 Task: Look for space in North Las Vegas, United States from 24th August, 2023 to 10th September, 2023 for 8 adults in price range Rs.12000 to Rs.15000. Place can be entire place or shared room with 4 bedrooms having 8 beds and 4 bathrooms. Property type can be house, flat, guest house. Amenities needed are: wifi, TV, free parkinig on premises, gym, breakfast. Booking option can be shelf check-in. Required host language is English.
Action: Mouse moved to (493, 84)
Screenshot: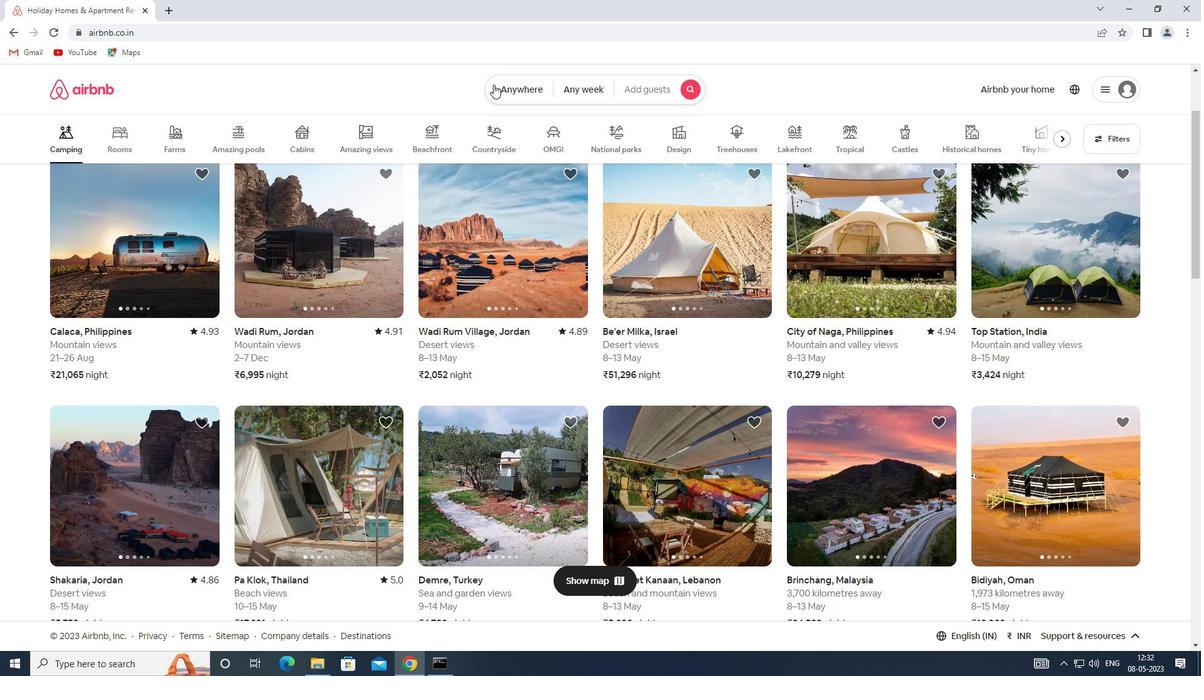 
Action: Mouse pressed left at (493, 84)
Screenshot: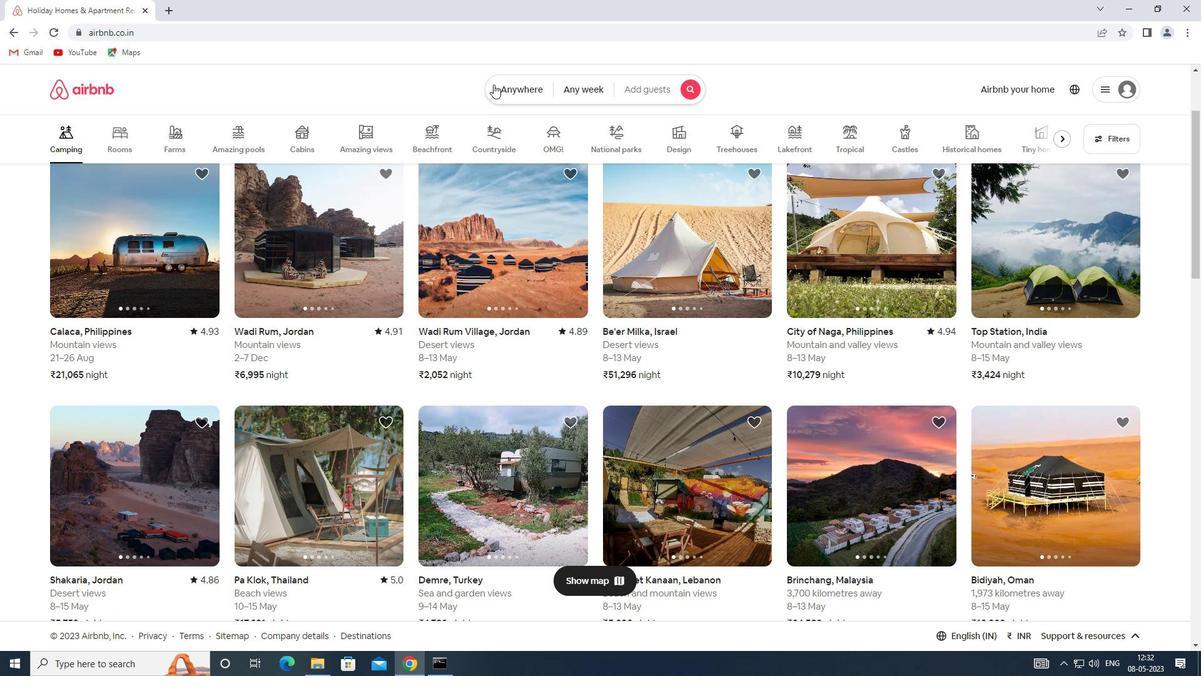 
Action: Mouse moved to (379, 140)
Screenshot: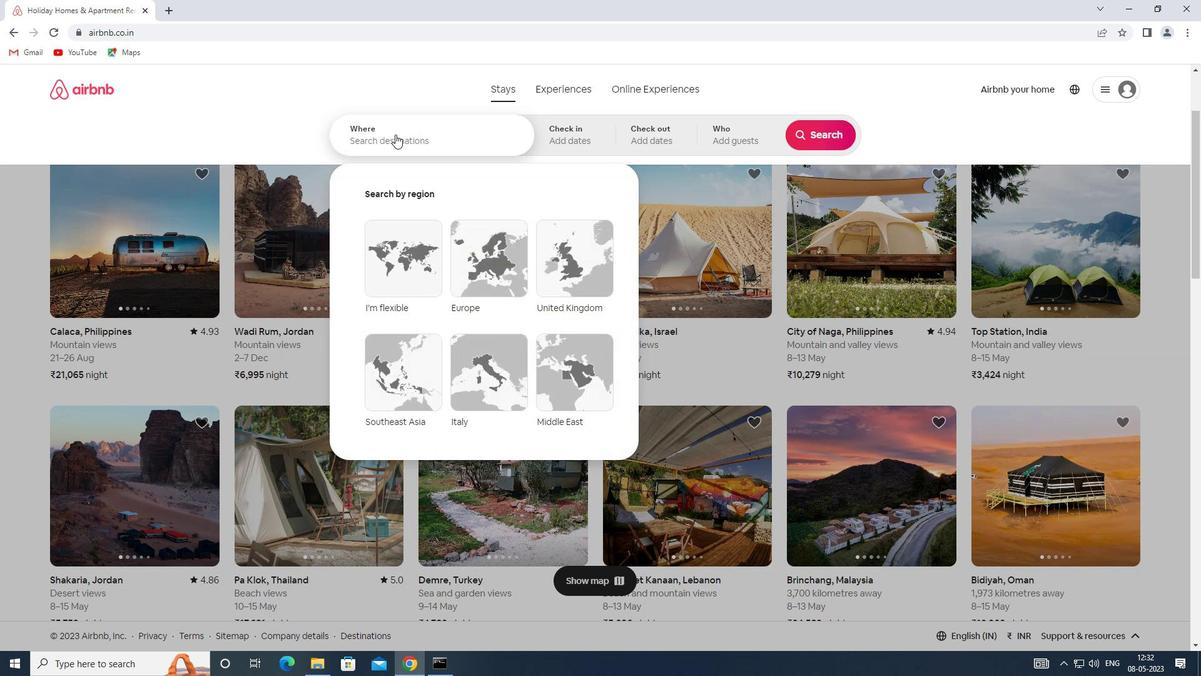 
Action: Mouse pressed left at (379, 140)
Screenshot: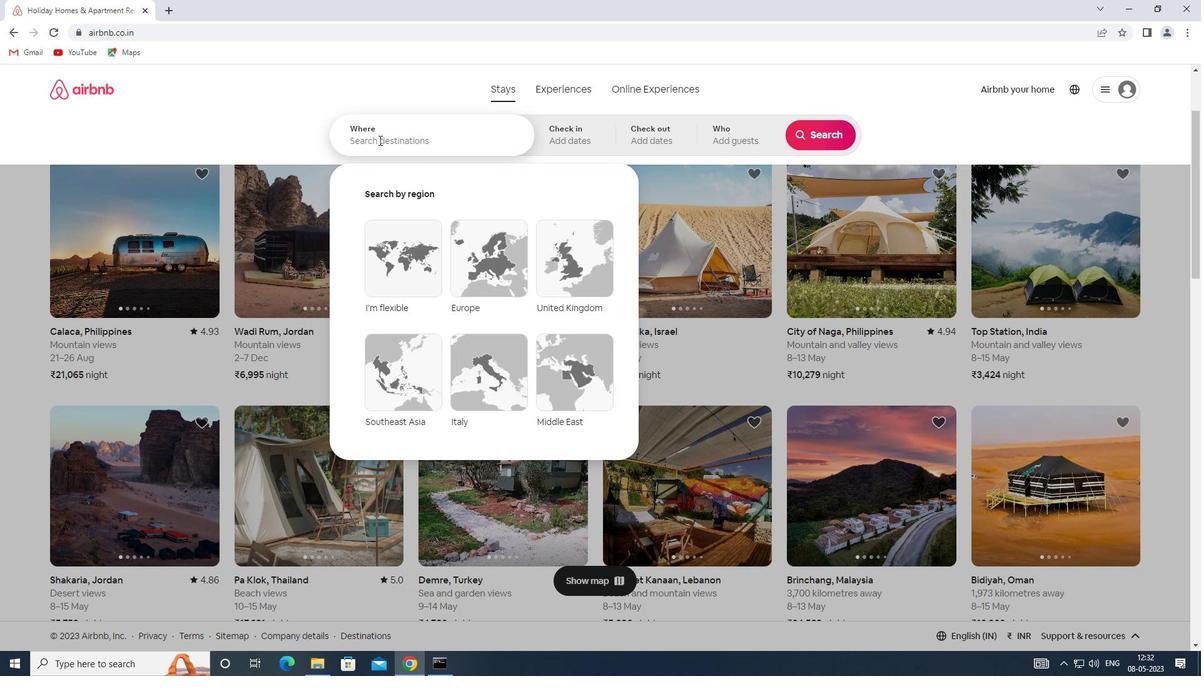 
Action: Key pressed <Key.shift><Key.shift><Key.shift><Key.shift><Key.shift><Key.shift><Key.shift><Key.shift><Key.shift><Key.shift><Key.shift><Key.shift><Key.shift><Key.shift><Key.shift><Key.shift><Key.shift><Key.shift><Key.shift><Key.shift><Key.shift><Key.shift><Key.shift><Key.shift><Key.shift><Key.shift><Key.shift><Key.shift><Key.shift>SPQAC<Key.backspace><Key.backspace><Key.backspace>ACE<Key.space>IN<Key.space><Key.shift>NORTH<Key.space><Key.shift>LAS<Key.space><Key.shift><Key.shift>VEGAS,<Key.shift>UNITED<Key.space><Key.shift>STATES
Screenshot: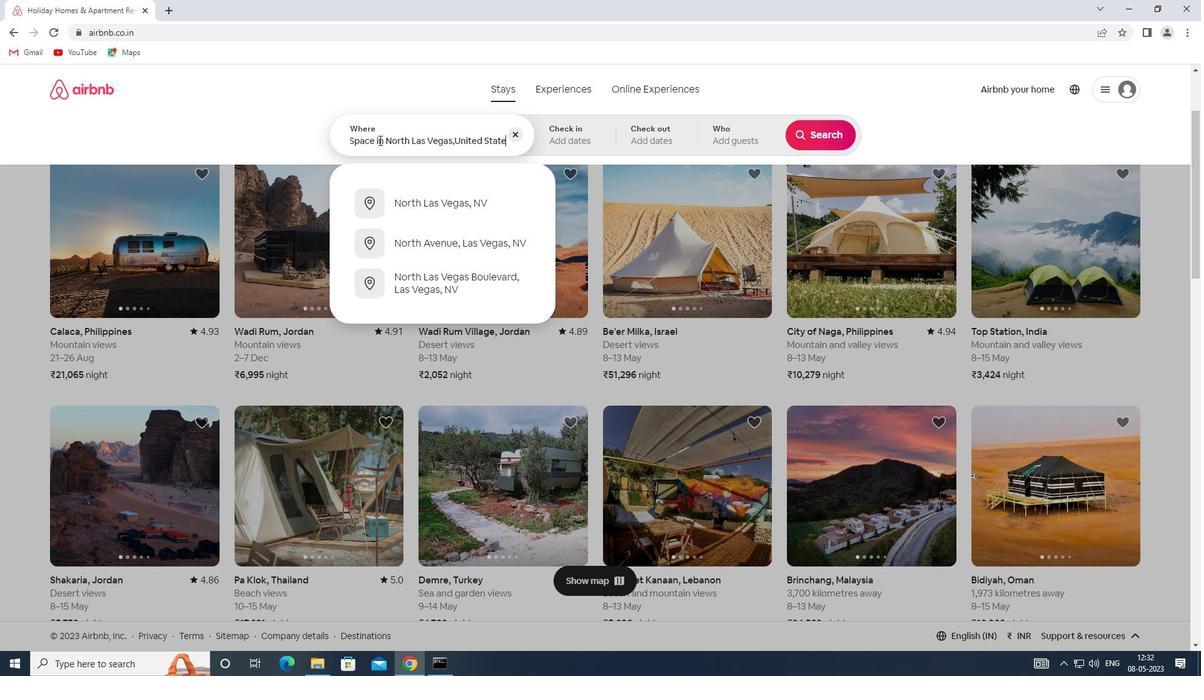 
Action: Mouse moved to (563, 145)
Screenshot: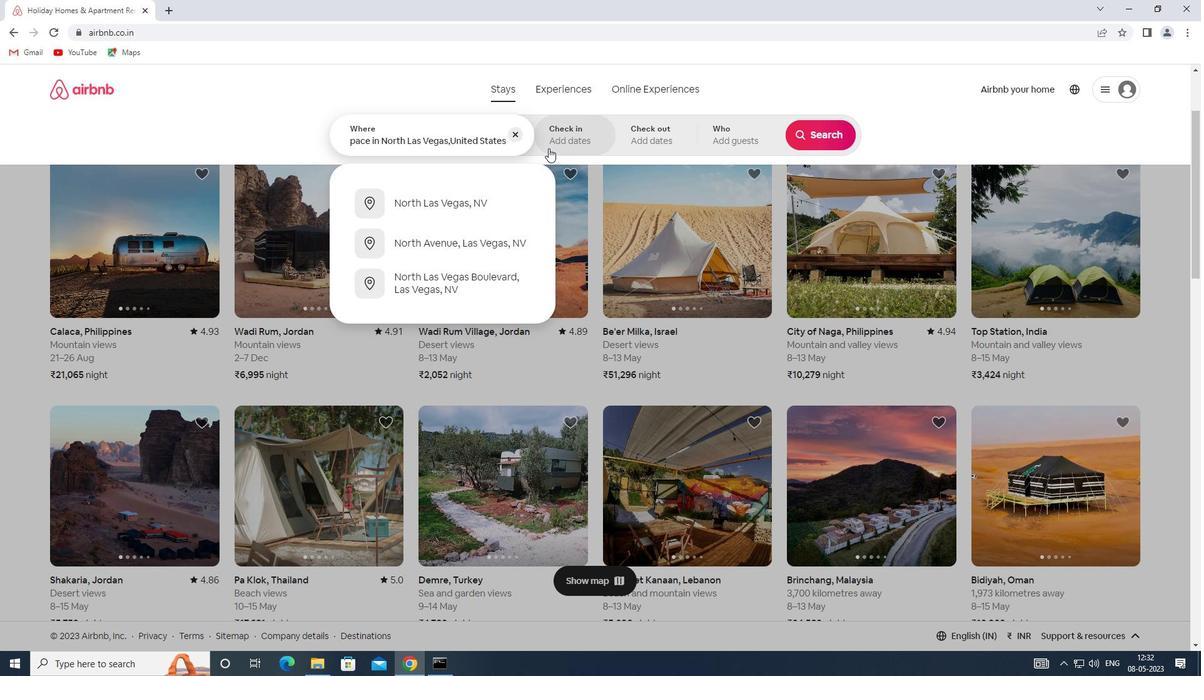 
Action: Mouse pressed left at (563, 145)
Screenshot: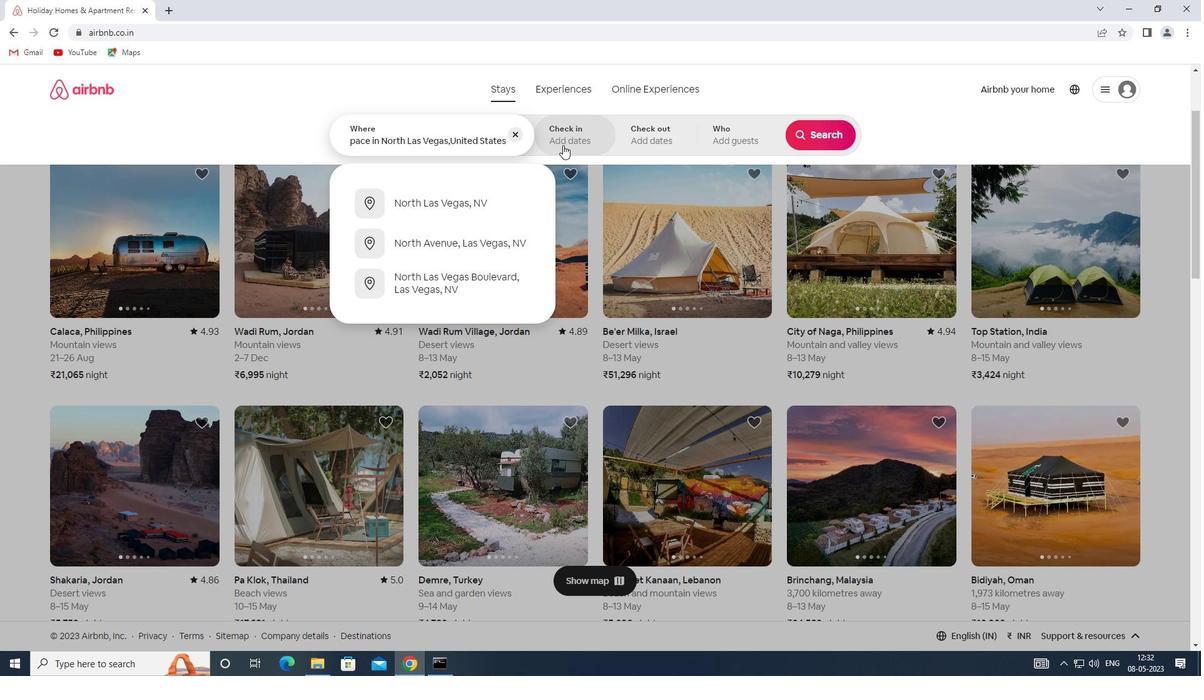 
Action: Mouse moved to (816, 243)
Screenshot: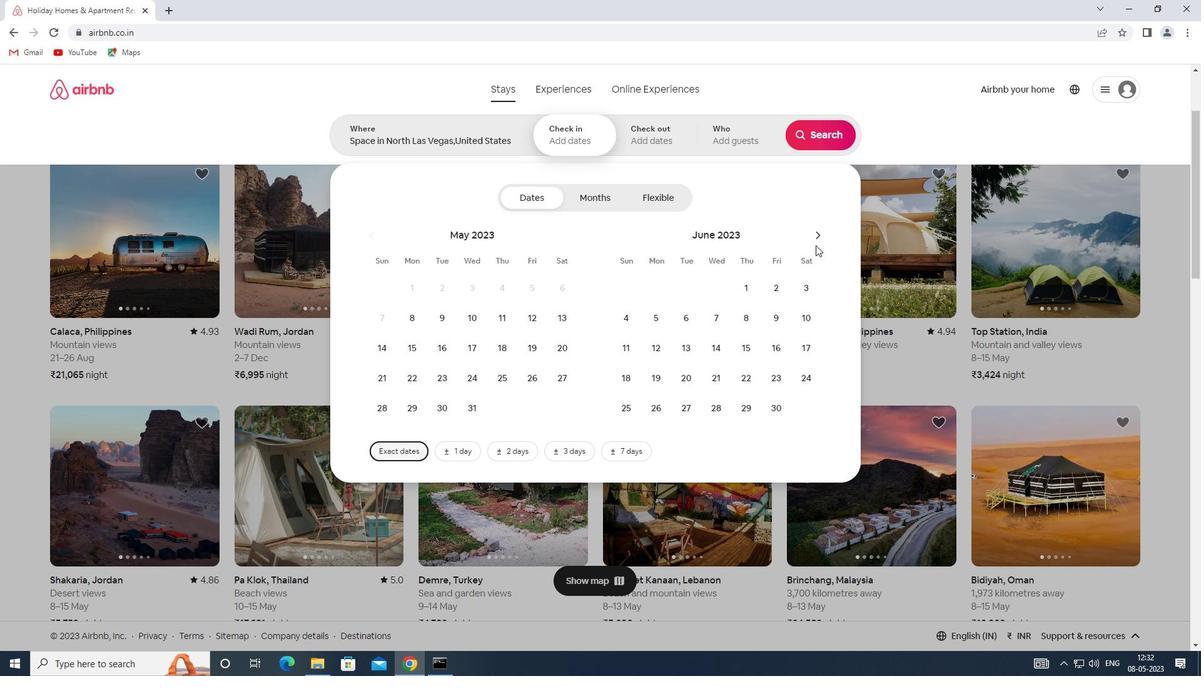 
Action: Mouse pressed left at (816, 243)
Screenshot: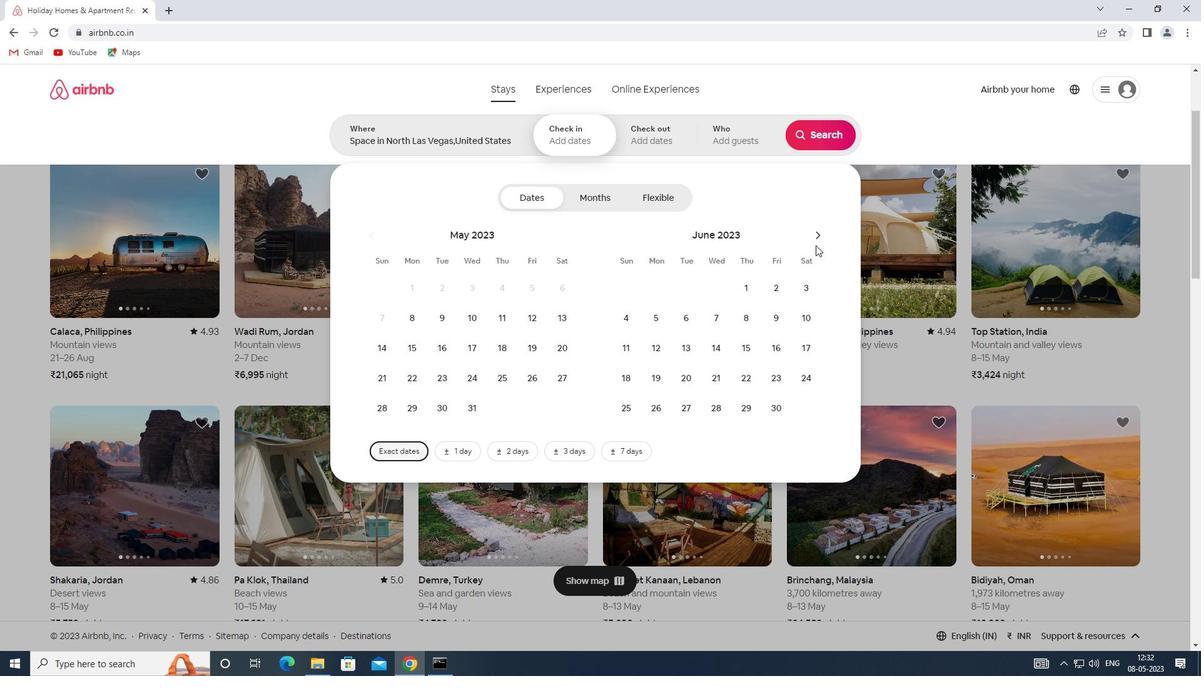 
Action: Mouse pressed left at (816, 243)
Screenshot: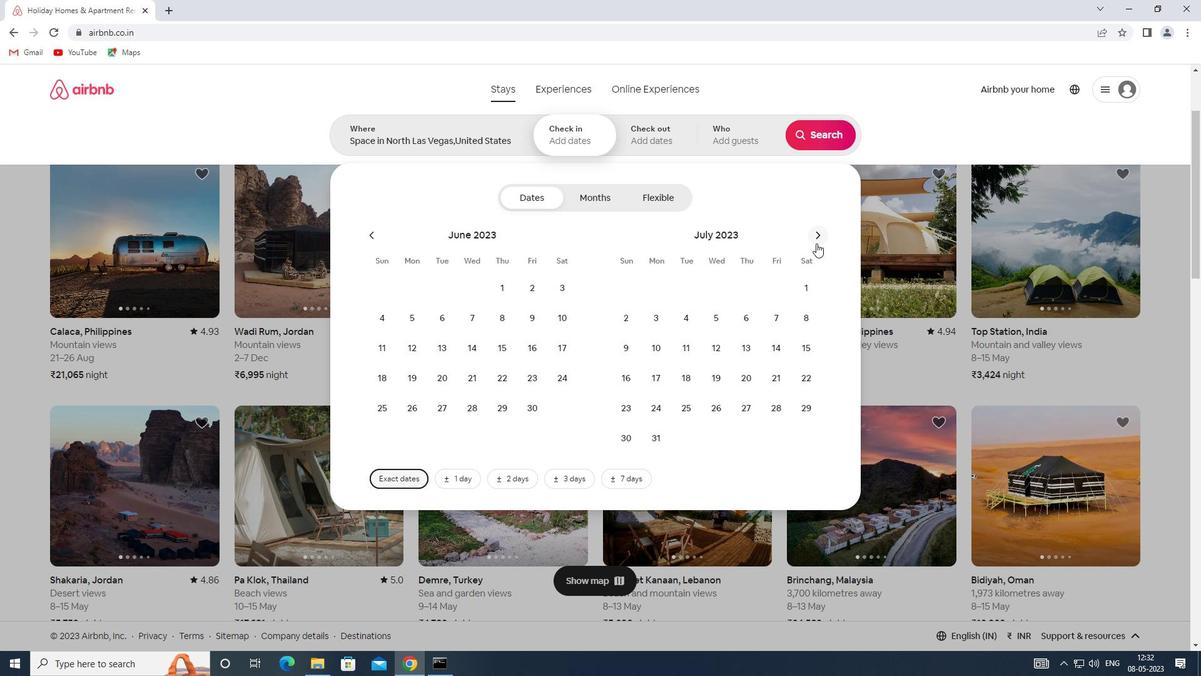 
Action: Mouse moved to (748, 378)
Screenshot: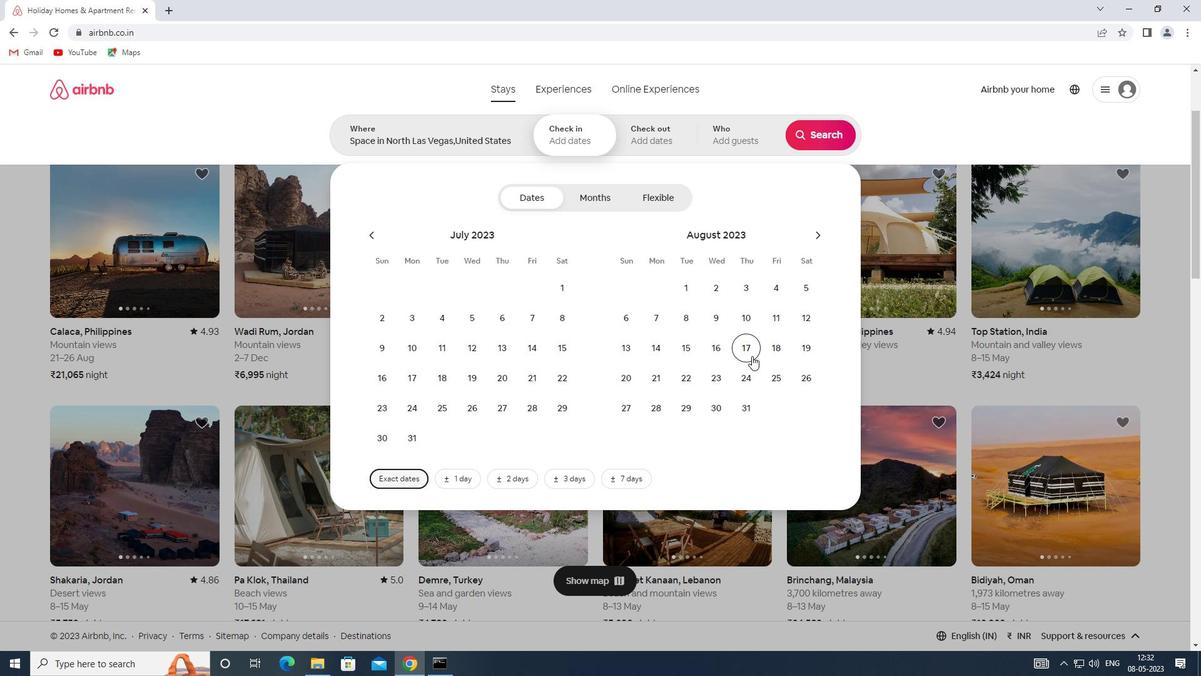 
Action: Mouse pressed left at (748, 378)
Screenshot: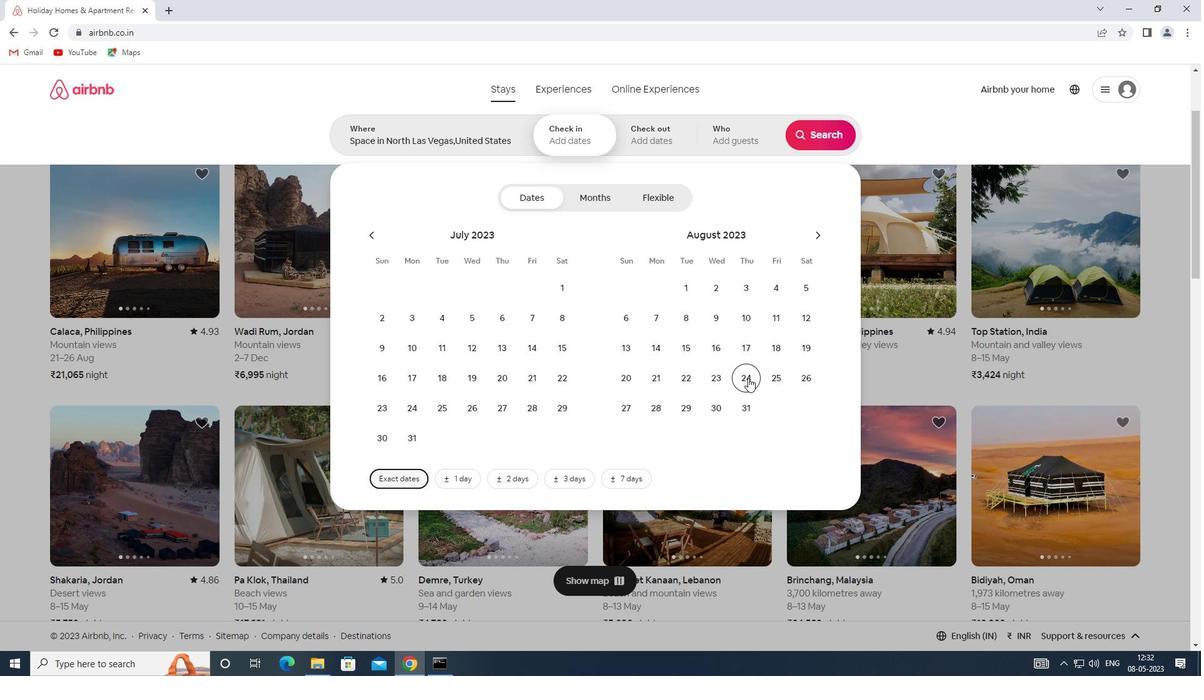 
Action: Mouse moved to (741, 135)
Screenshot: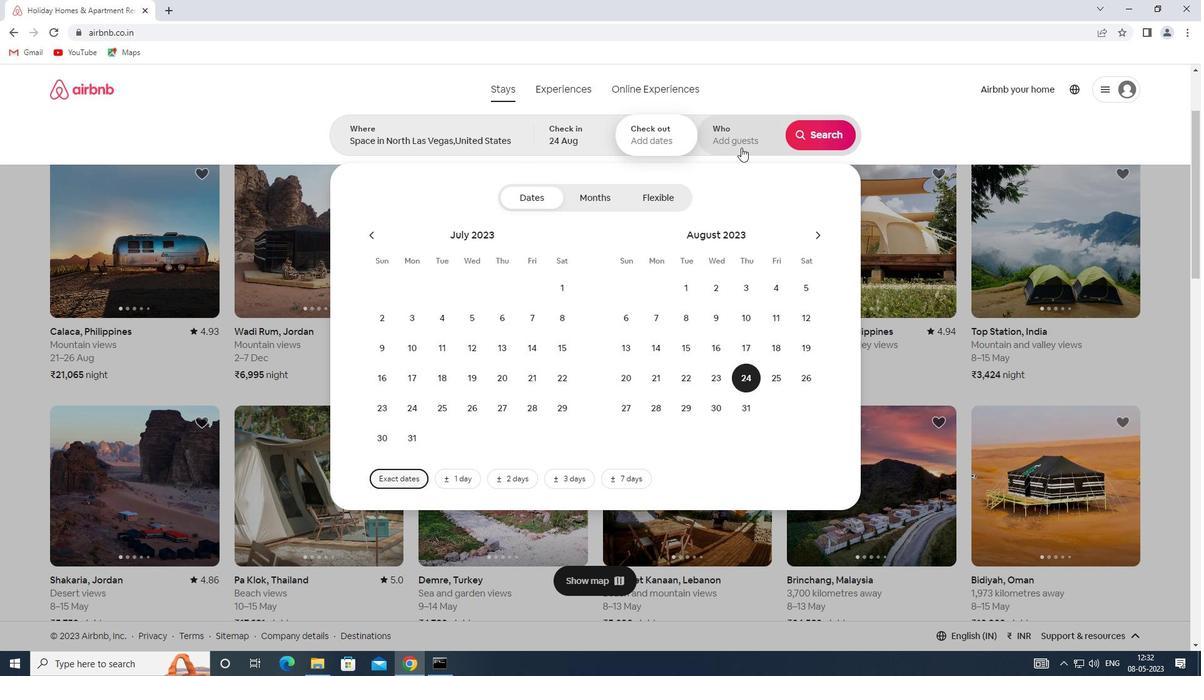 
Action: Mouse pressed left at (741, 135)
Screenshot: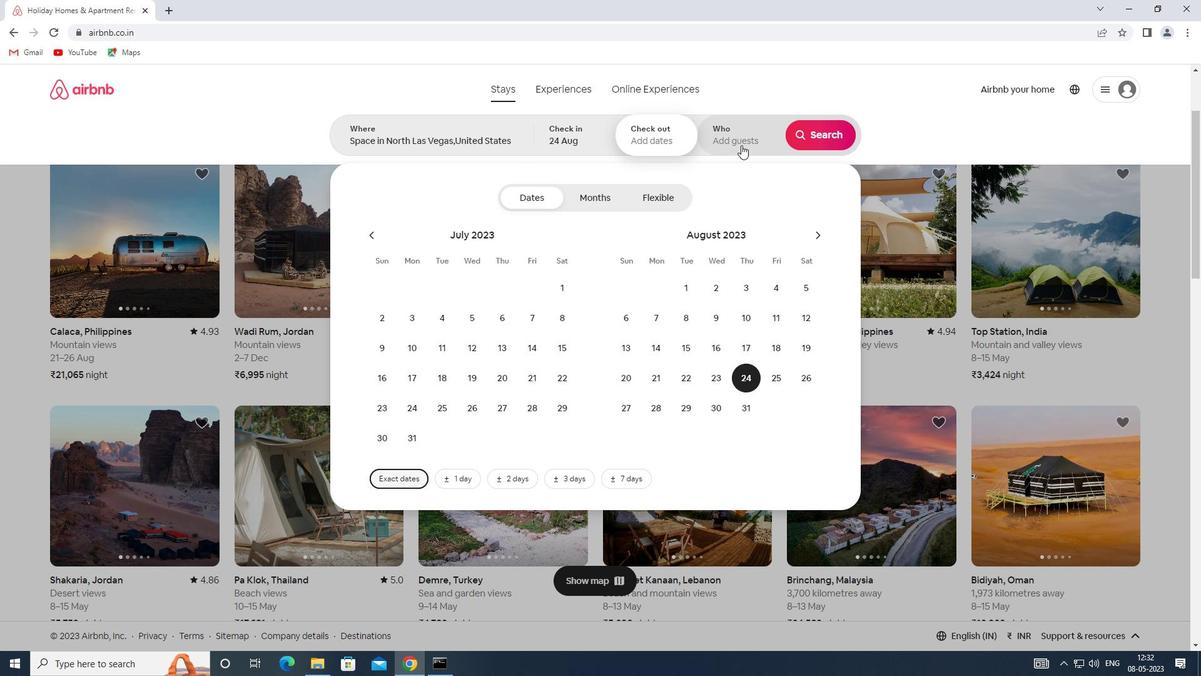 
Action: Mouse moved to (659, 135)
Screenshot: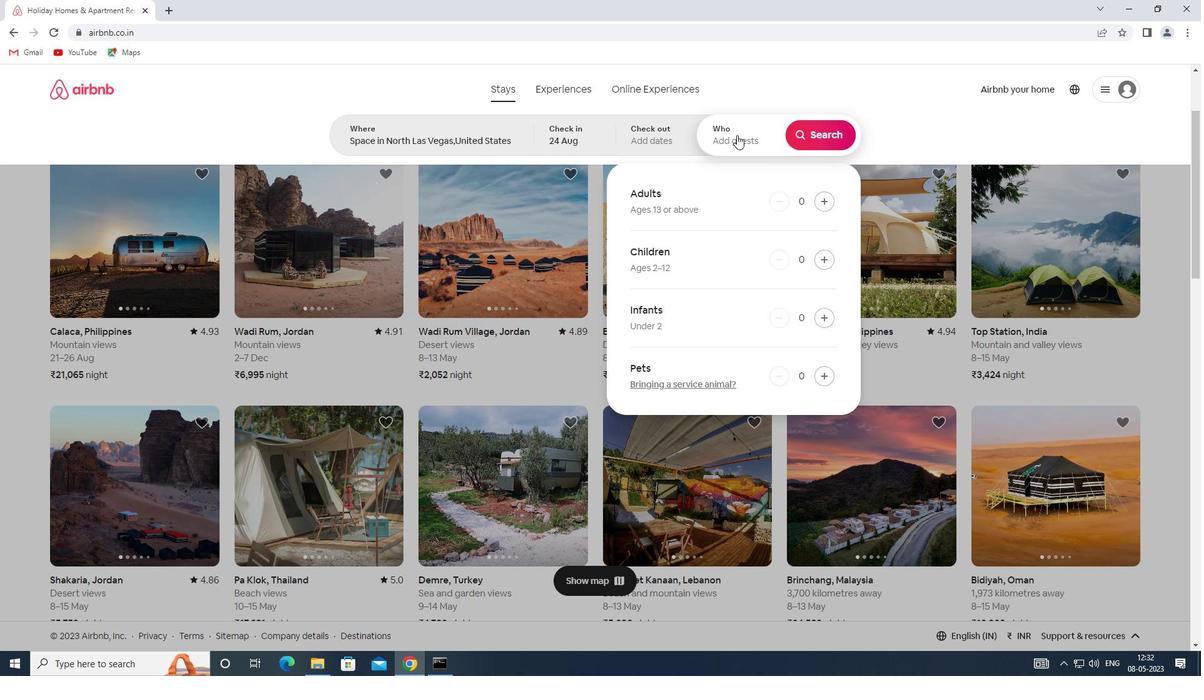 
Action: Mouse pressed left at (659, 135)
Screenshot: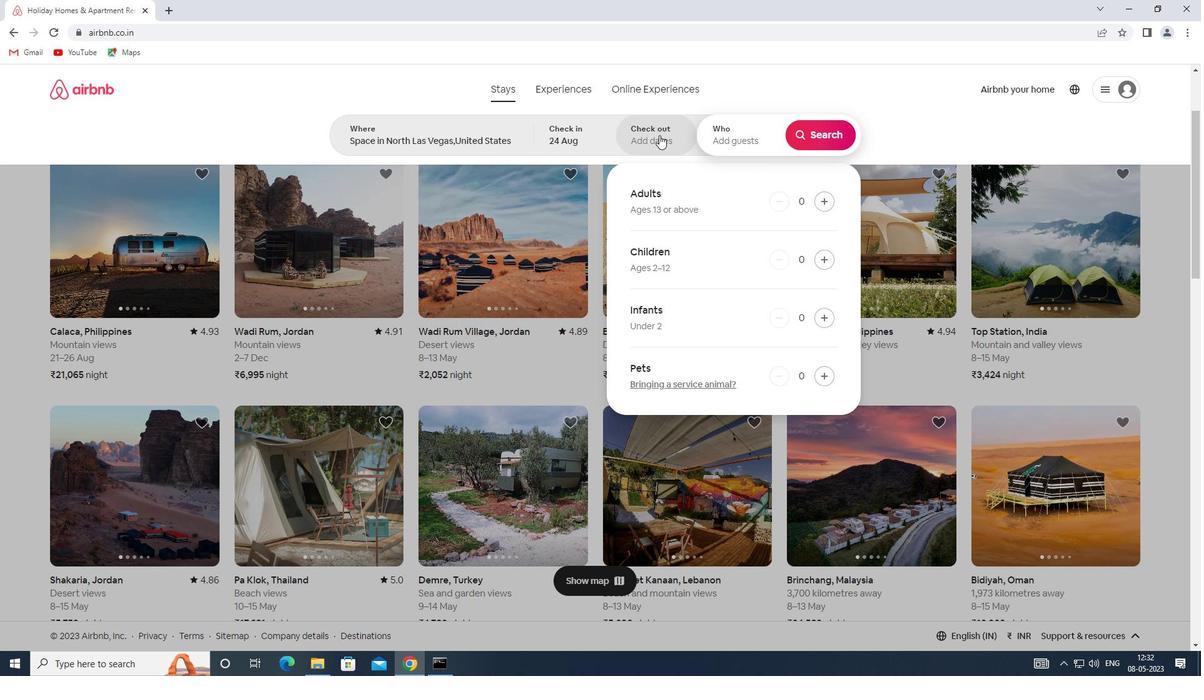 
Action: Mouse moved to (627, 356)
Screenshot: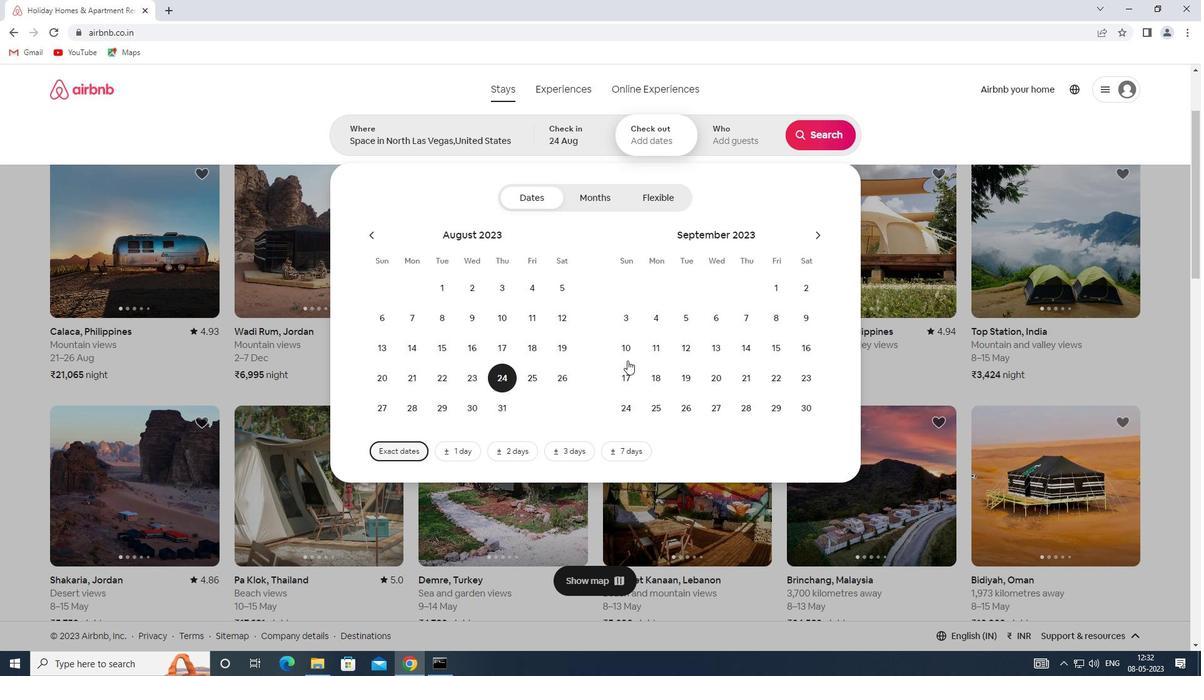 
Action: Mouse pressed left at (627, 356)
Screenshot: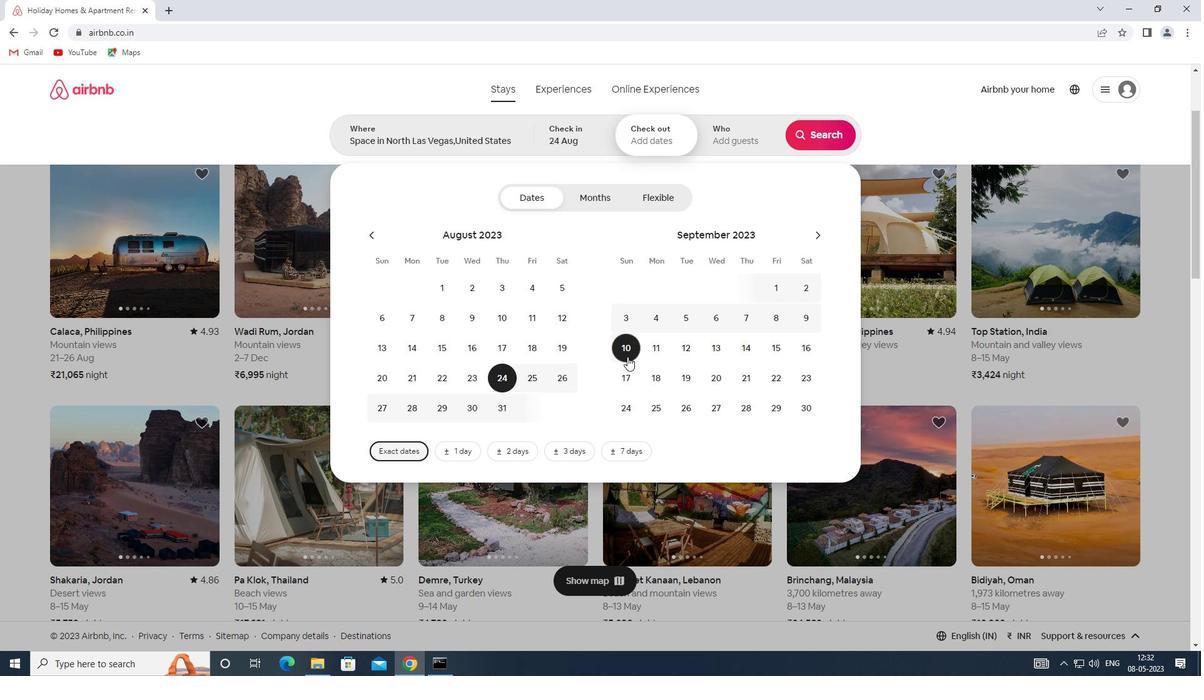 
Action: Mouse moved to (713, 143)
Screenshot: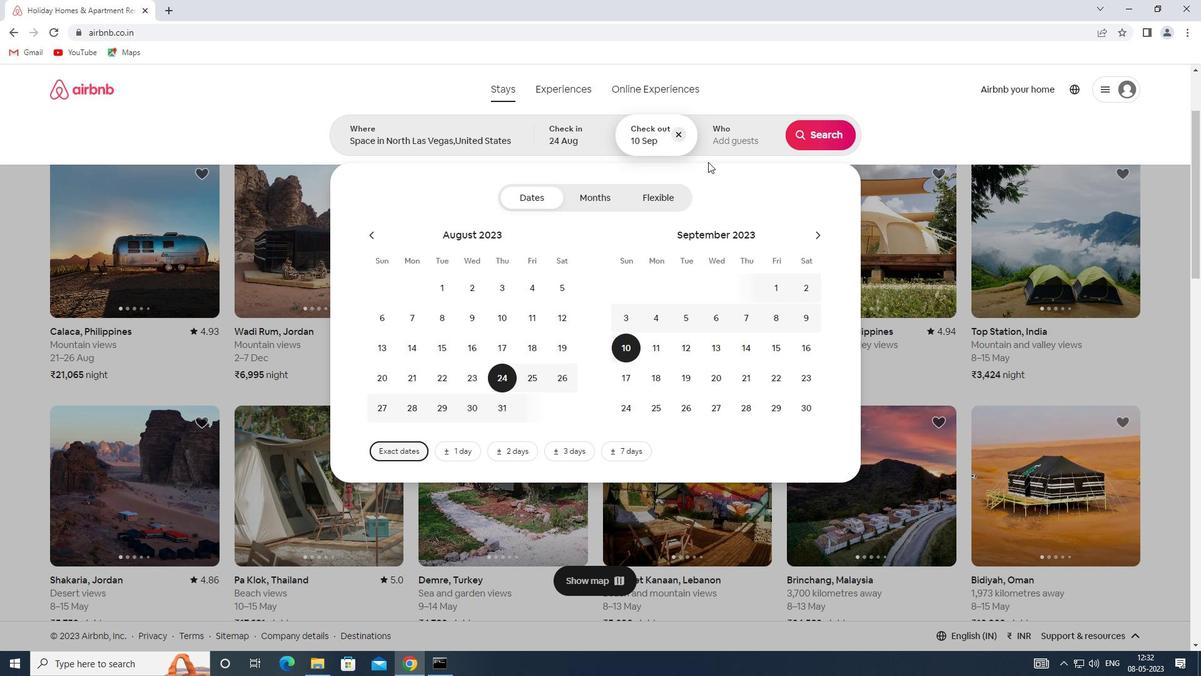 
Action: Mouse pressed left at (713, 143)
Screenshot: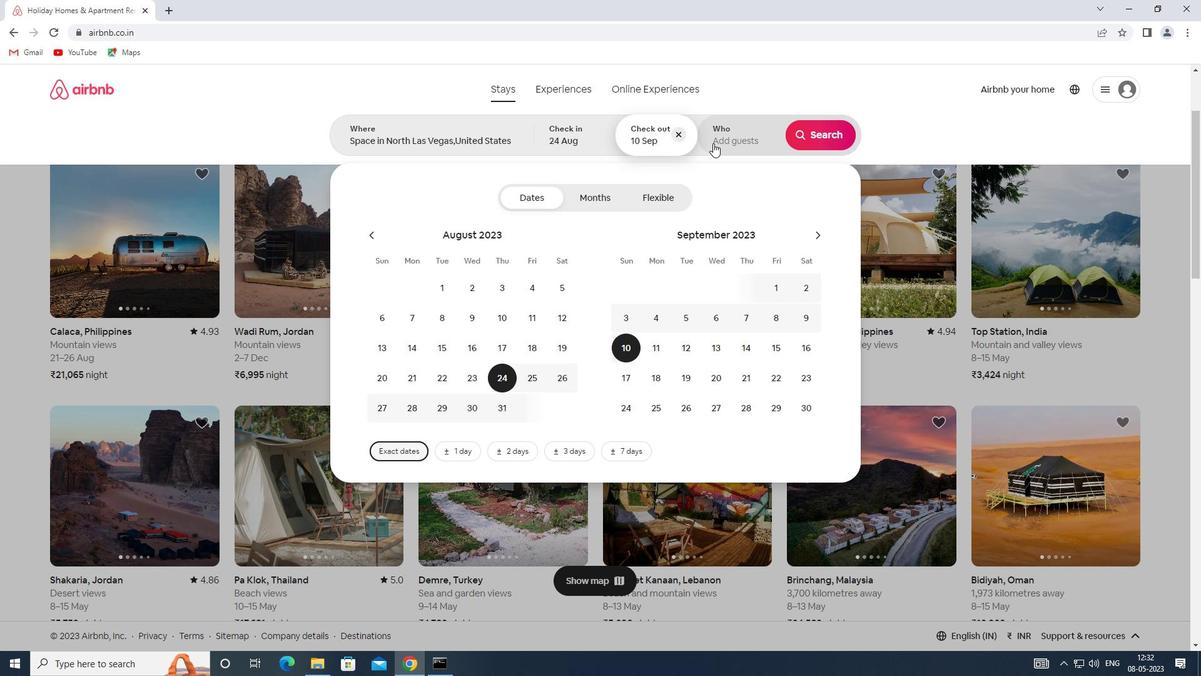 
Action: Mouse moved to (823, 195)
Screenshot: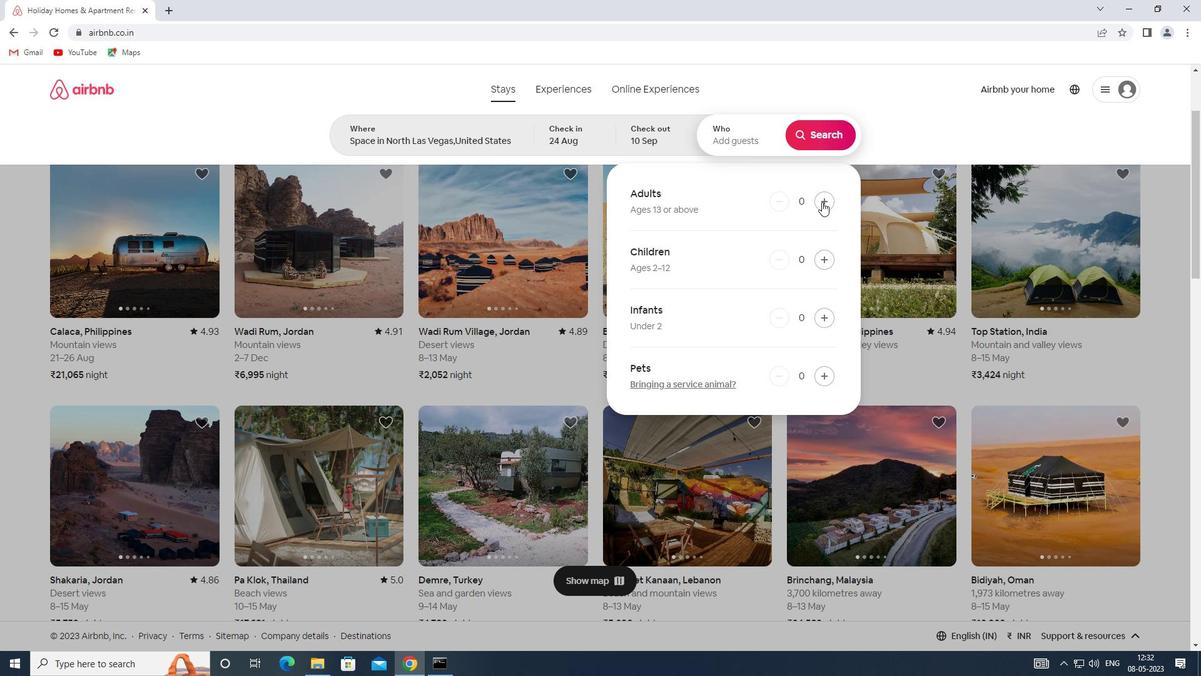 
Action: Mouse pressed left at (823, 195)
Screenshot: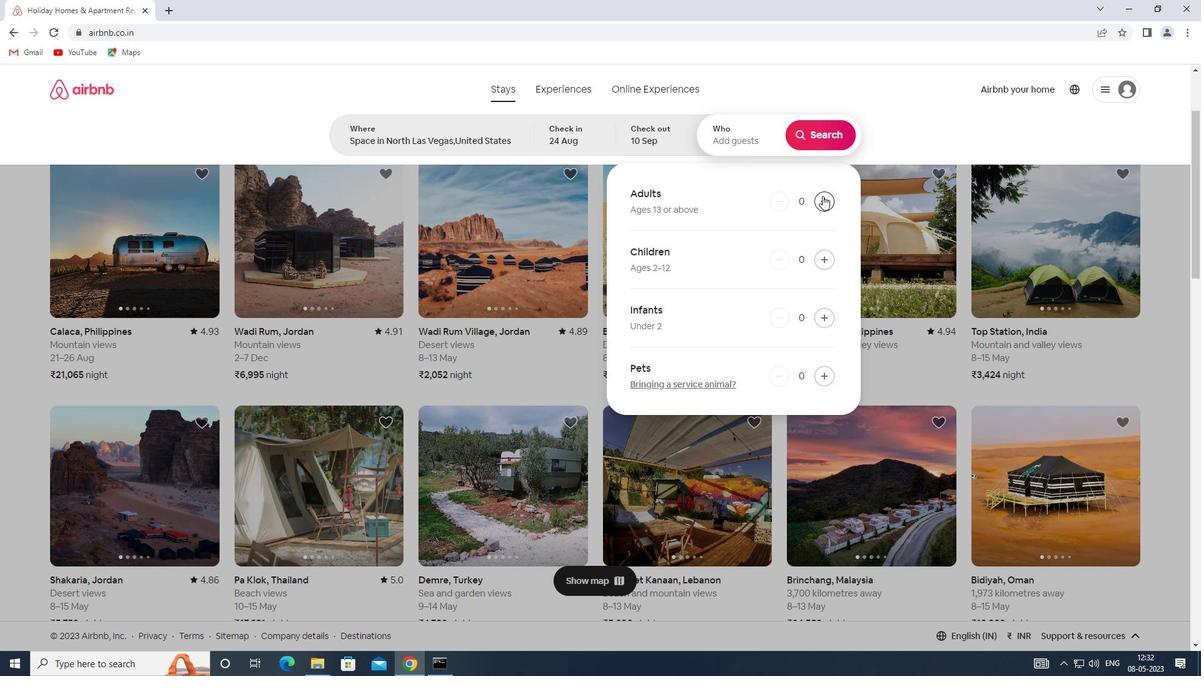 
Action: Mouse pressed left at (823, 195)
Screenshot: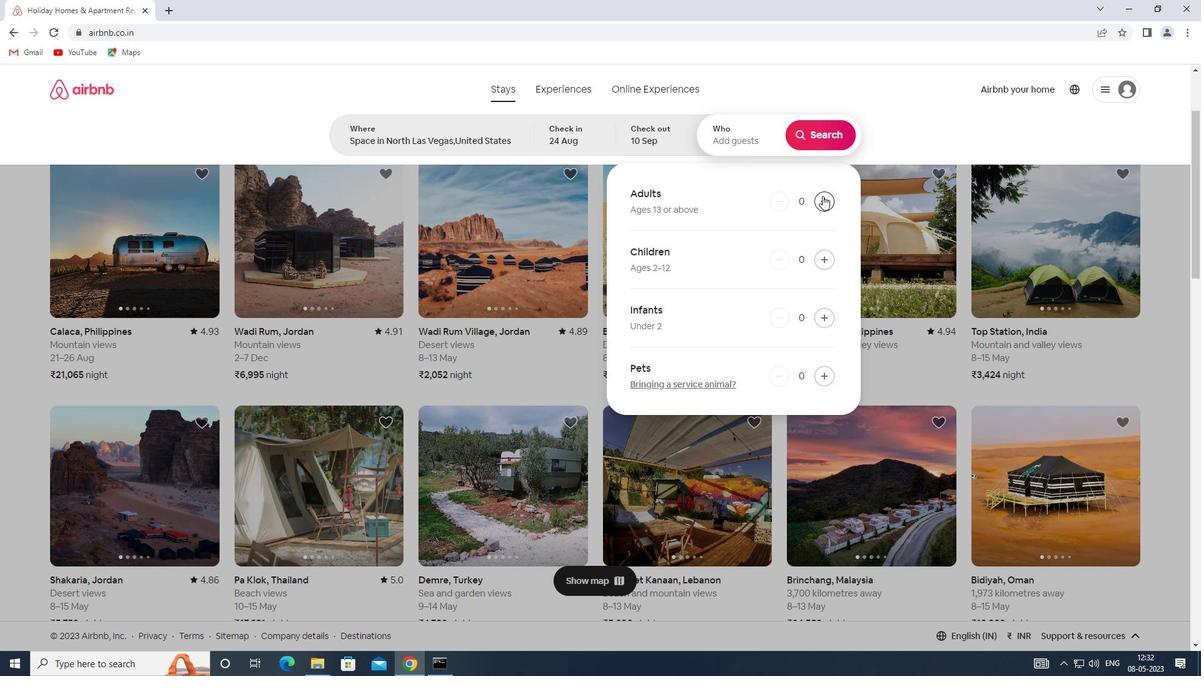 
Action: Mouse pressed left at (823, 195)
Screenshot: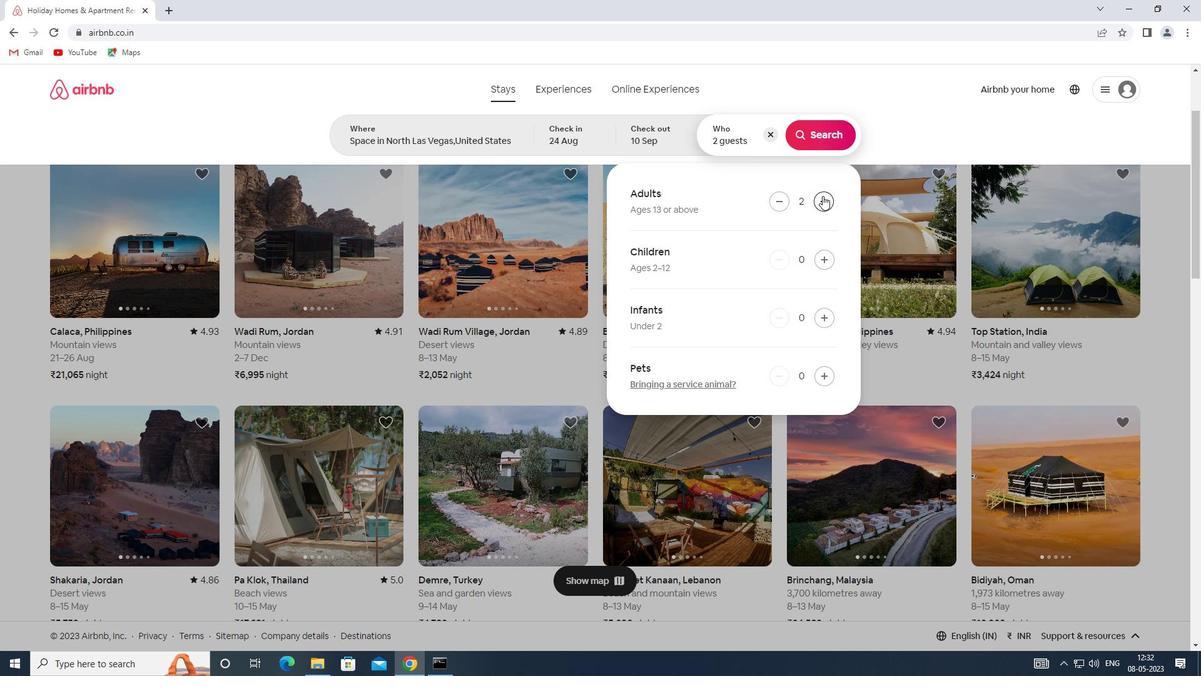 
Action: Mouse pressed left at (823, 195)
Screenshot: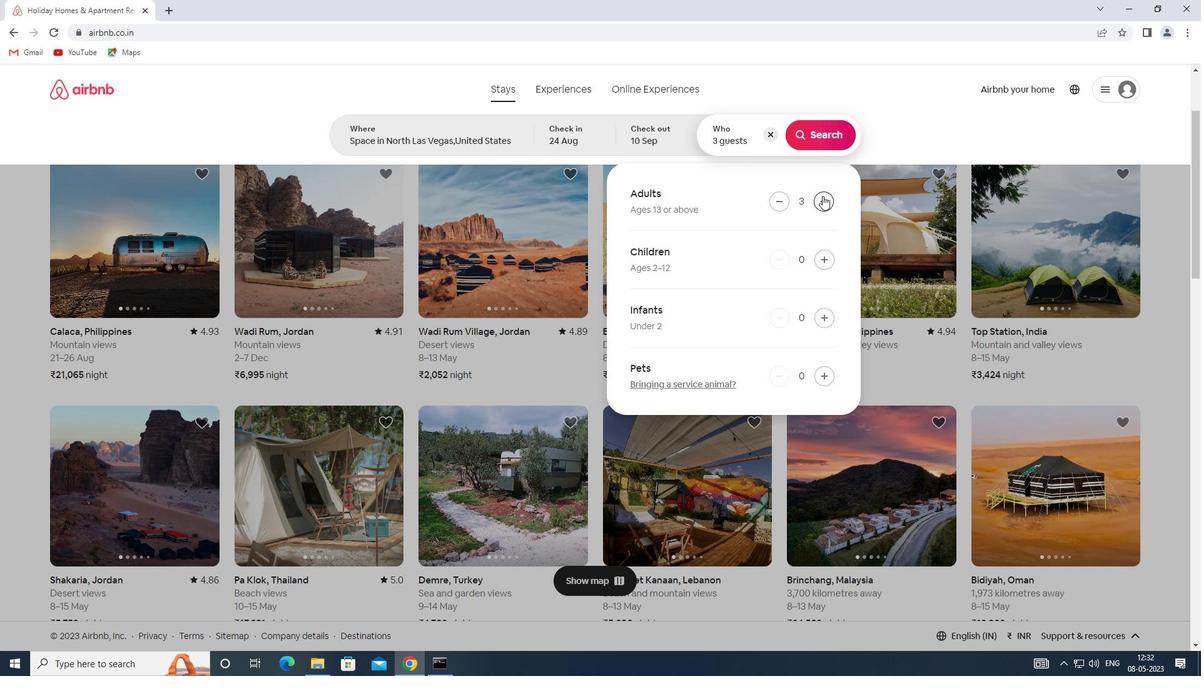 
Action: Mouse pressed left at (823, 195)
Screenshot: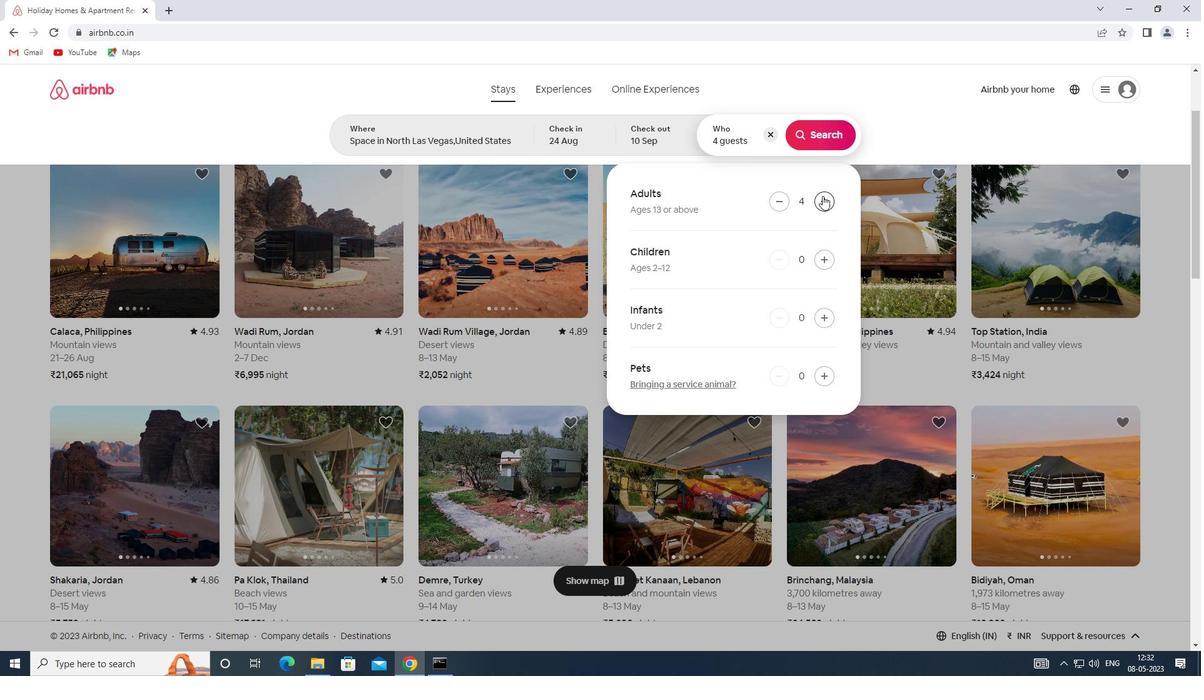 
Action: Mouse pressed left at (823, 195)
Screenshot: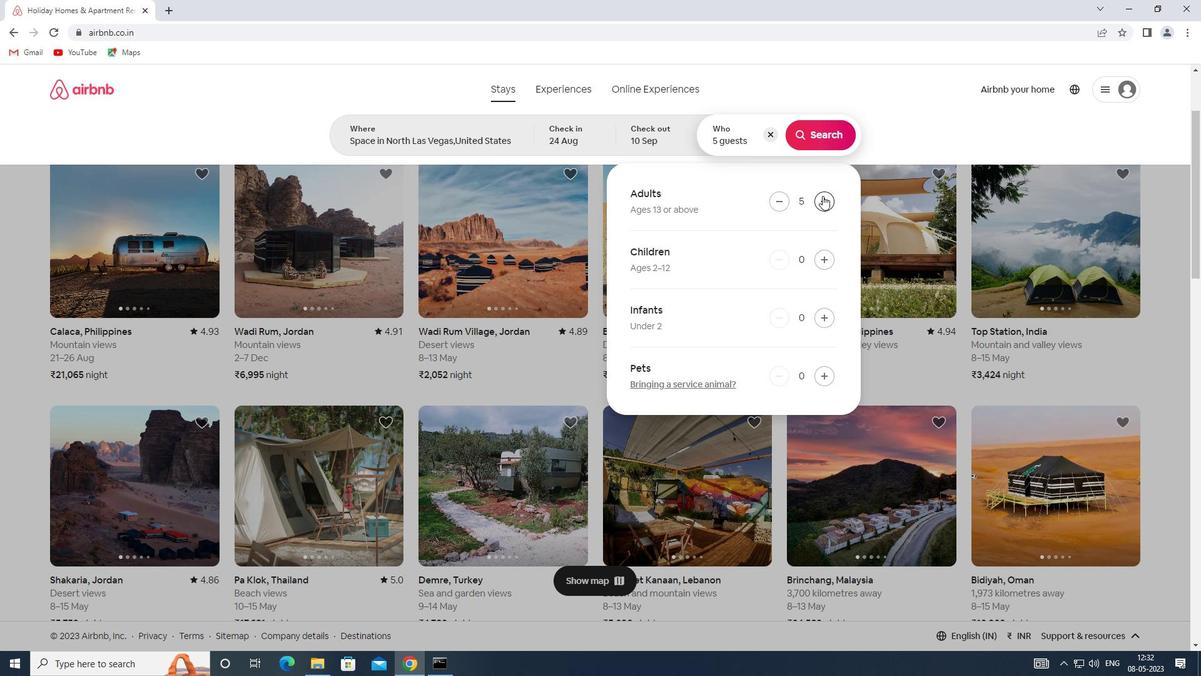 
Action: Mouse pressed left at (823, 195)
Screenshot: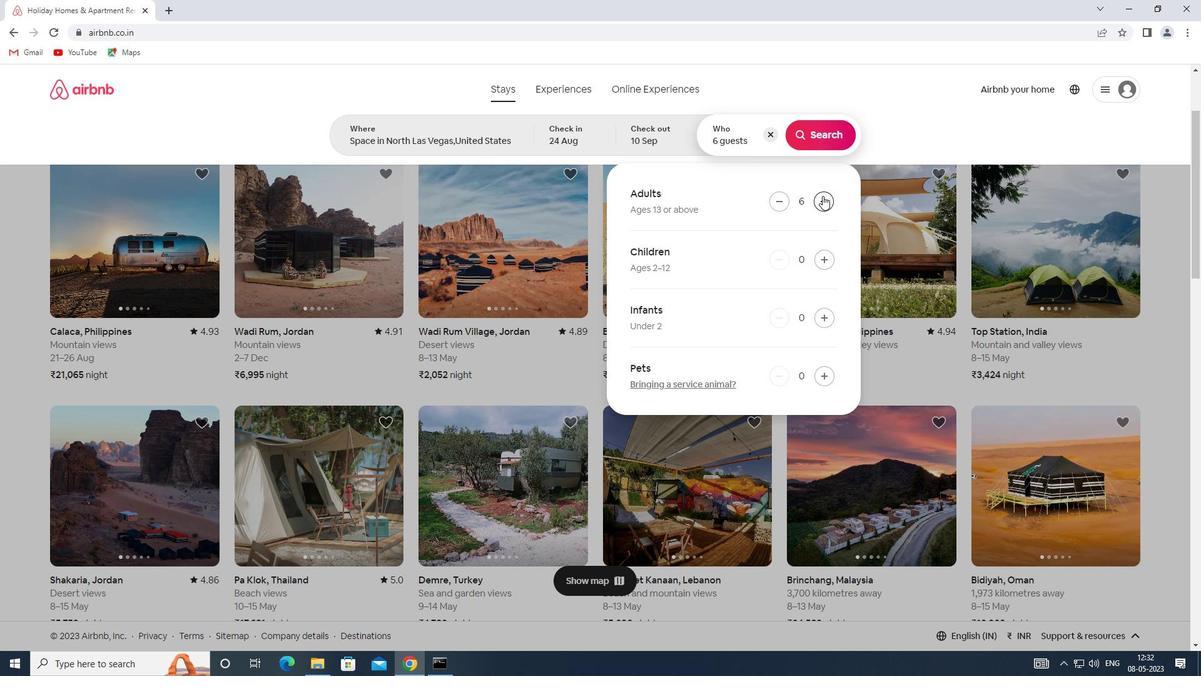 
Action: Mouse pressed left at (823, 195)
Screenshot: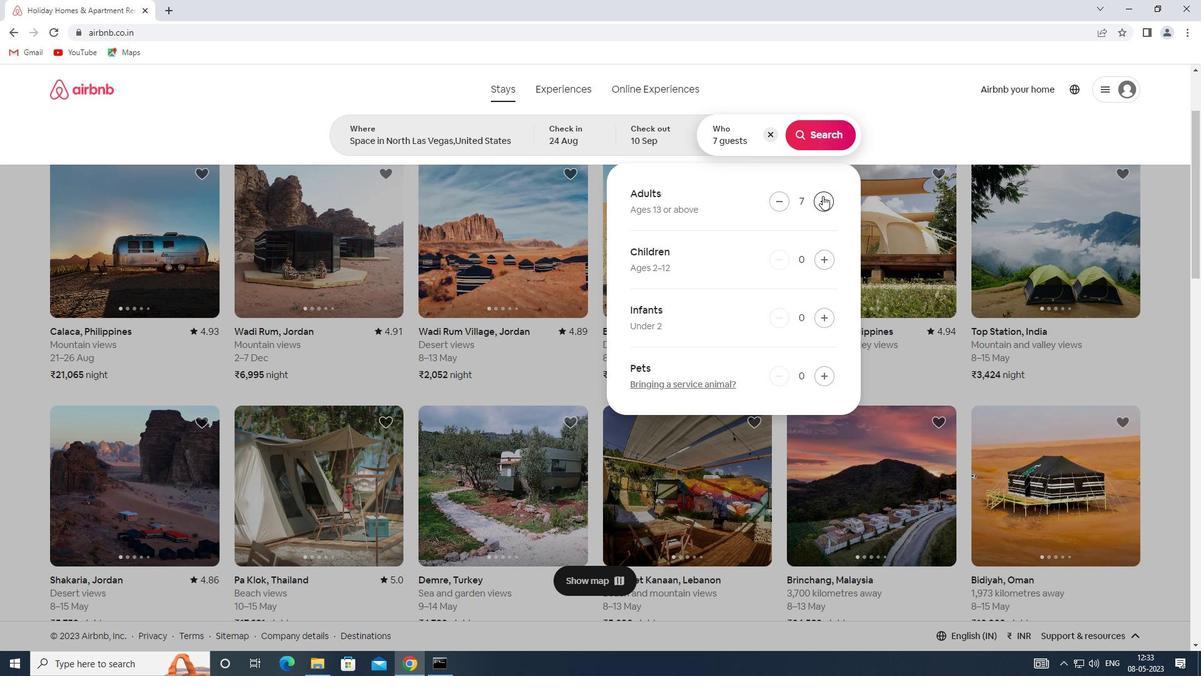 
Action: Mouse moved to (828, 123)
Screenshot: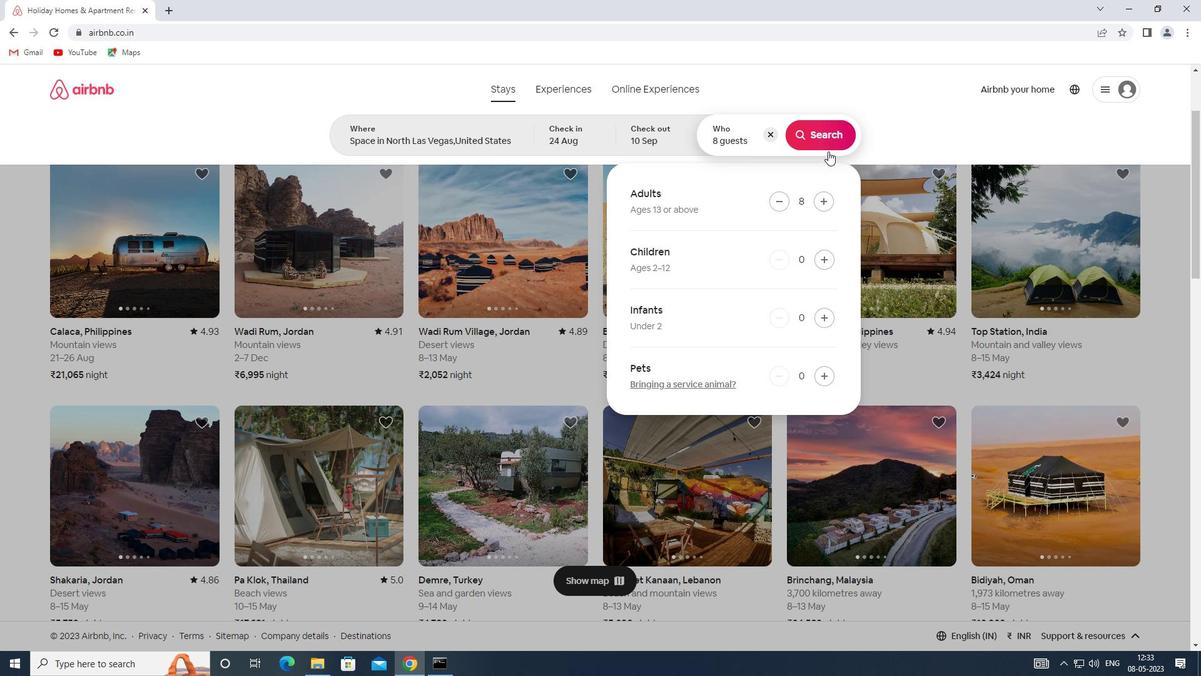 
Action: Mouse pressed left at (828, 123)
Screenshot: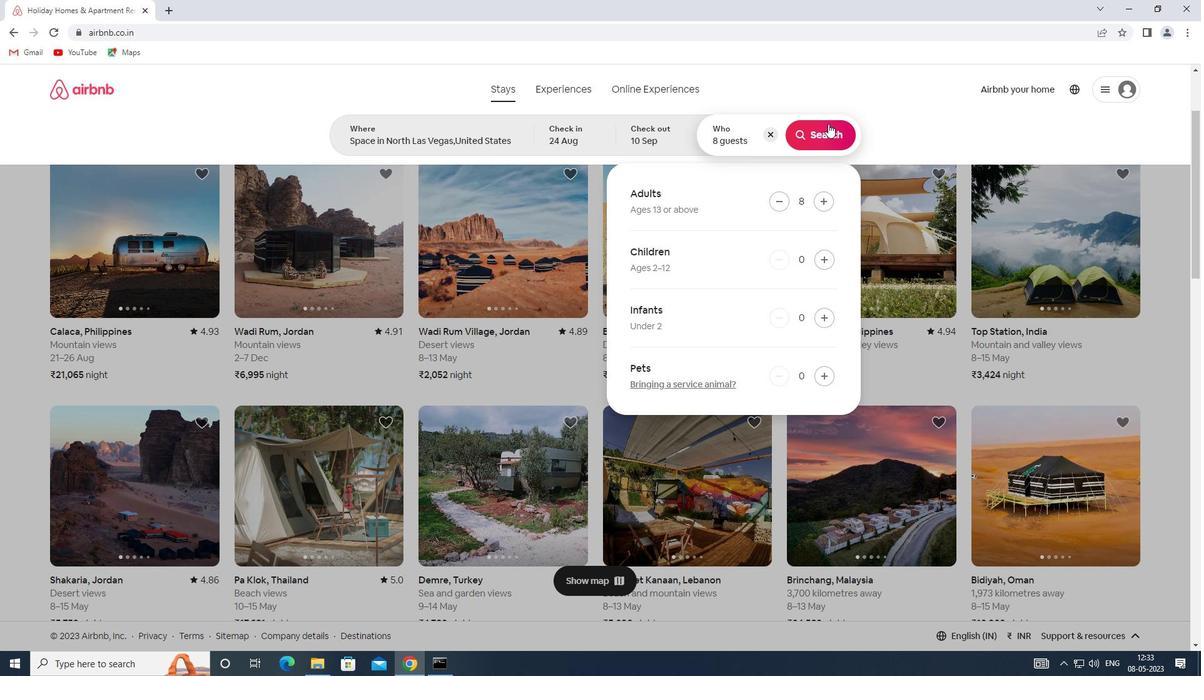 
Action: Mouse moved to (1128, 145)
Screenshot: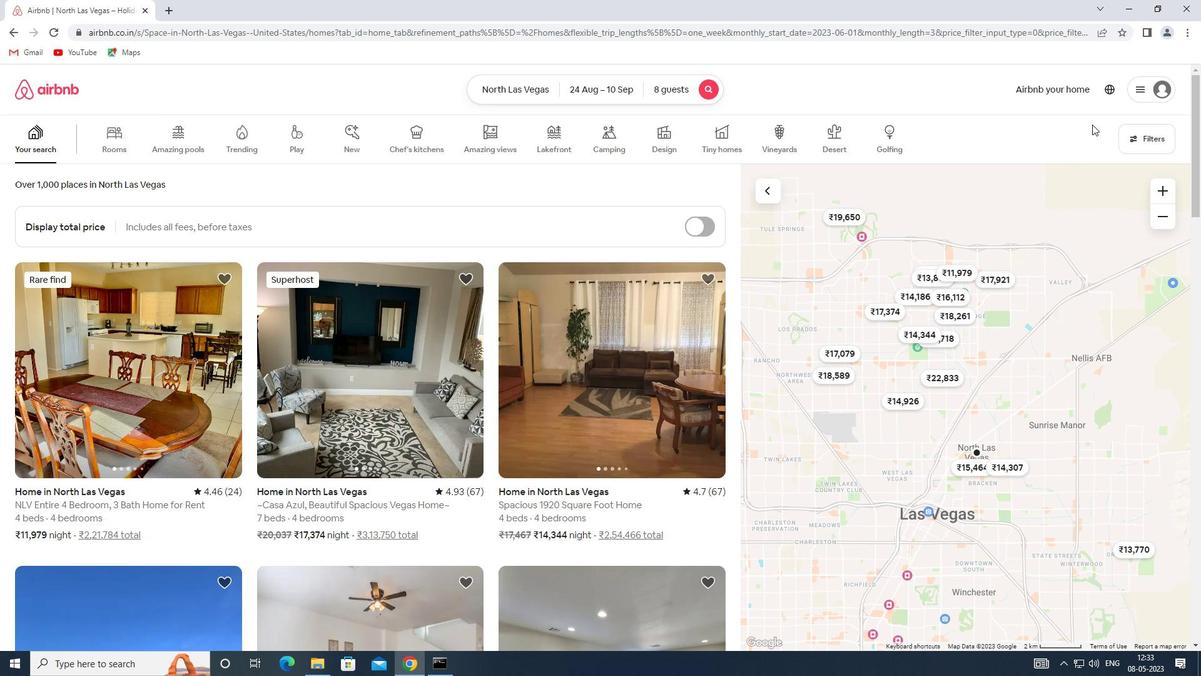 
Action: Mouse pressed left at (1128, 145)
Screenshot: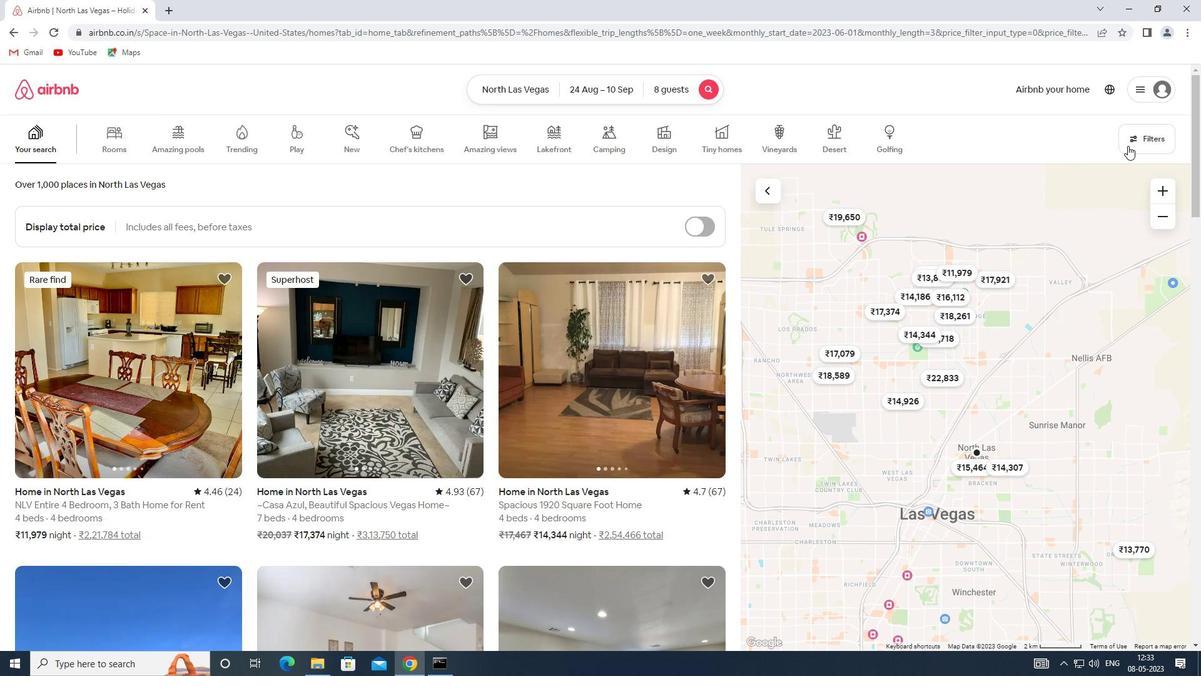 
Action: Mouse moved to (440, 449)
Screenshot: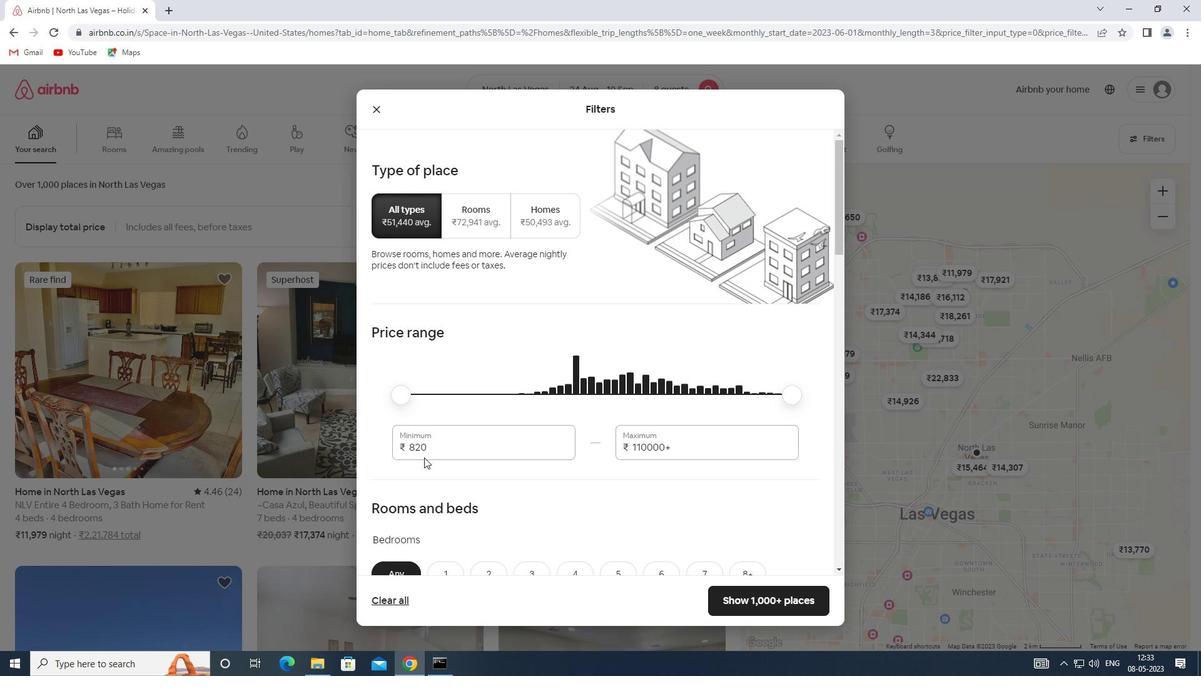 
Action: Mouse pressed left at (440, 449)
Screenshot: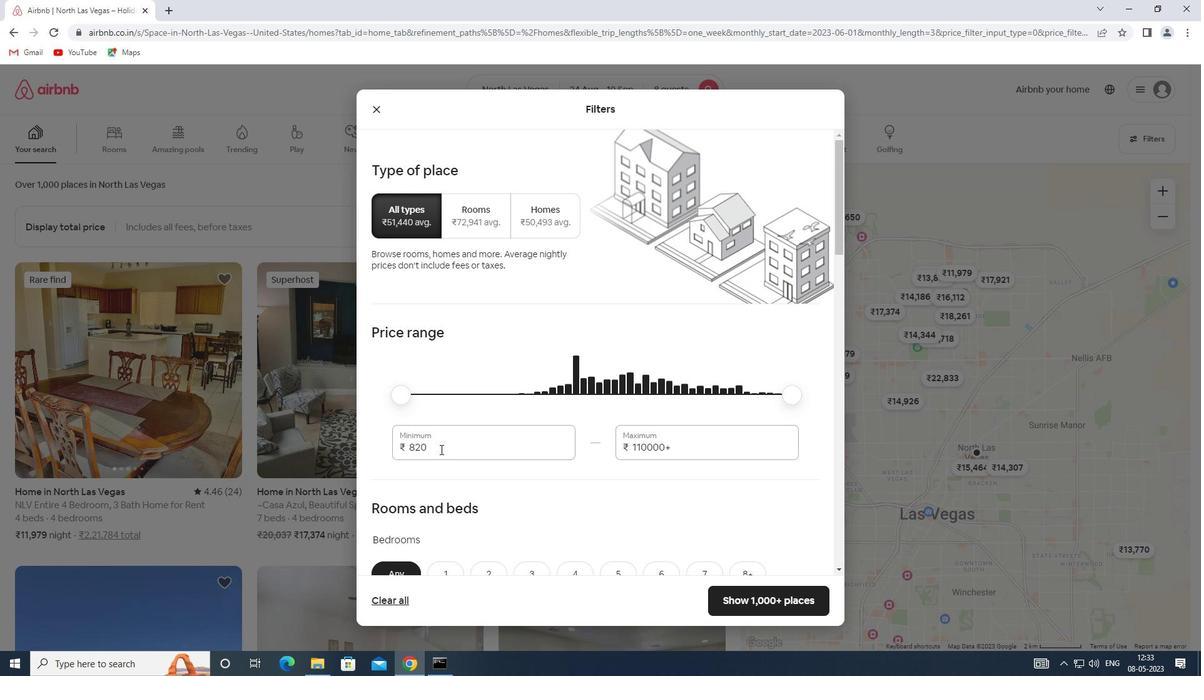 
Action: Mouse moved to (393, 441)
Screenshot: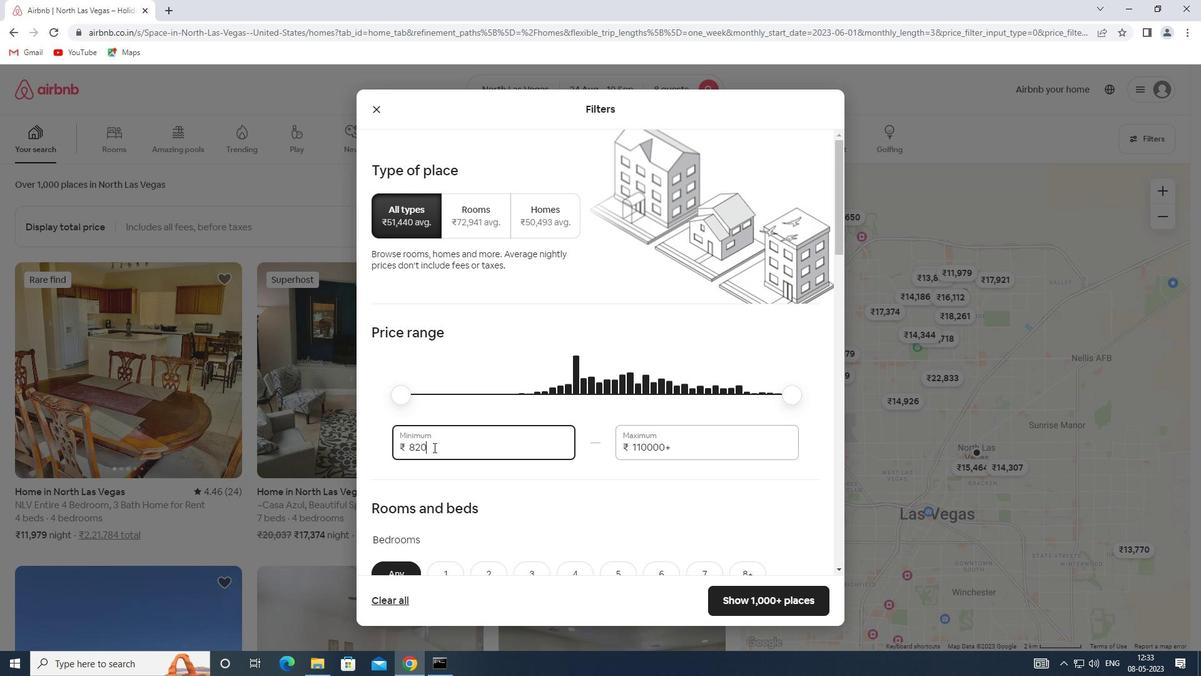 
Action: Key pressed 10000
Screenshot: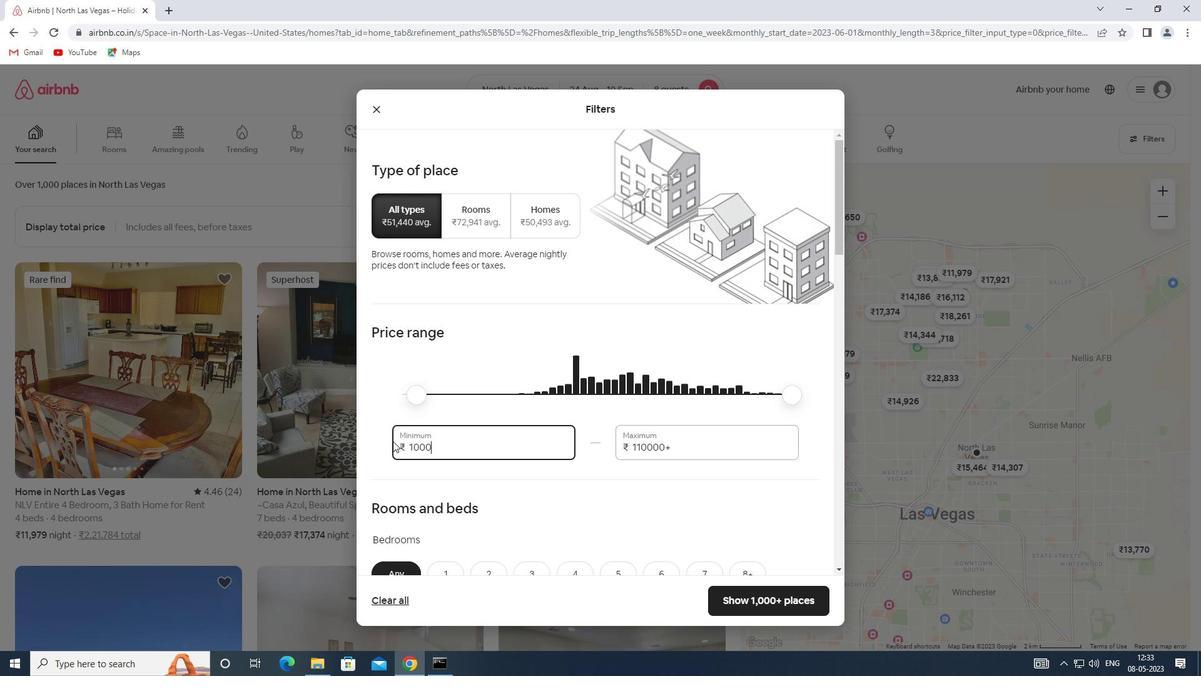
Action: Mouse moved to (688, 450)
Screenshot: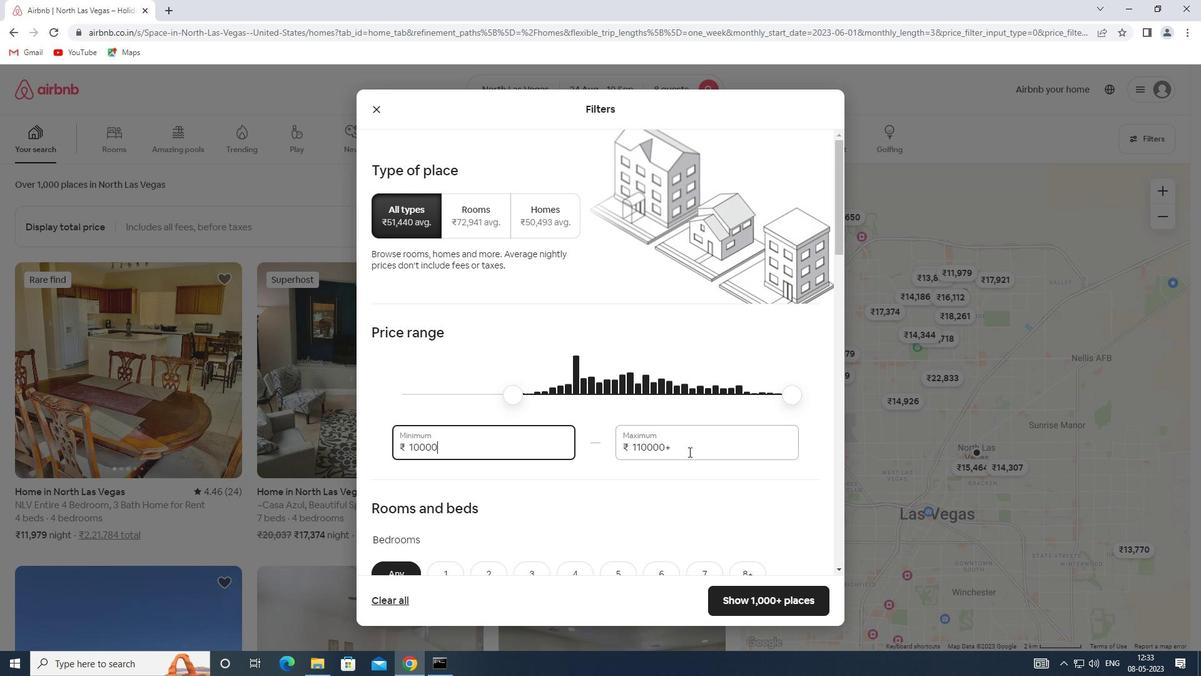 
Action: Mouse pressed left at (688, 450)
Screenshot: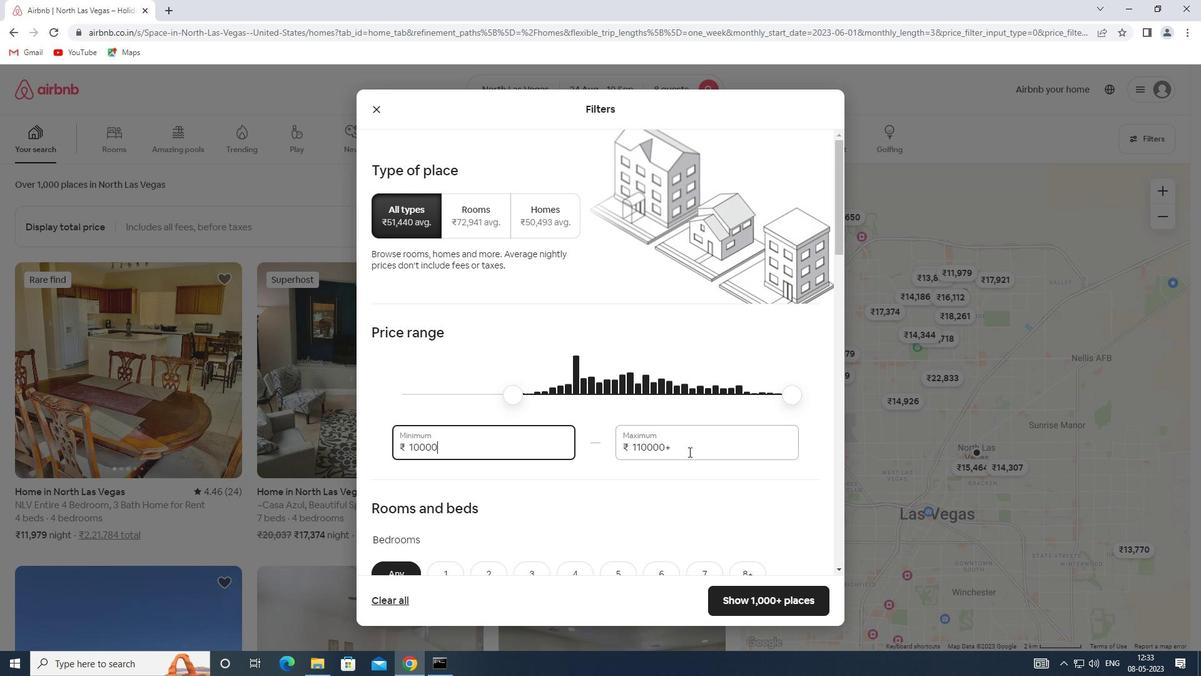 
Action: Mouse moved to (565, 459)
Screenshot: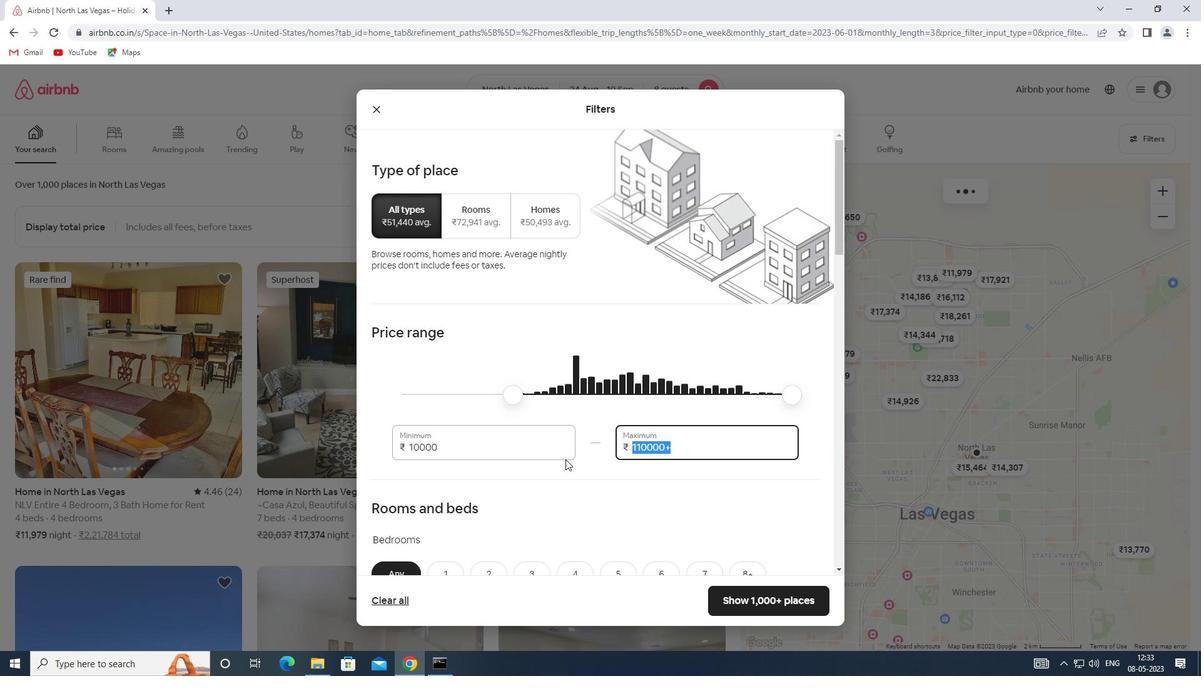 
Action: Key pressed 159<Key.backspace>000
Screenshot: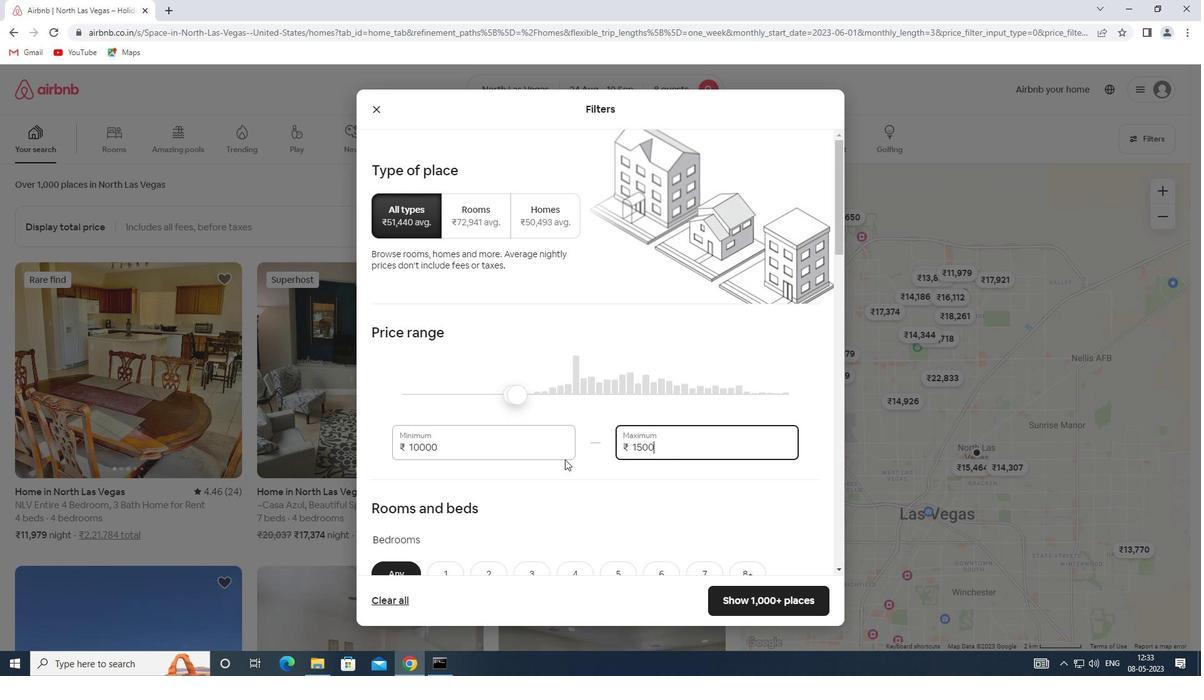 
Action: Mouse moved to (542, 470)
Screenshot: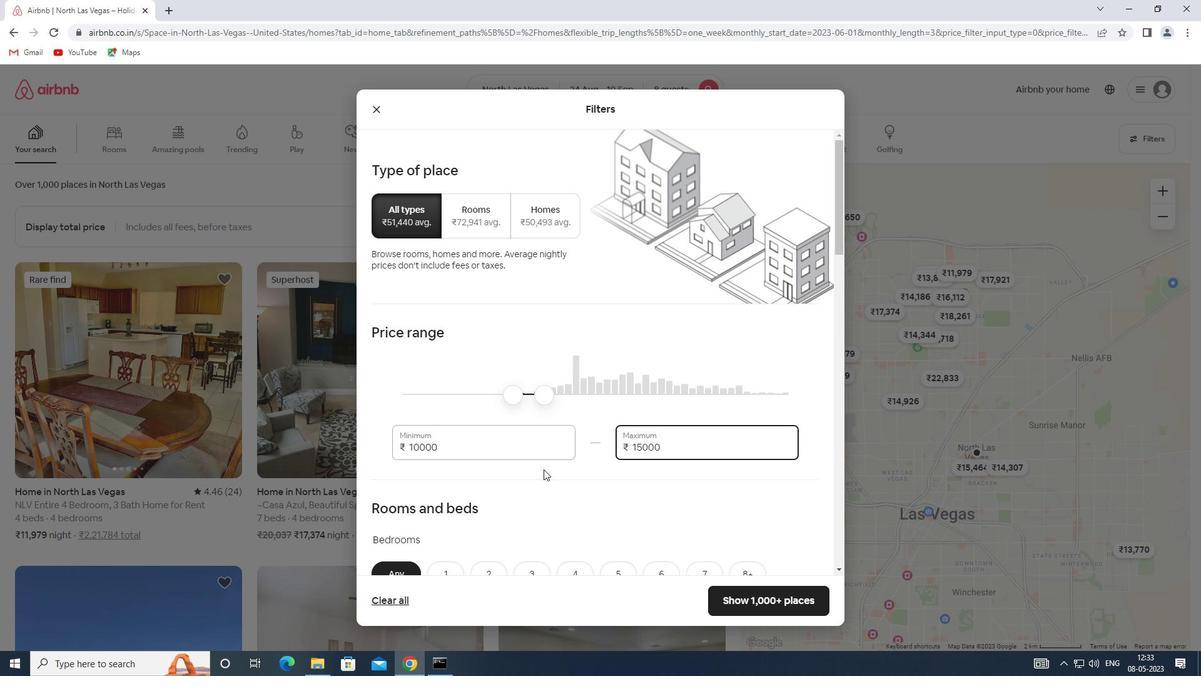 
Action: Mouse scrolled (542, 470) with delta (0, 0)
Screenshot: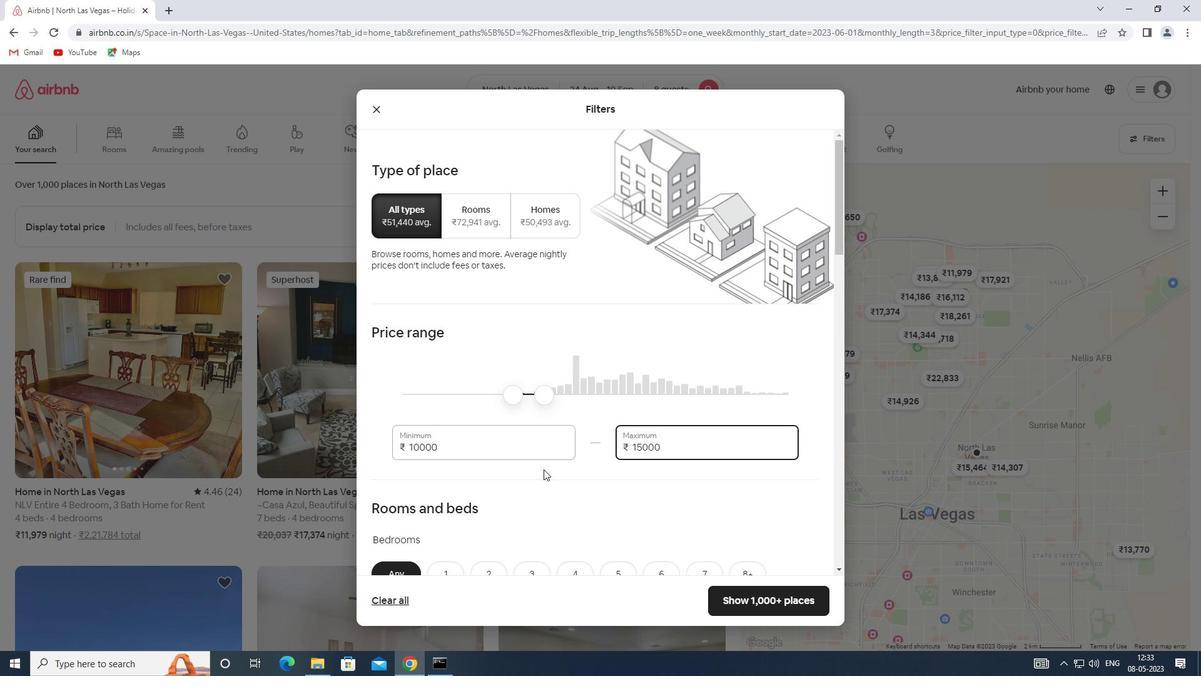 
Action: Mouse scrolled (542, 470) with delta (0, 0)
Screenshot: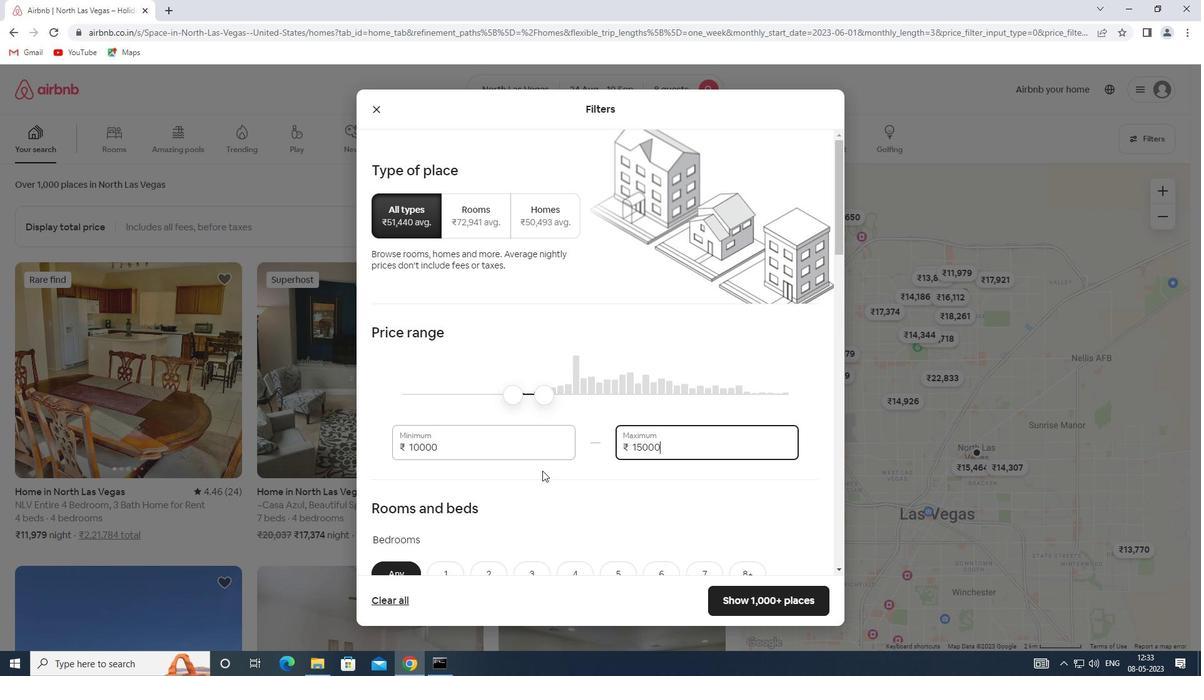 
Action: Mouse scrolled (542, 470) with delta (0, 0)
Screenshot: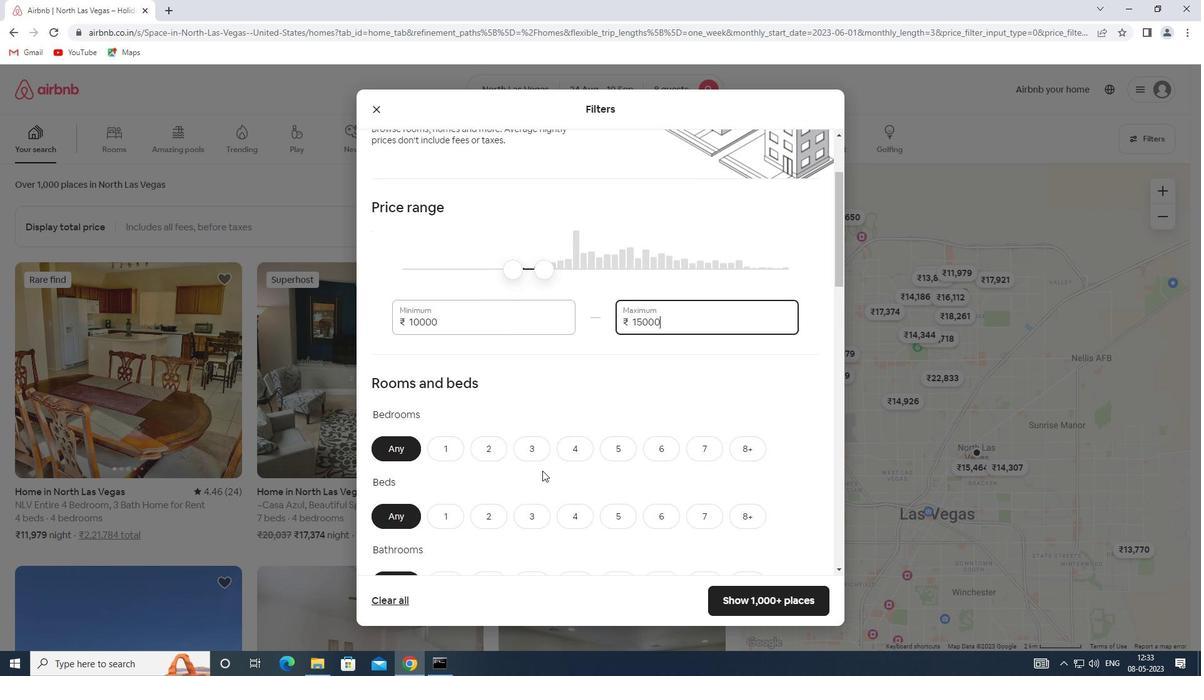 
Action: Mouse moved to (572, 389)
Screenshot: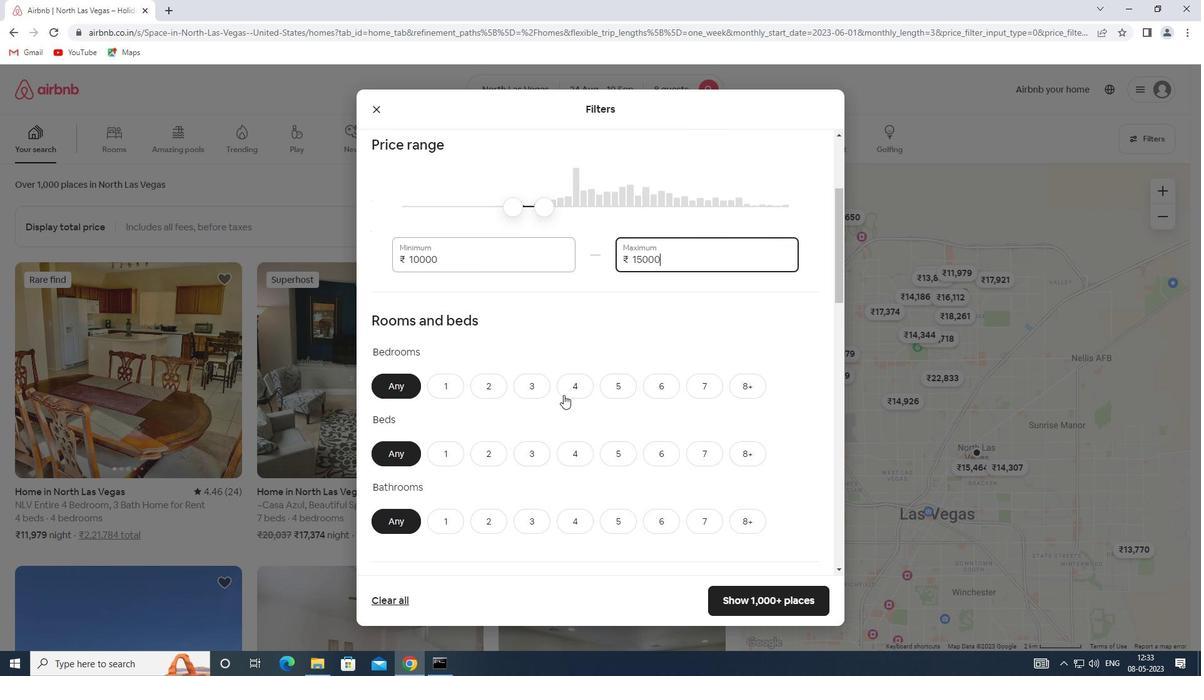 
Action: Mouse pressed left at (572, 389)
Screenshot: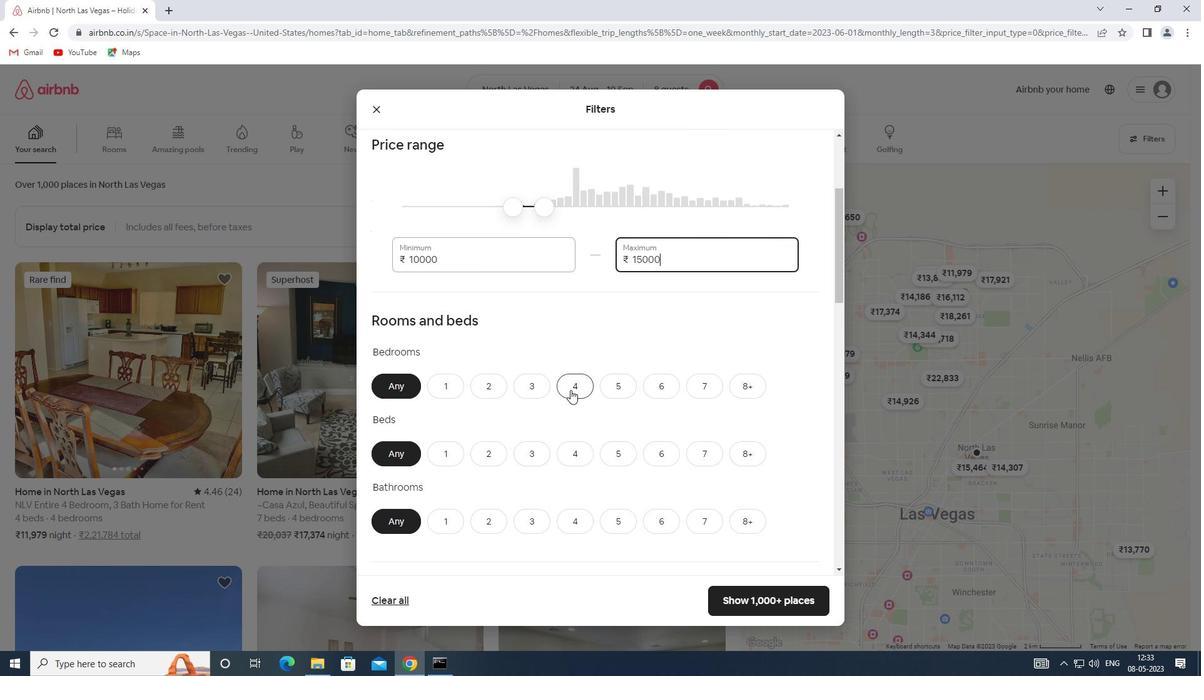 
Action: Mouse moved to (753, 455)
Screenshot: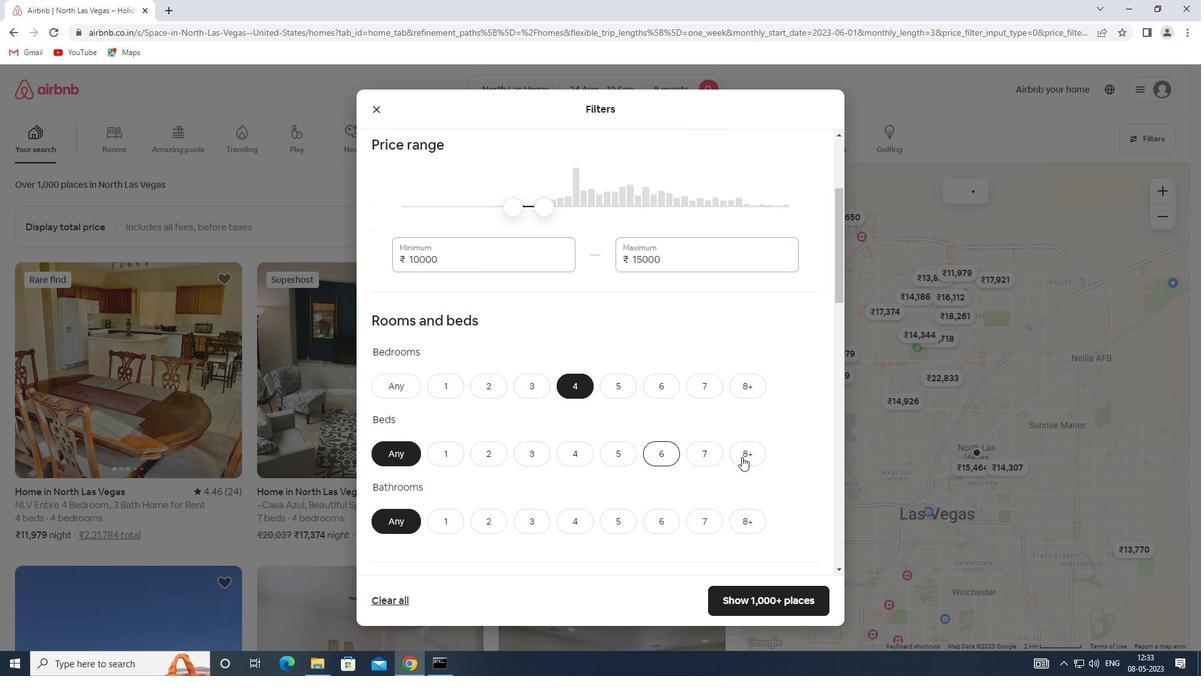 
Action: Mouse pressed left at (753, 455)
Screenshot: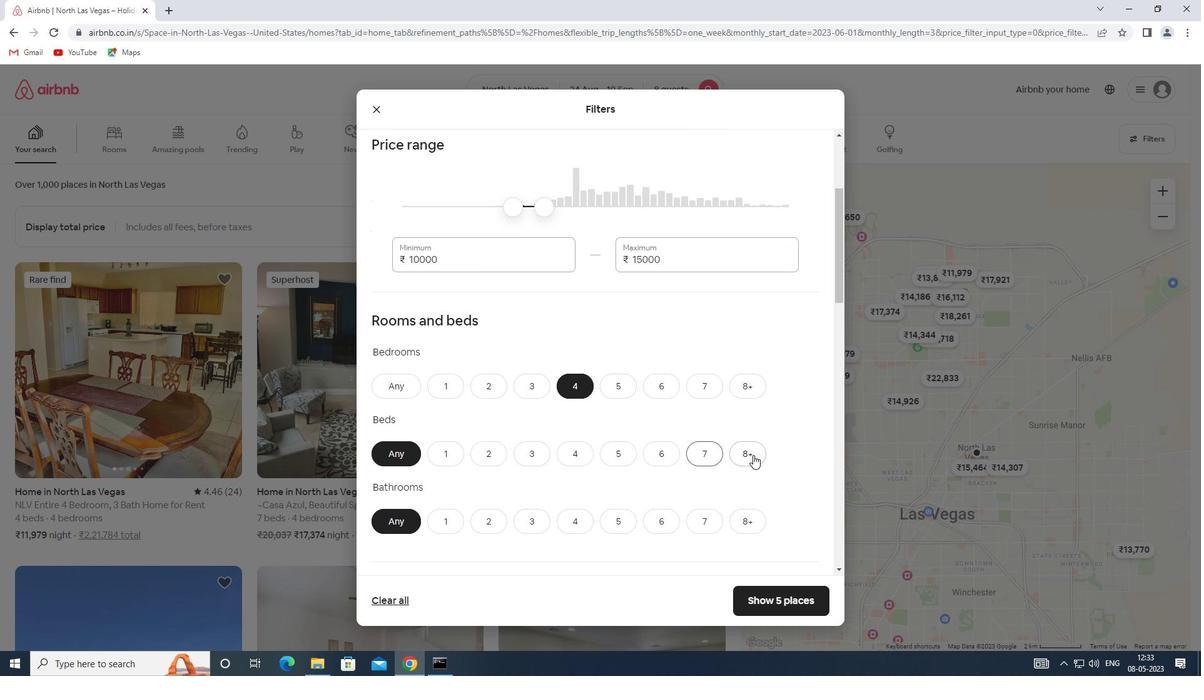 
Action: Mouse moved to (580, 518)
Screenshot: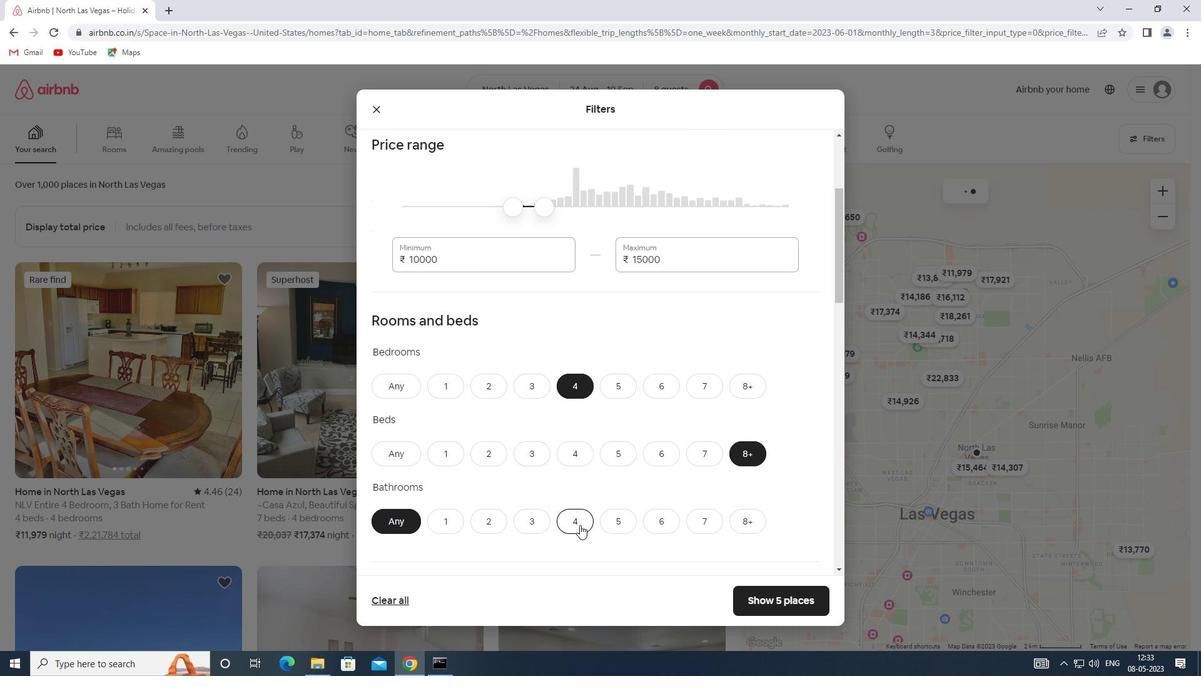 
Action: Mouse pressed left at (580, 518)
Screenshot: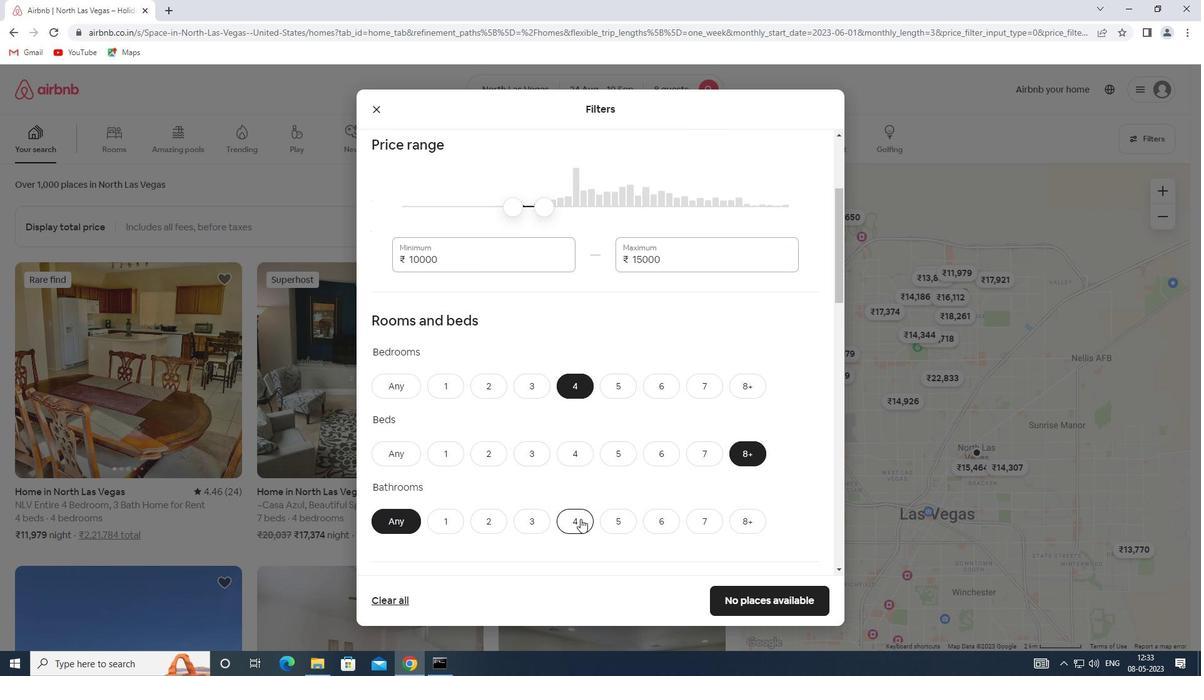 
Action: Mouse scrolled (580, 518) with delta (0, 0)
Screenshot: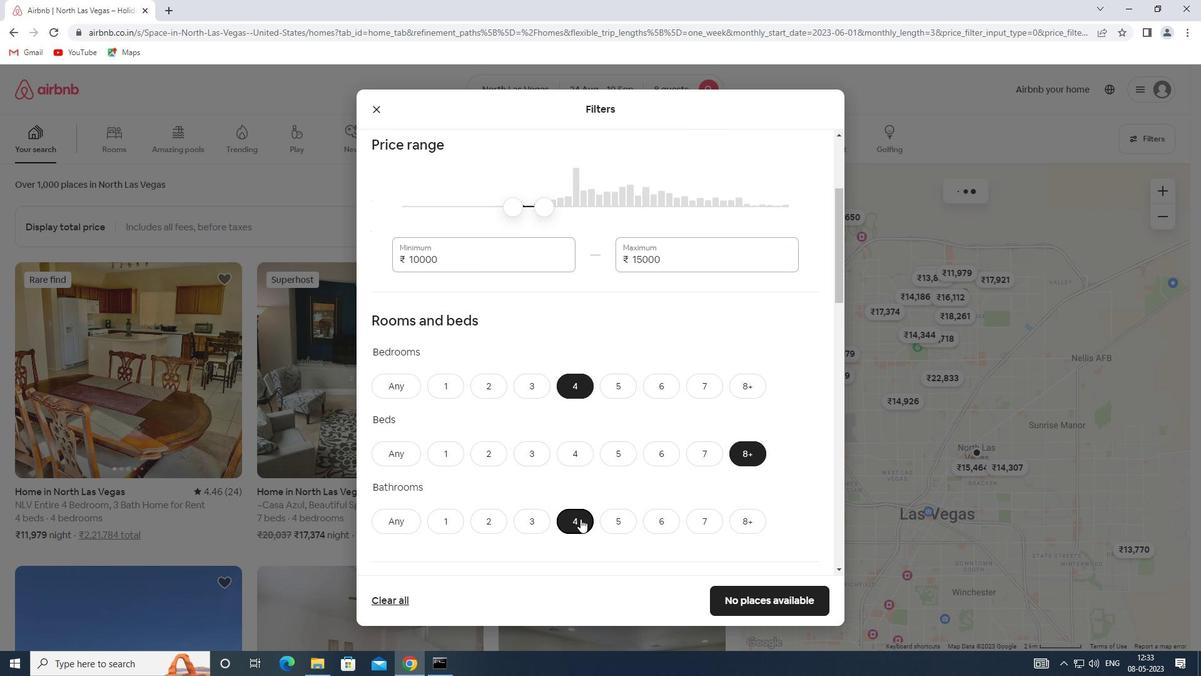 
Action: Mouse scrolled (580, 518) with delta (0, 0)
Screenshot: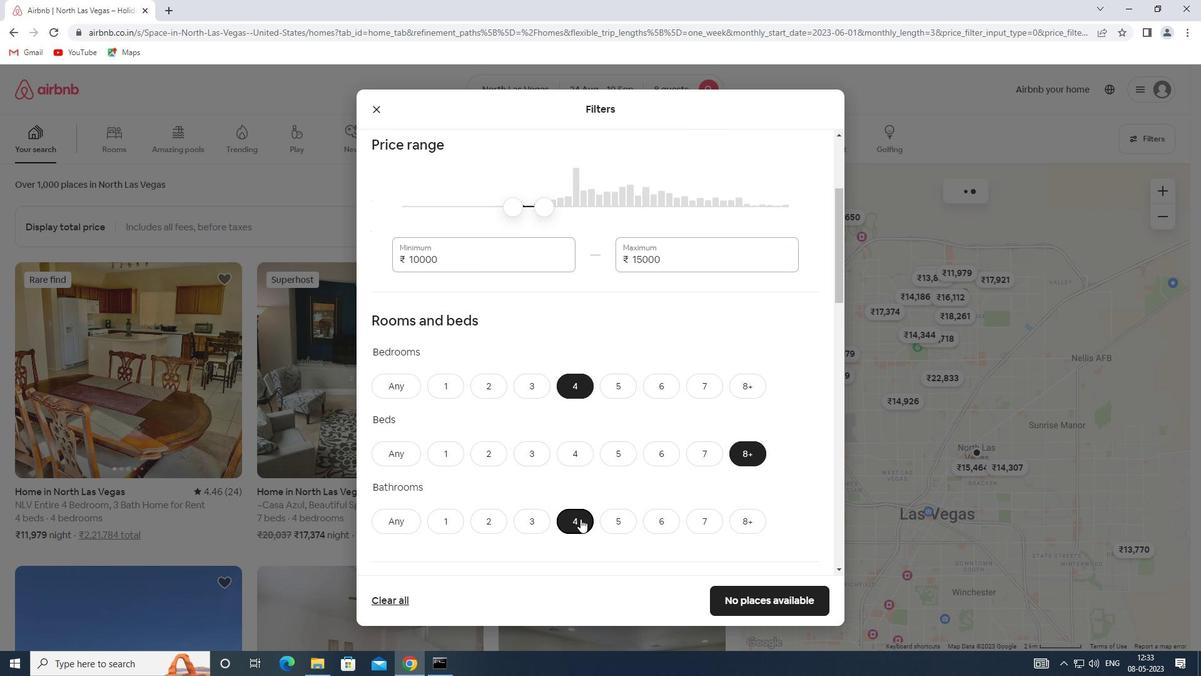 
Action: Mouse scrolled (580, 518) with delta (0, 0)
Screenshot: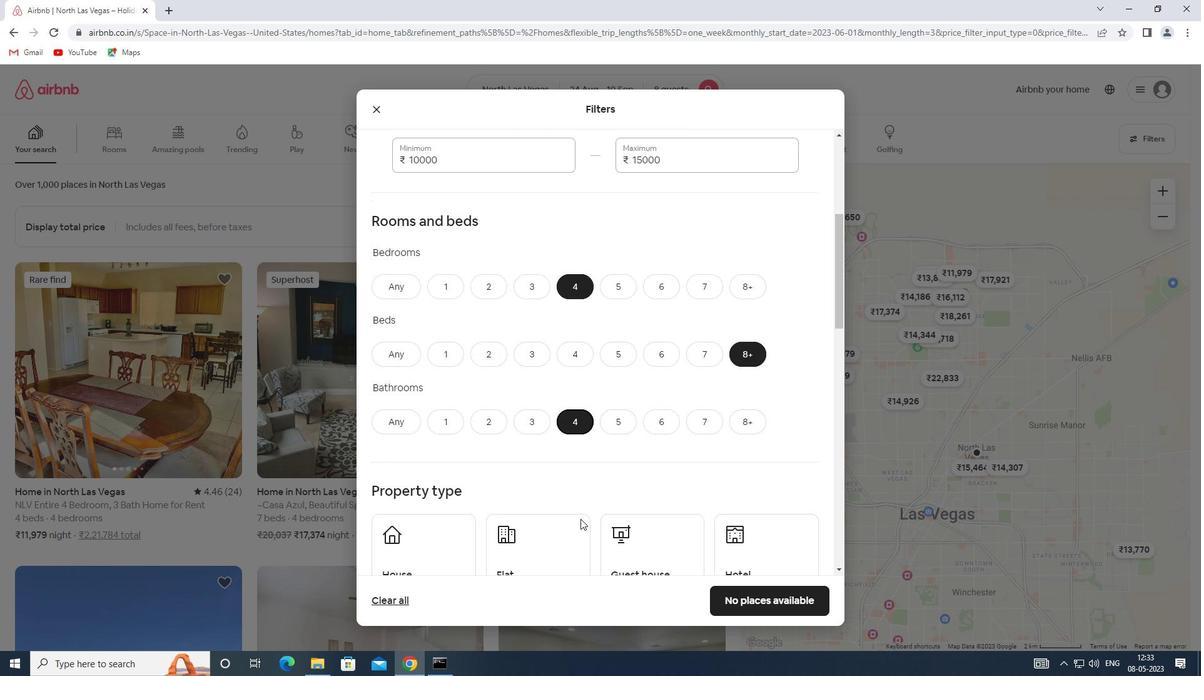 
Action: Mouse scrolled (580, 518) with delta (0, 0)
Screenshot: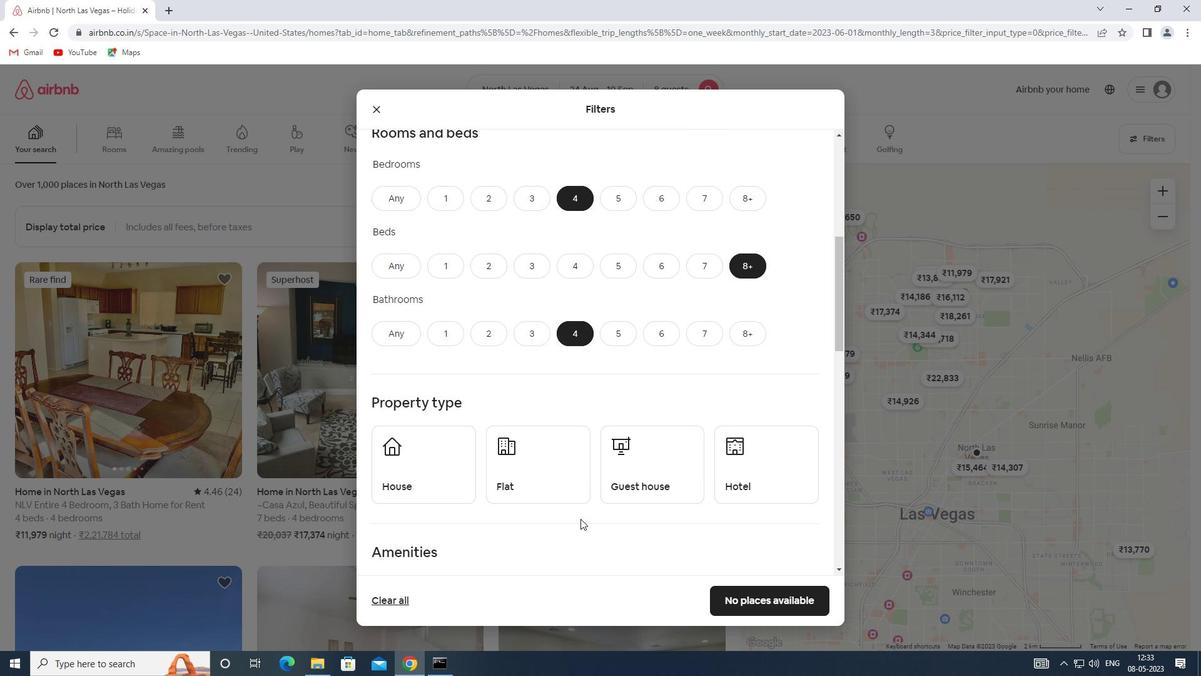 
Action: Mouse moved to (468, 420)
Screenshot: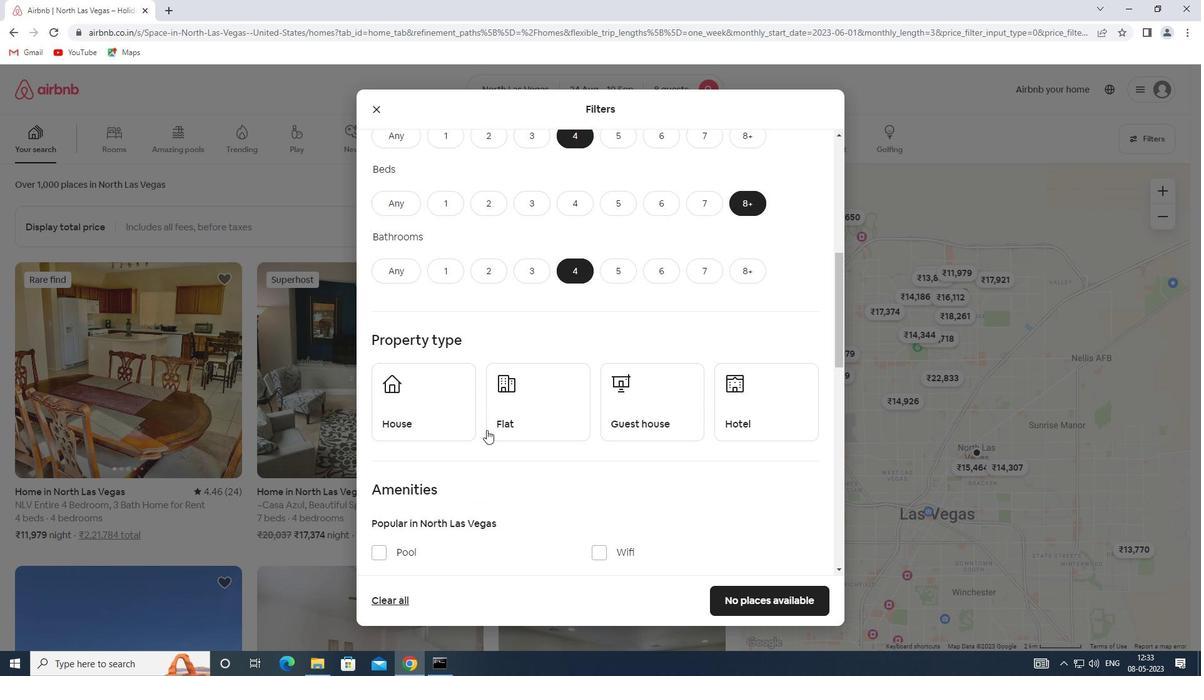 
Action: Mouse pressed left at (468, 420)
Screenshot: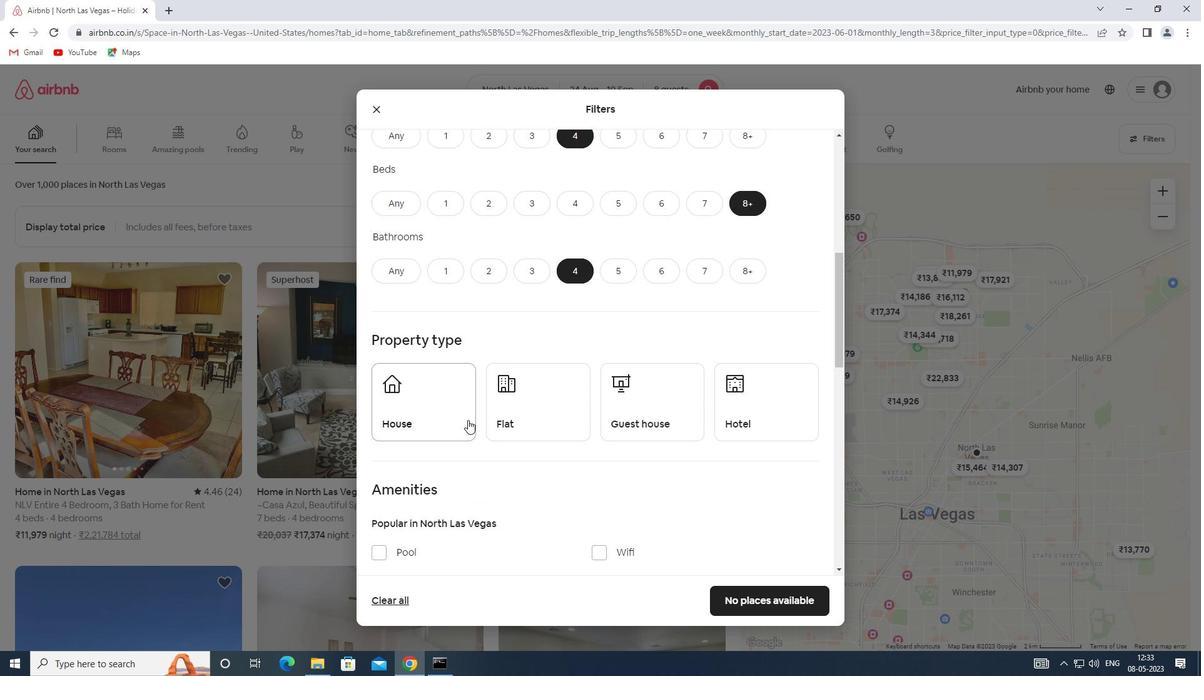
Action: Mouse moved to (498, 413)
Screenshot: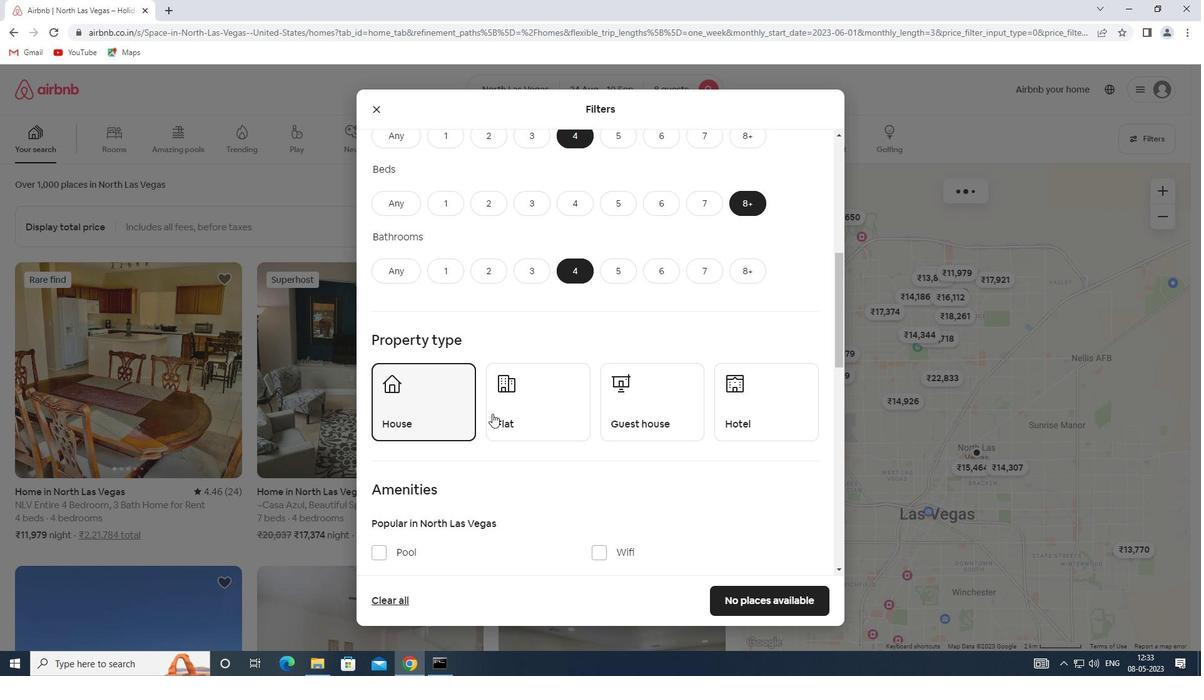 
Action: Mouse pressed left at (498, 413)
Screenshot: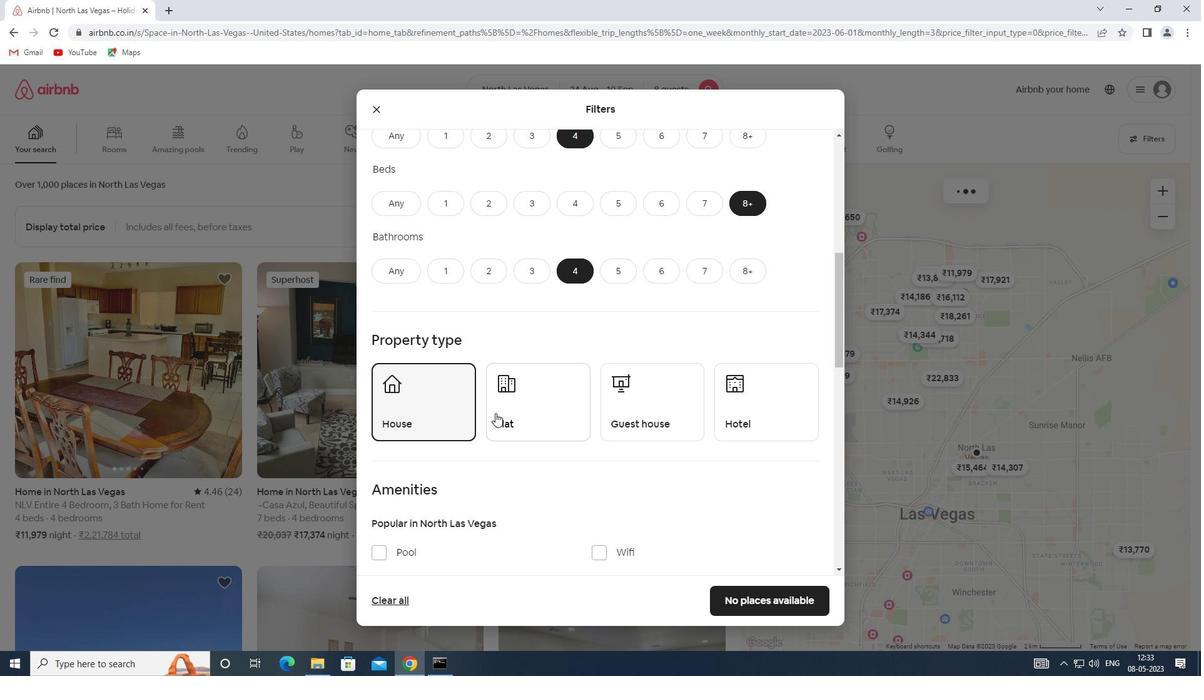 
Action: Mouse moved to (655, 413)
Screenshot: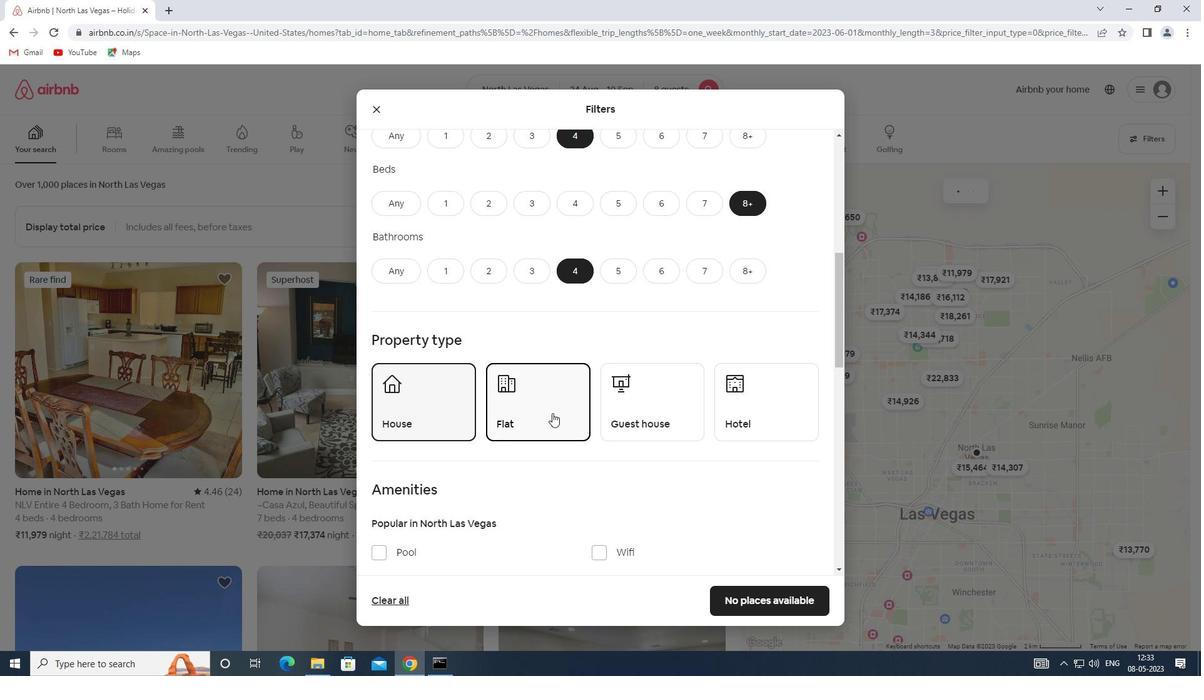 
Action: Mouse pressed left at (655, 413)
Screenshot: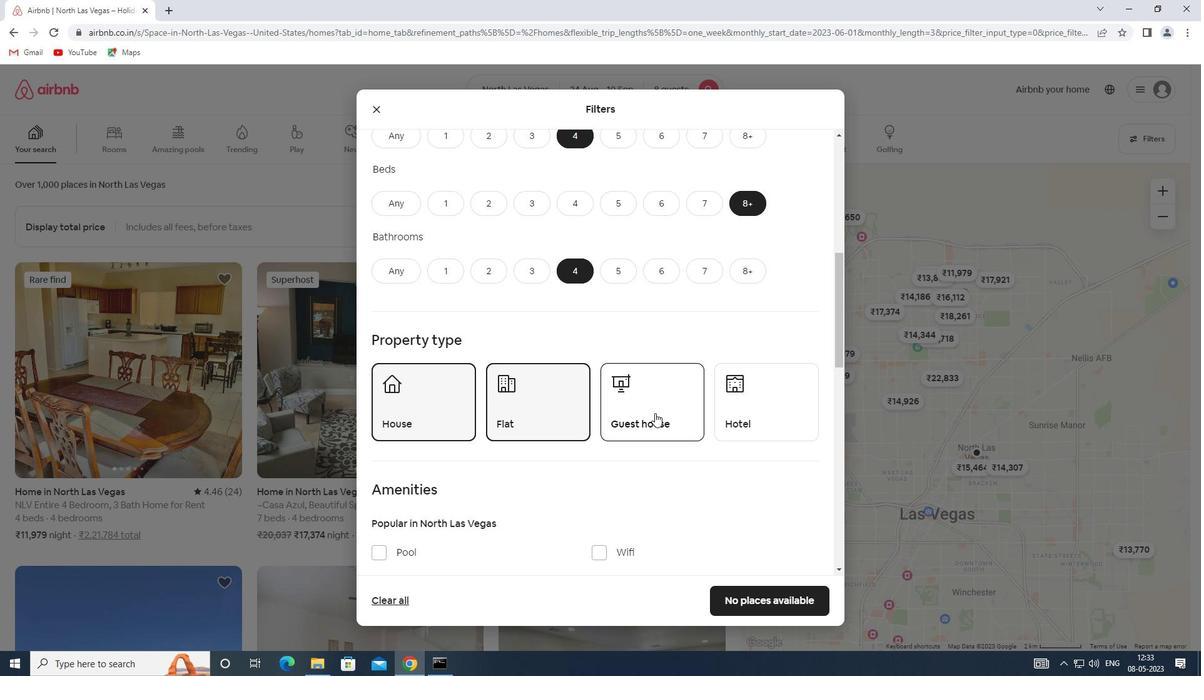 
Action: Mouse moved to (635, 422)
Screenshot: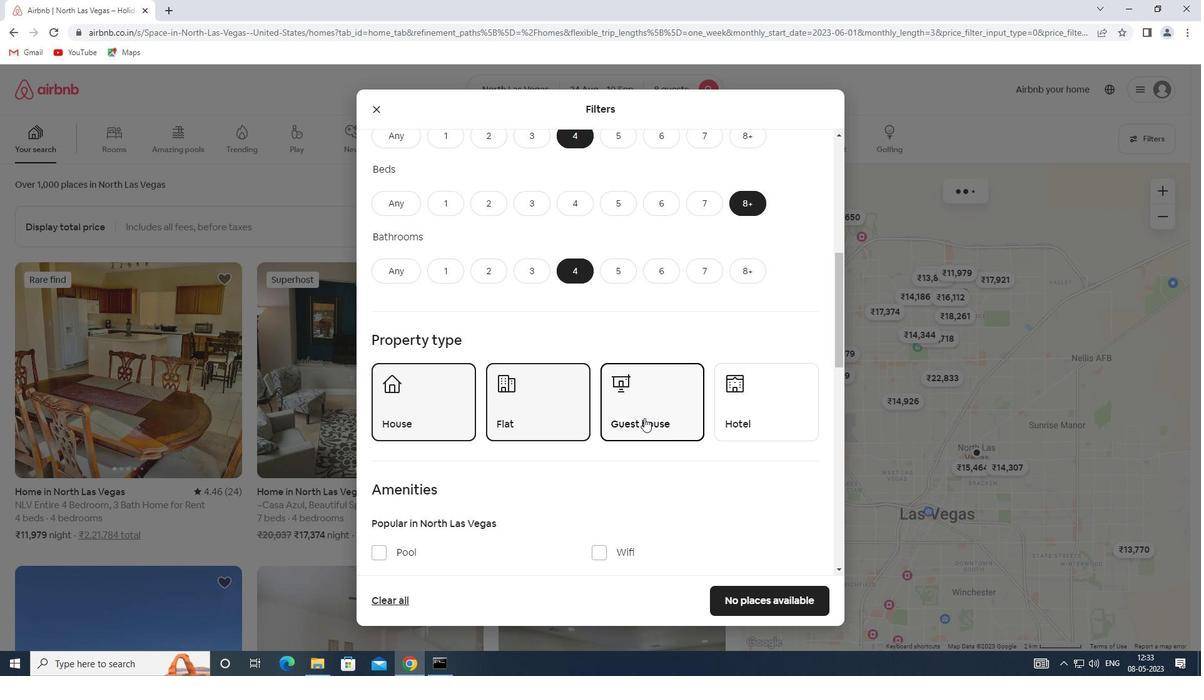 
Action: Mouse scrolled (635, 421) with delta (0, 0)
Screenshot: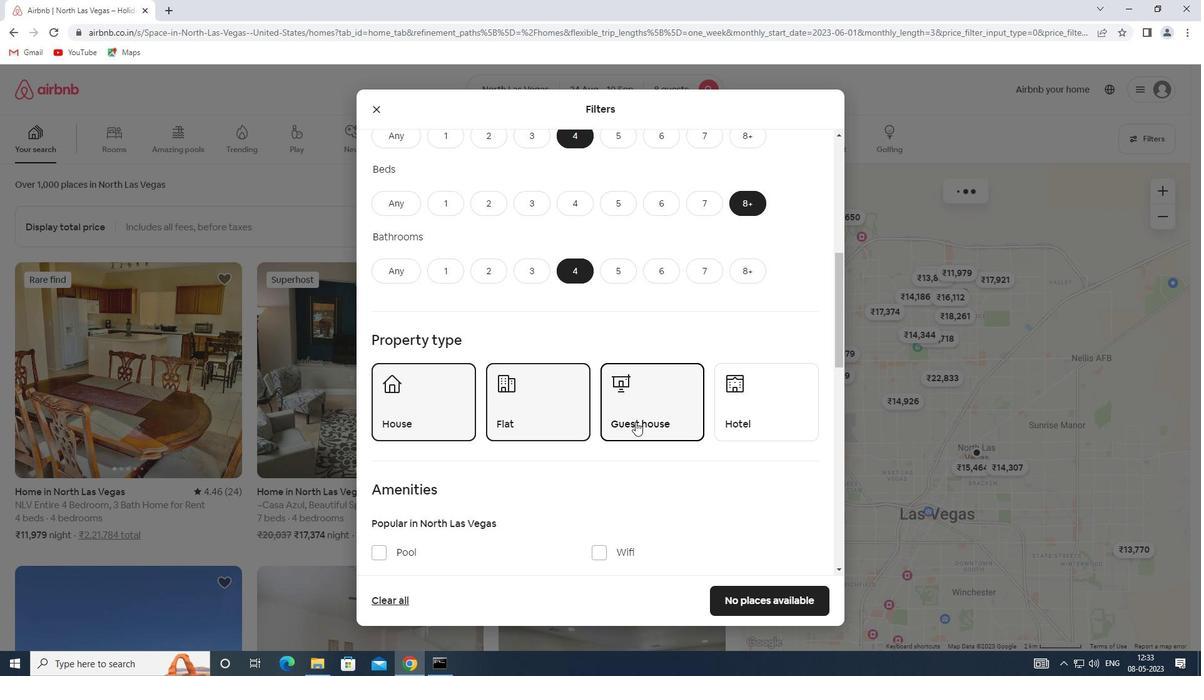 
Action: Mouse scrolled (635, 421) with delta (0, 0)
Screenshot: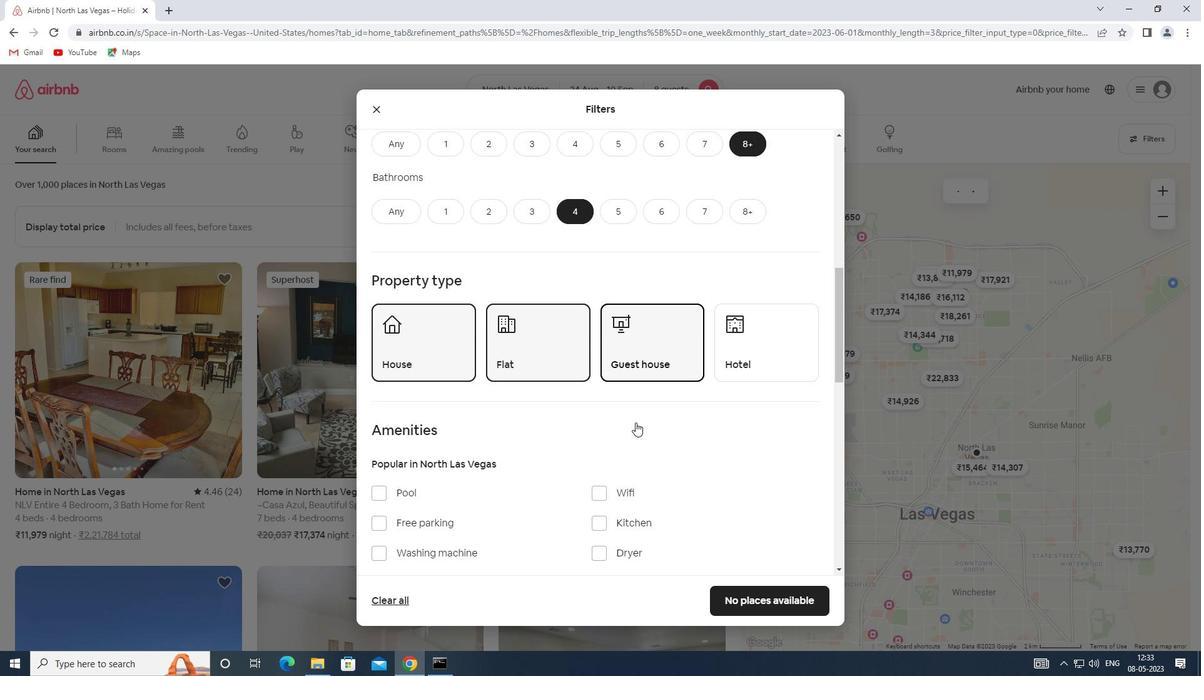 
Action: Mouse scrolled (635, 421) with delta (0, 0)
Screenshot: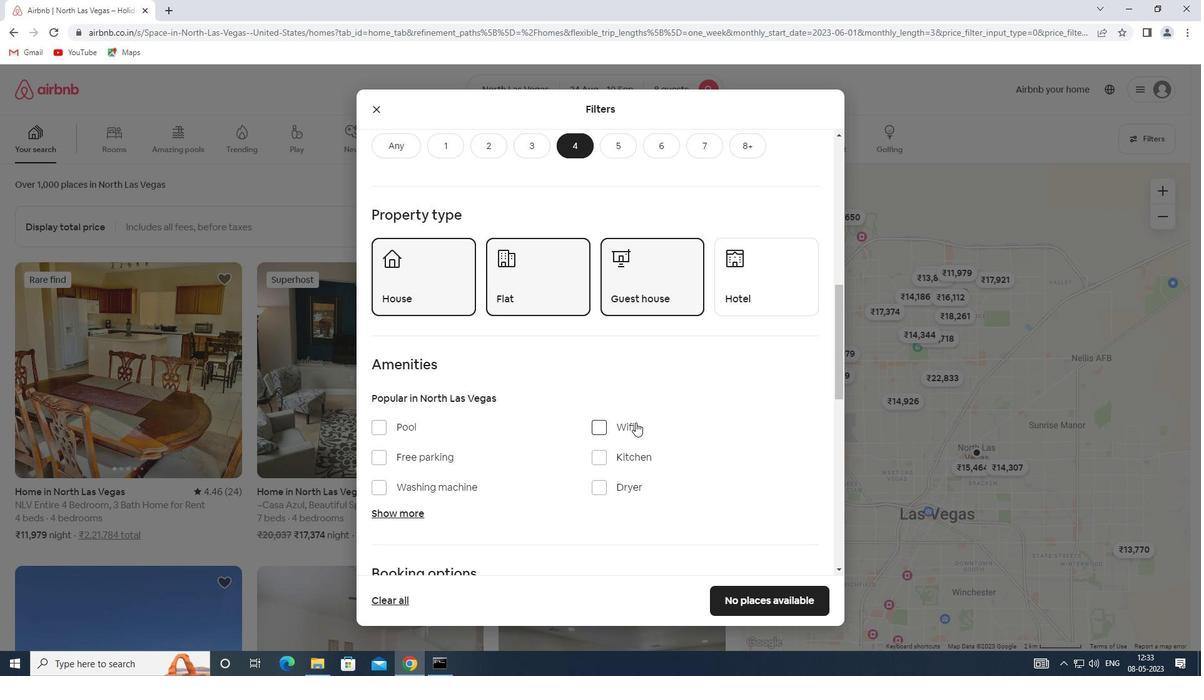 
Action: Mouse moved to (403, 451)
Screenshot: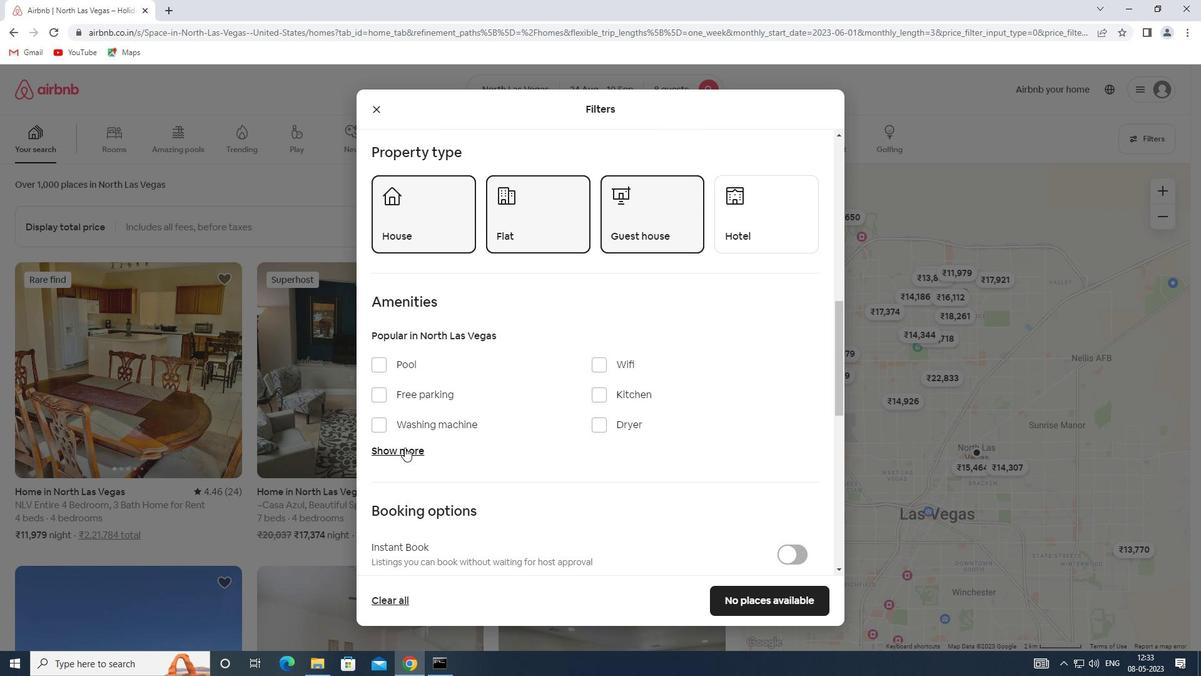 
Action: Mouse pressed left at (403, 451)
Screenshot: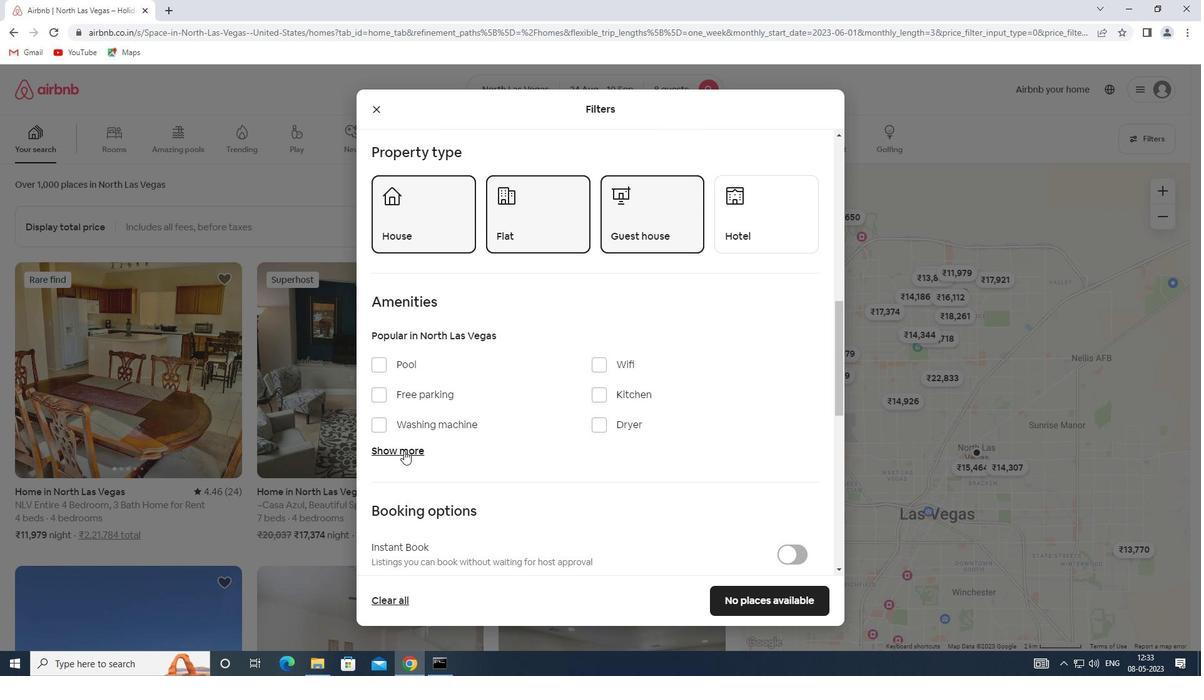 
Action: Mouse moved to (600, 361)
Screenshot: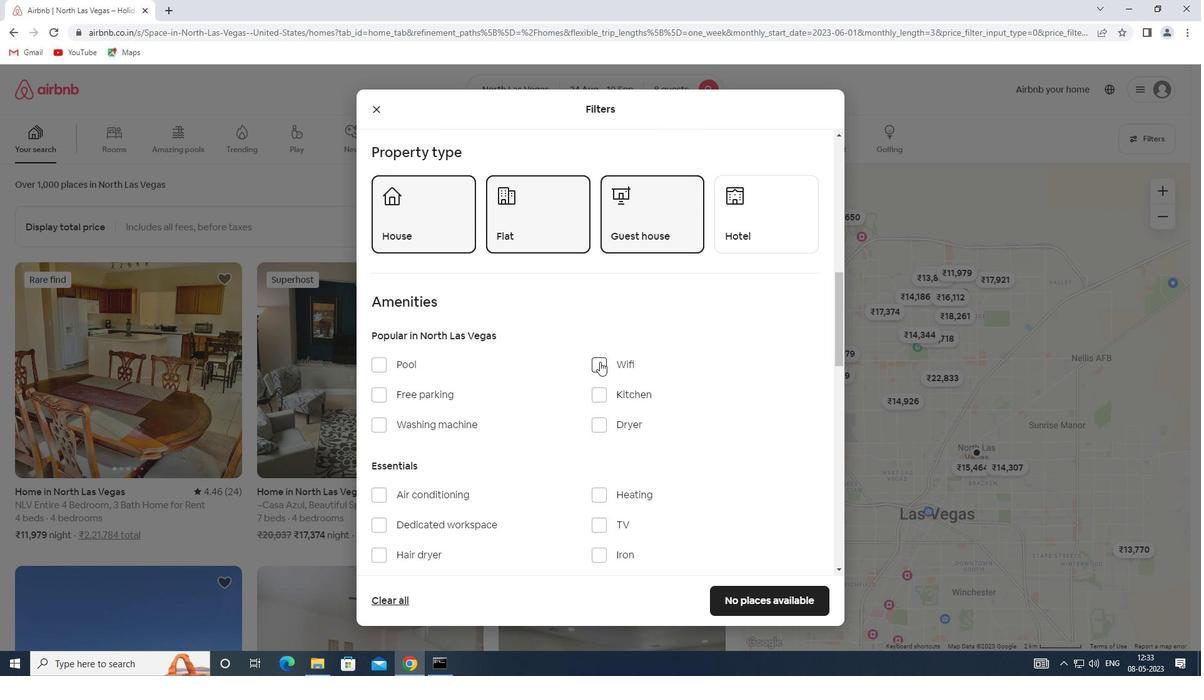 
Action: Mouse pressed left at (600, 361)
Screenshot: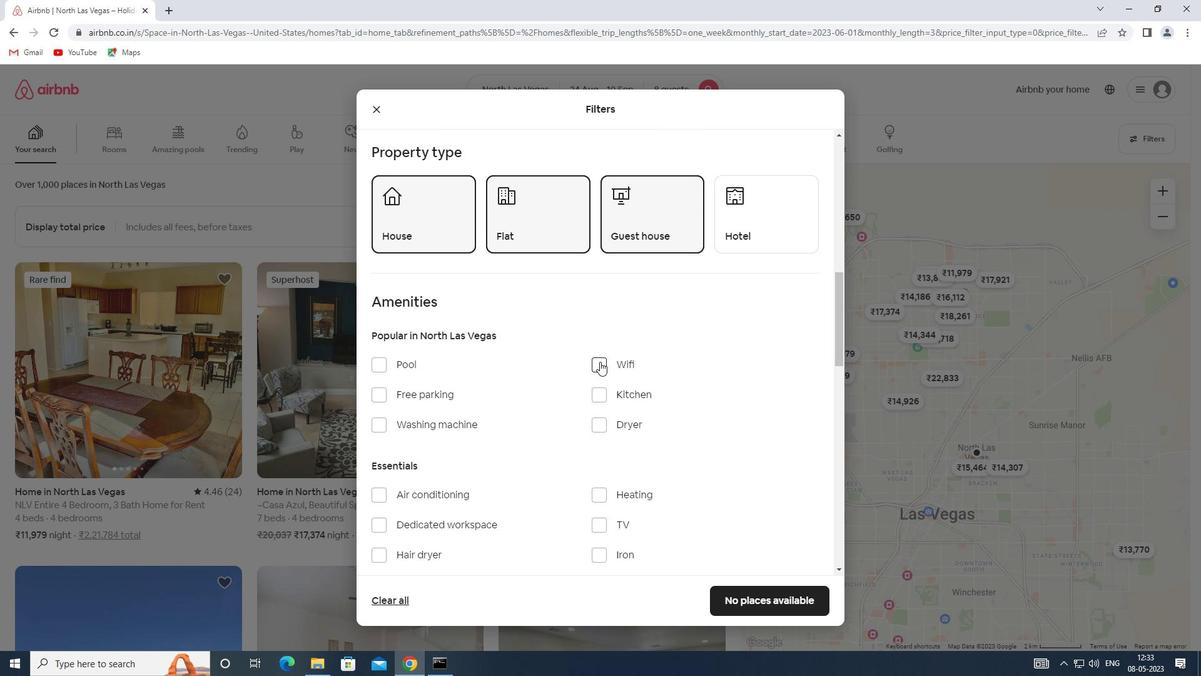
Action: Mouse moved to (598, 432)
Screenshot: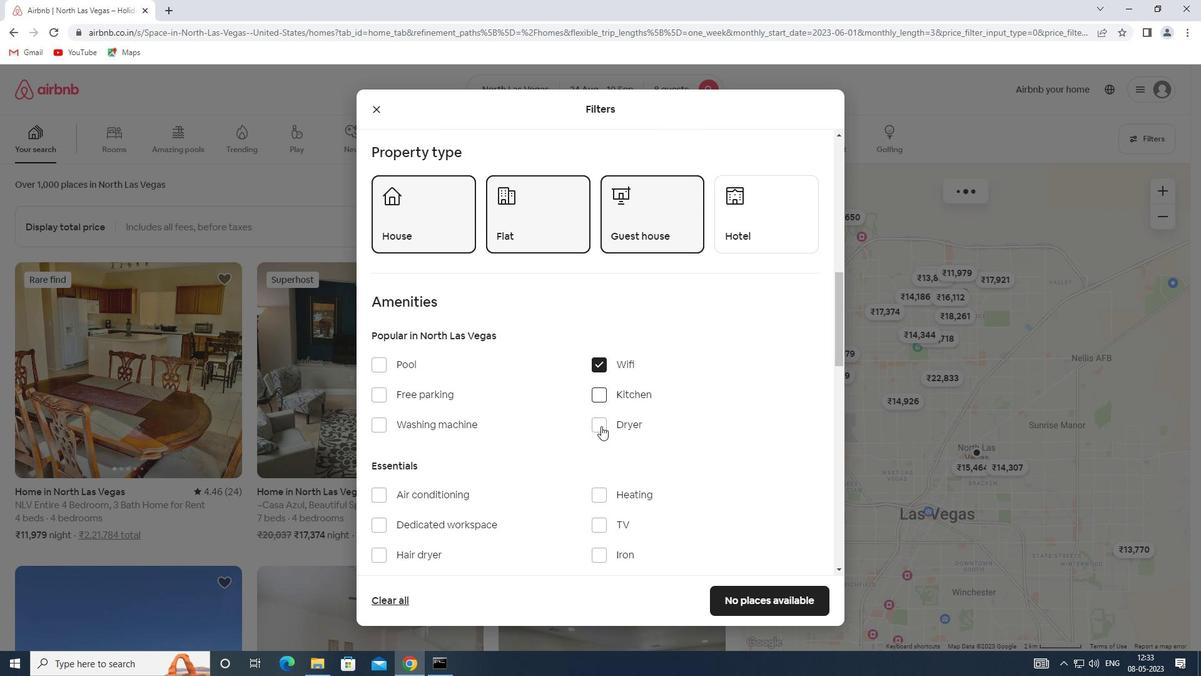 
Action: Mouse scrolled (598, 431) with delta (0, 0)
Screenshot: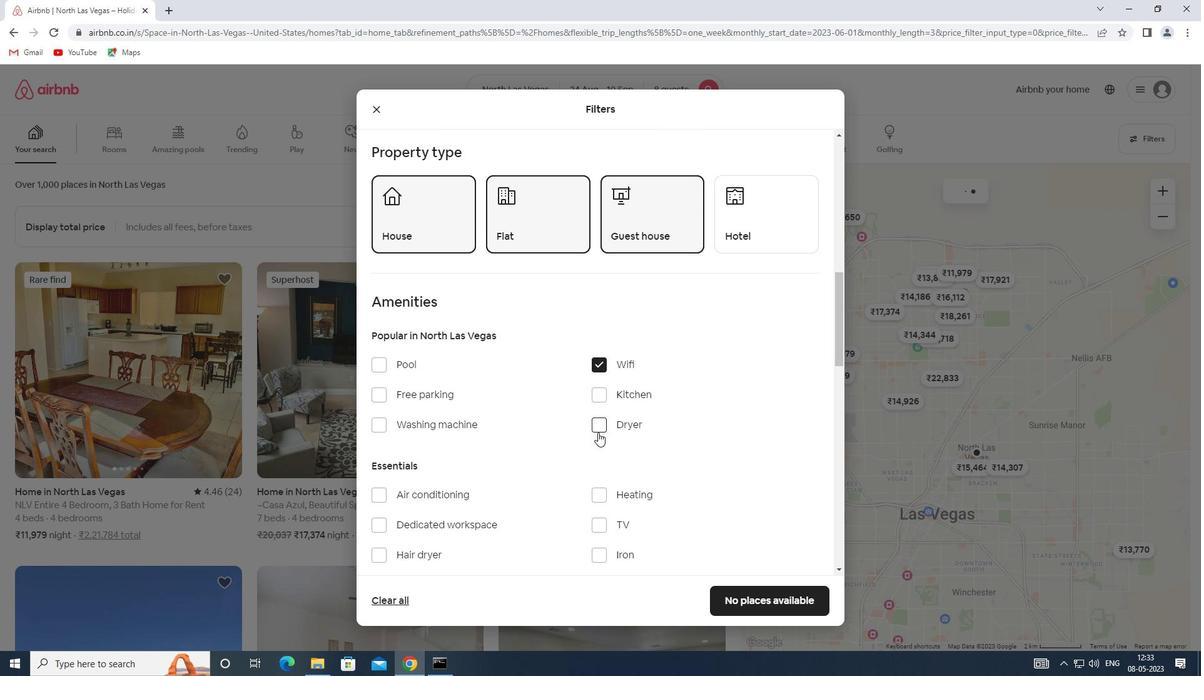 
Action: Mouse moved to (603, 458)
Screenshot: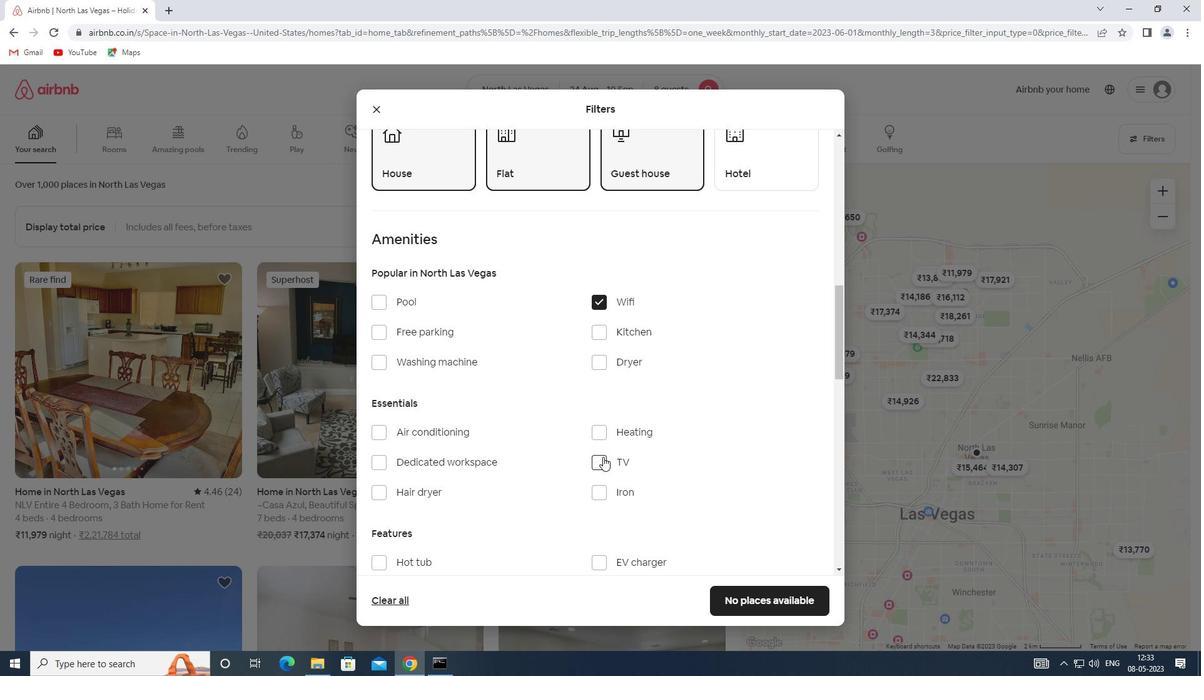 
Action: Mouse pressed left at (603, 458)
Screenshot: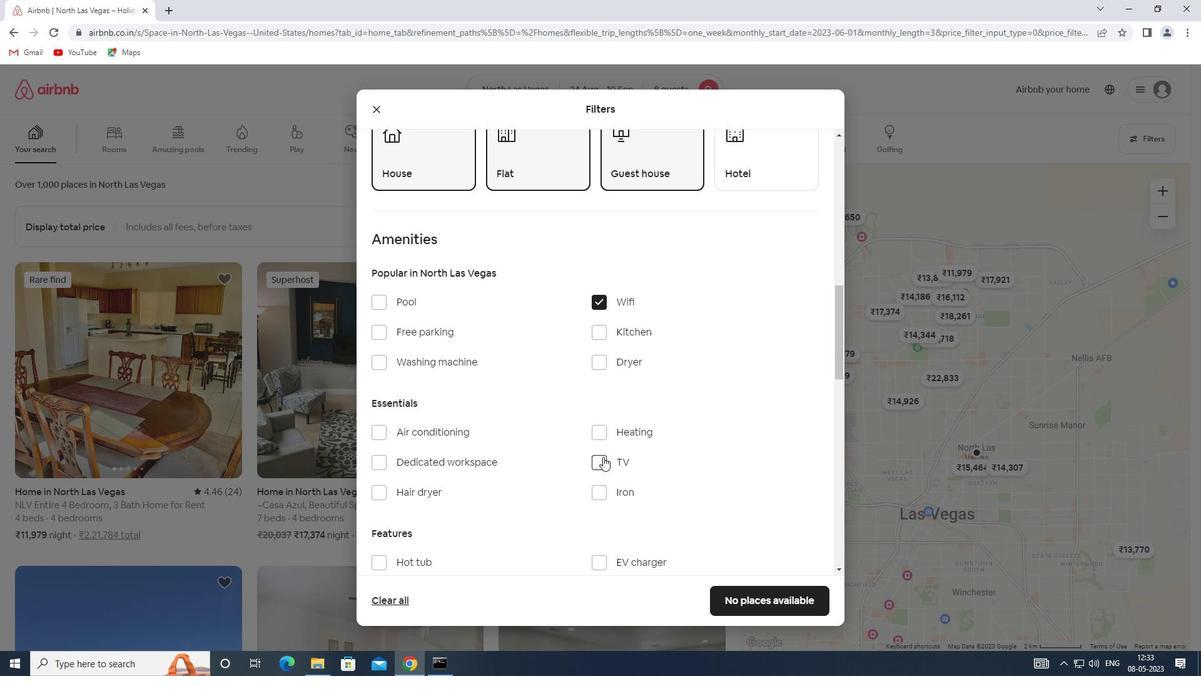 
Action: Mouse moved to (407, 334)
Screenshot: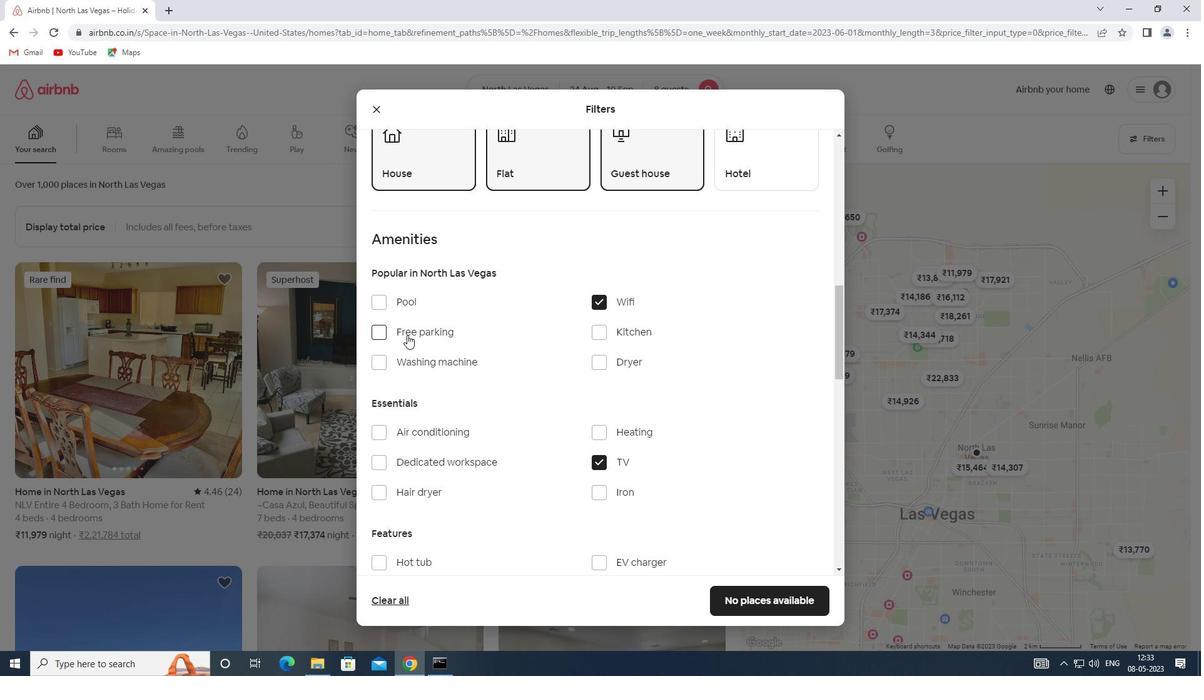 
Action: Mouse pressed left at (407, 334)
Screenshot: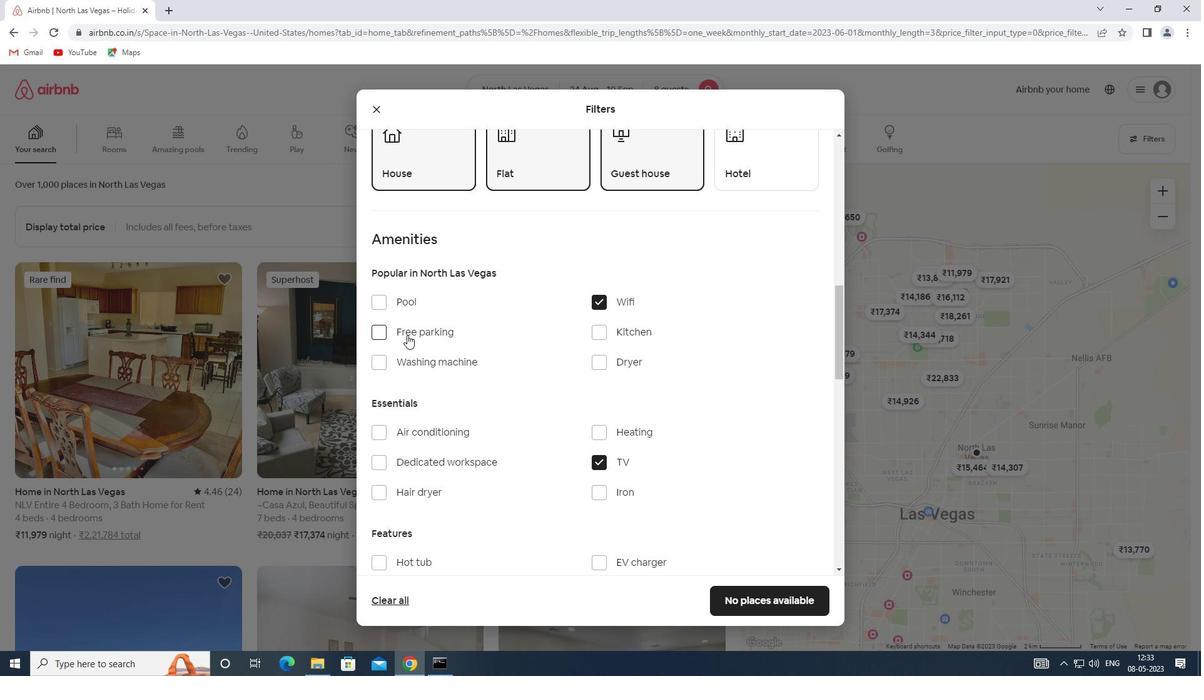 
Action: Mouse moved to (550, 456)
Screenshot: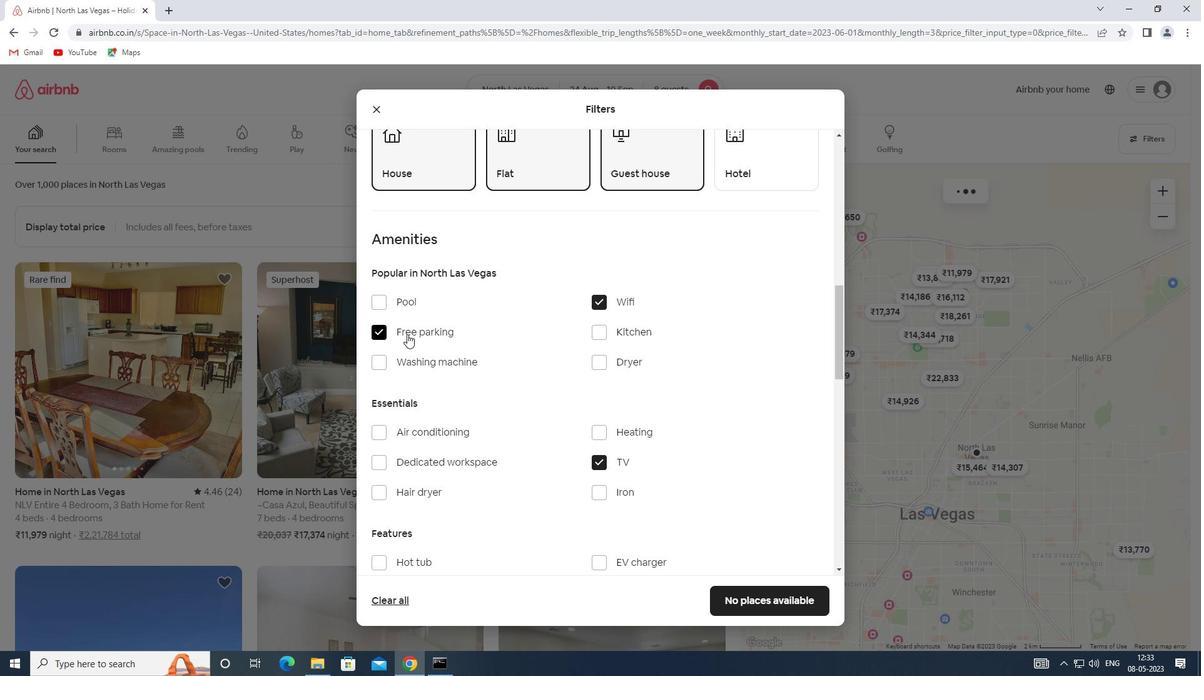 
Action: Mouse scrolled (550, 455) with delta (0, 0)
Screenshot: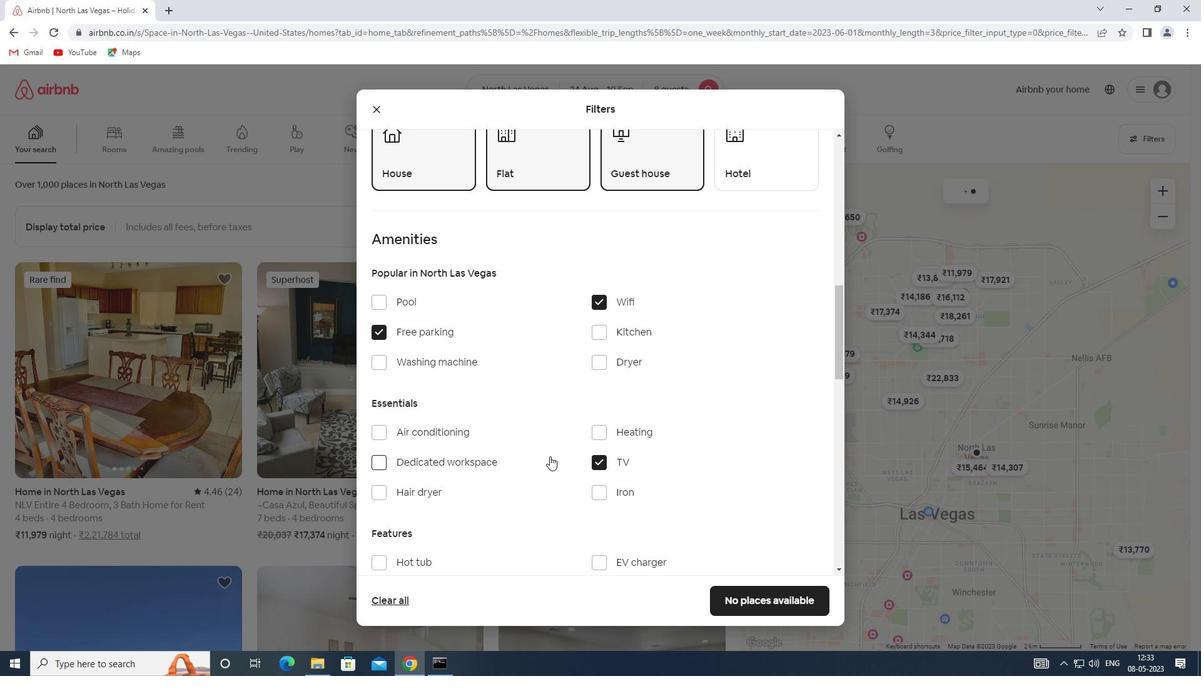 
Action: Mouse scrolled (550, 455) with delta (0, 0)
Screenshot: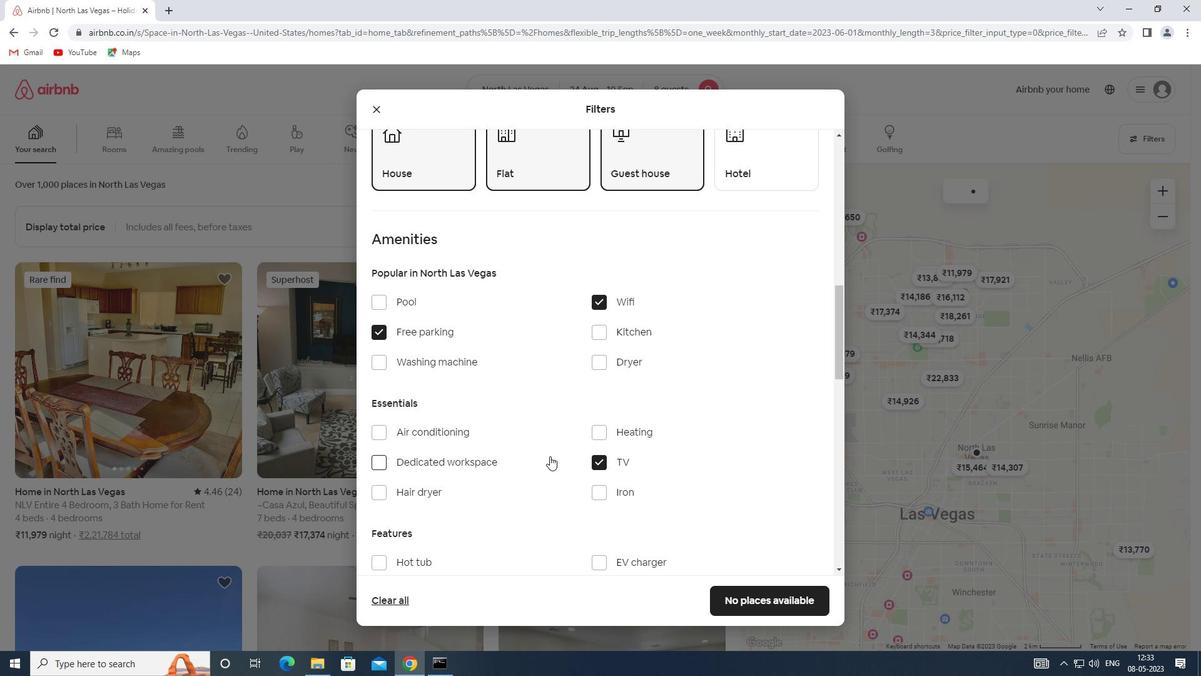 
Action: Mouse scrolled (550, 455) with delta (0, 0)
Screenshot: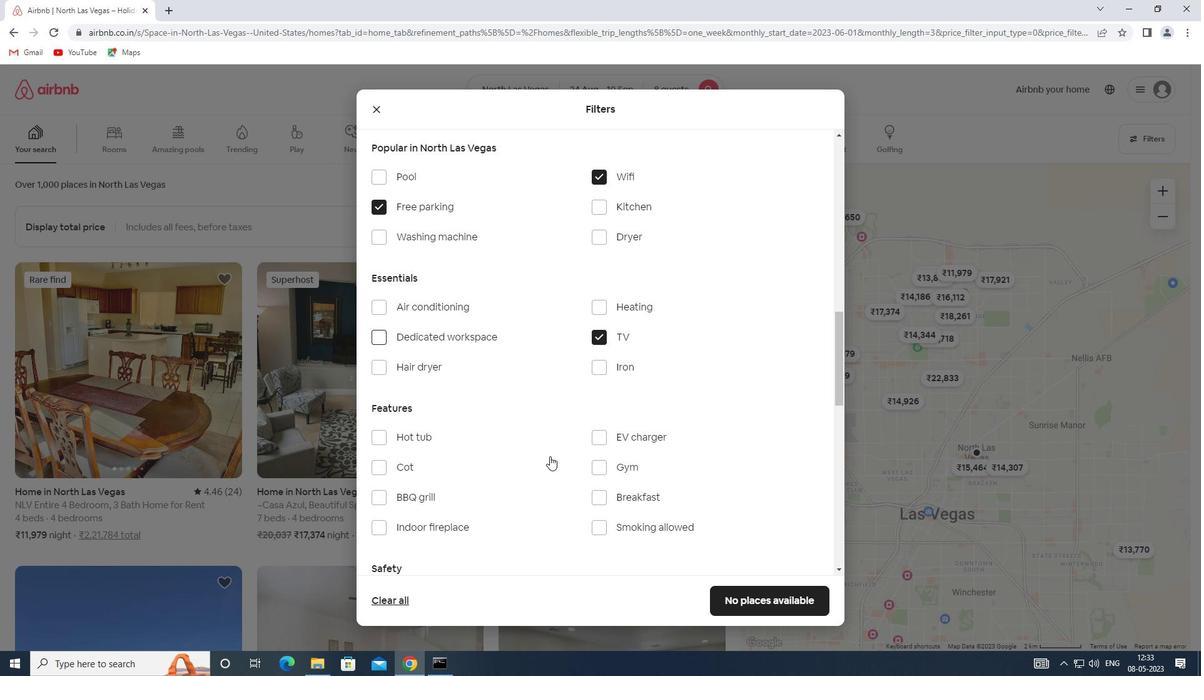 
Action: Mouse moved to (599, 404)
Screenshot: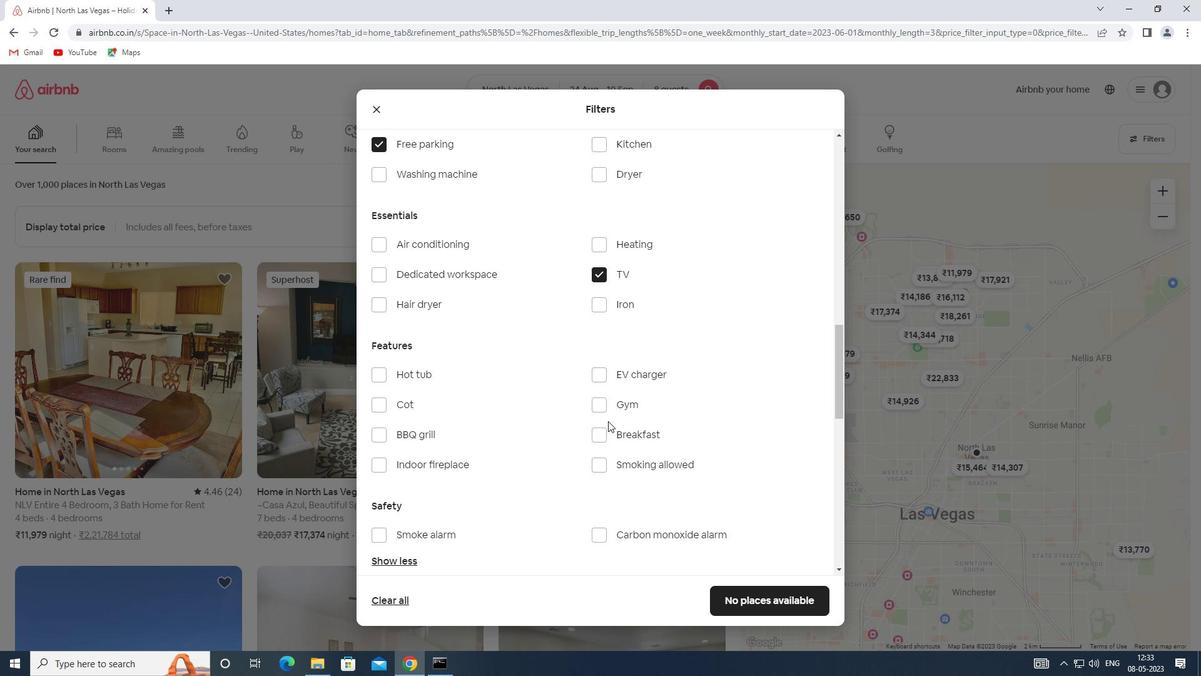 
Action: Mouse pressed left at (599, 404)
Screenshot: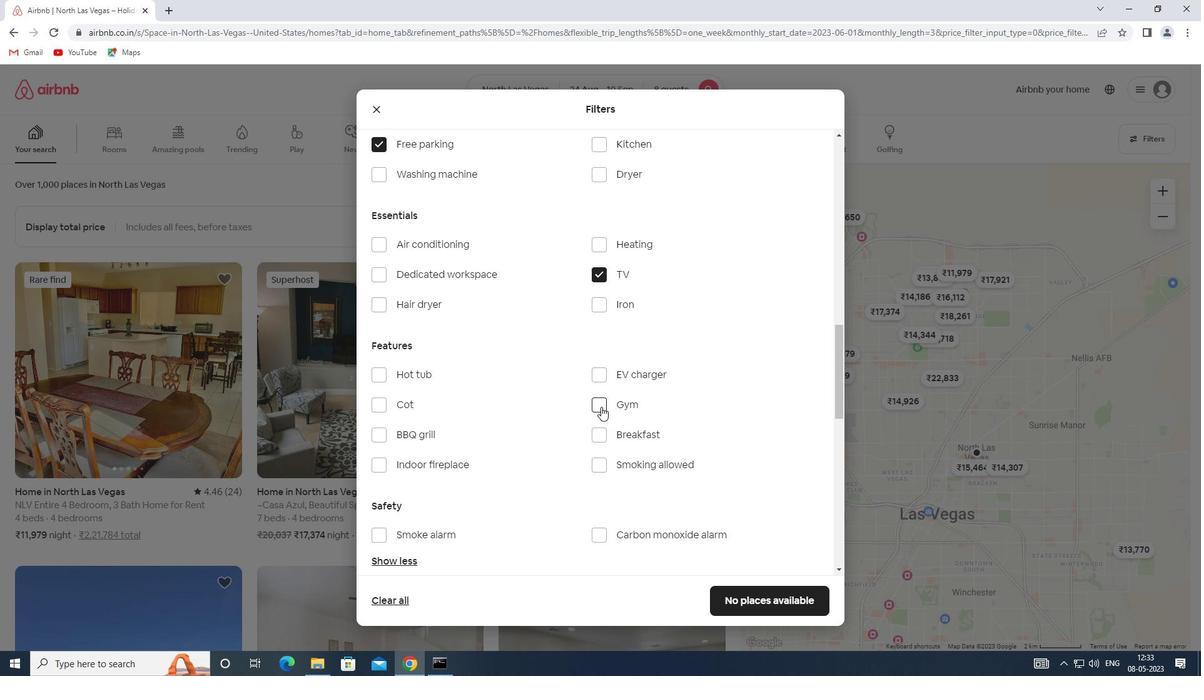
Action: Mouse moved to (600, 433)
Screenshot: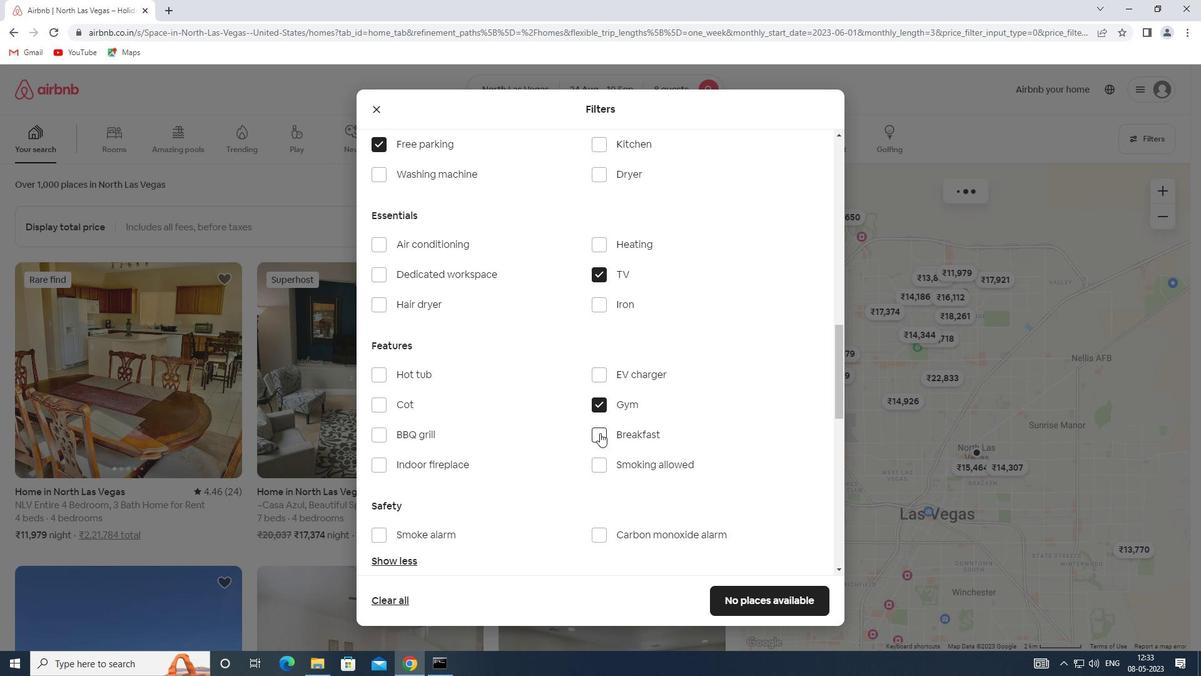 
Action: Mouse pressed left at (600, 433)
Screenshot: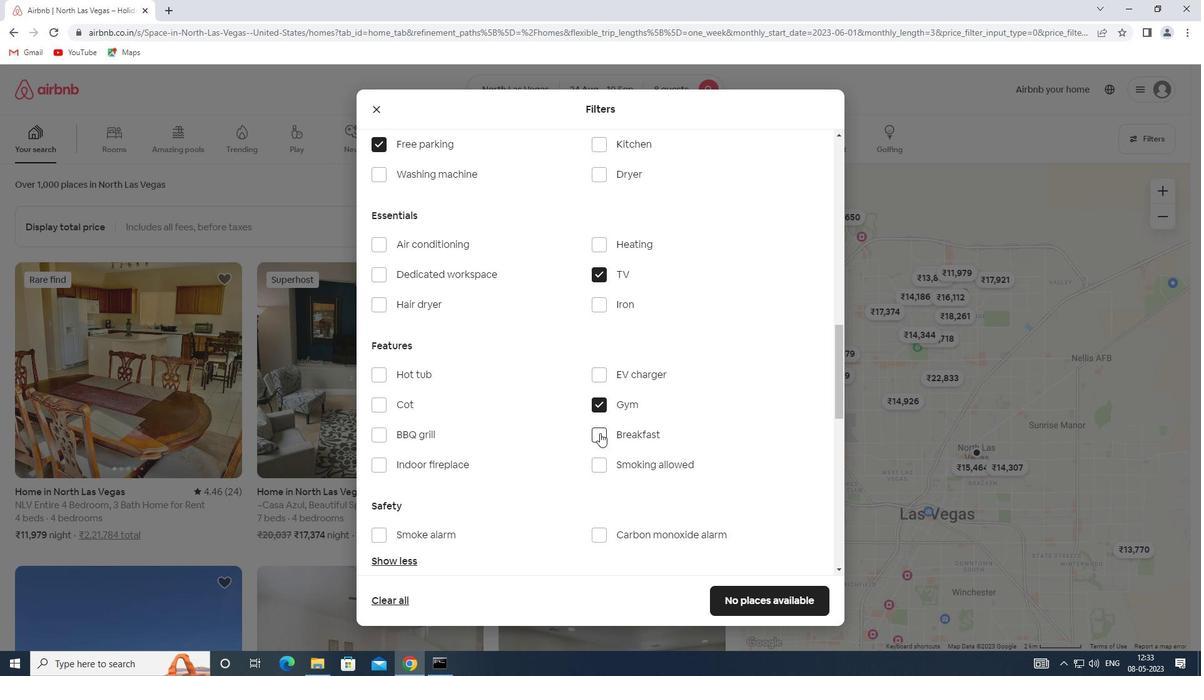 
Action: Mouse moved to (600, 435)
Screenshot: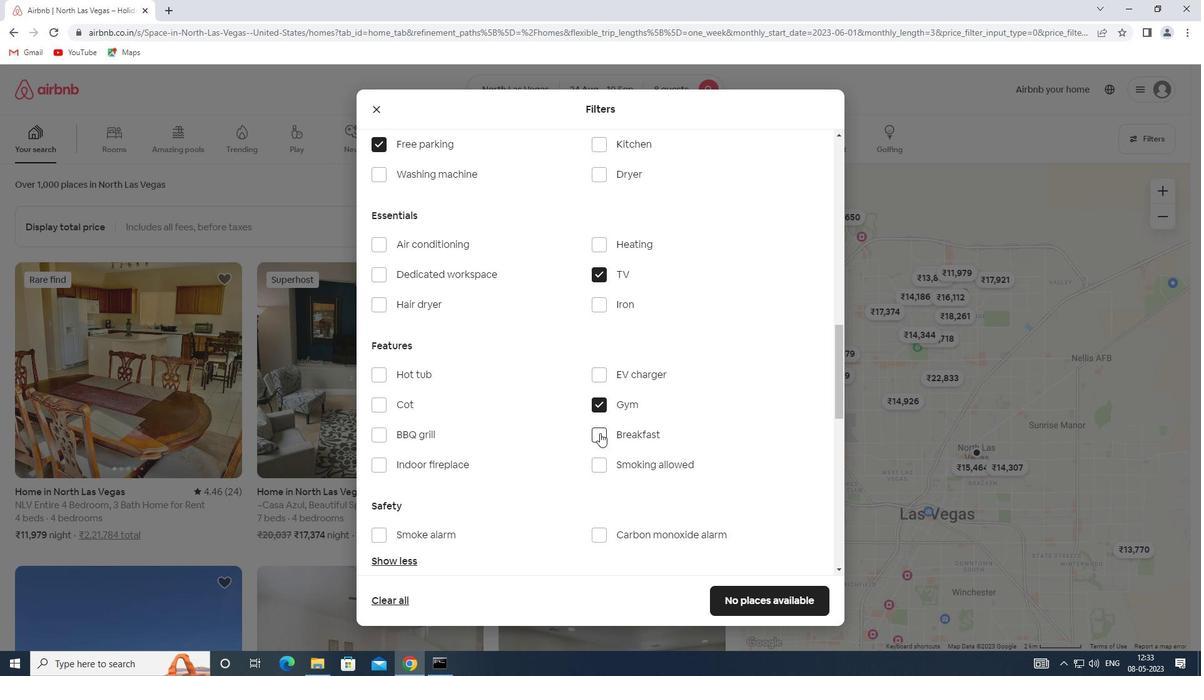 
Action: Mouse scrolled (600, 434) with delta (0, 0)
Screenshot: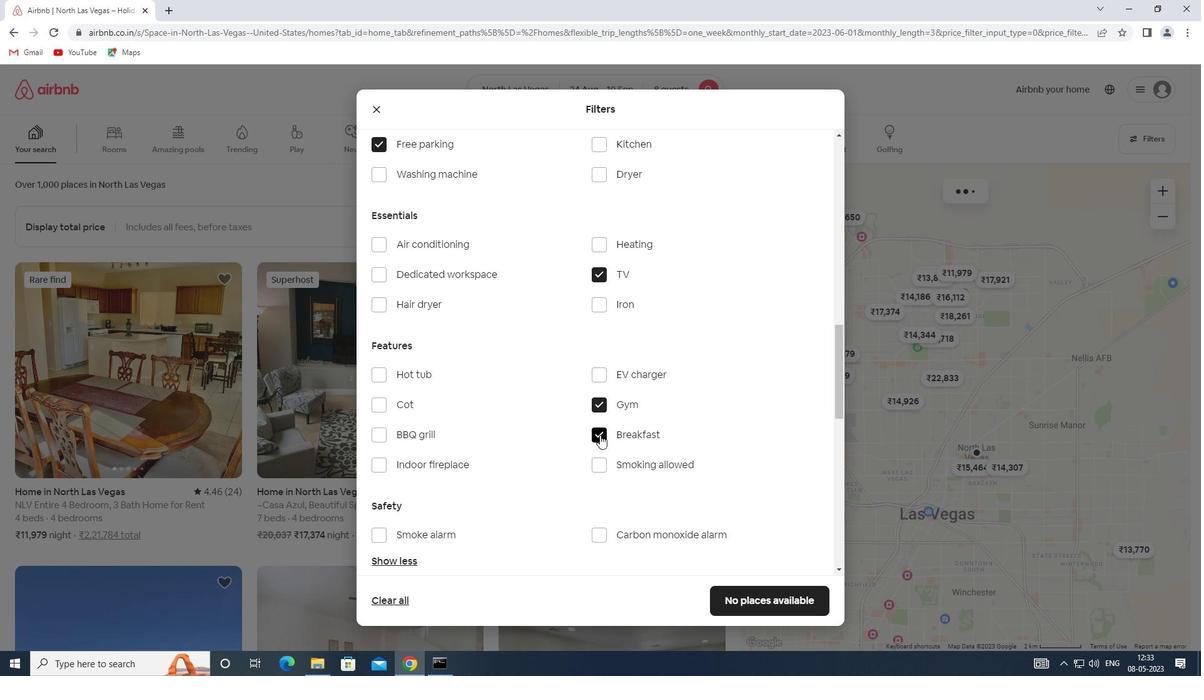 
Action: Mouse scrolled (600, 434) with delta (0, 0)
Screenshot: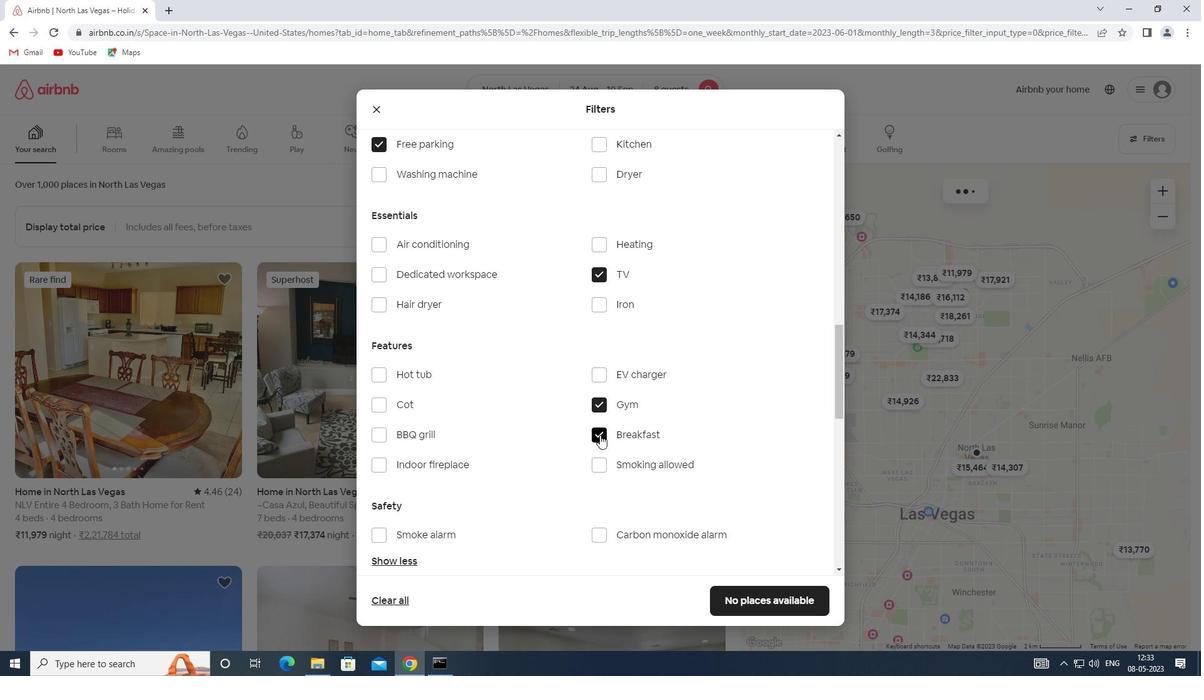 
Action: Mouse moved to (597, 436)
Screenshot: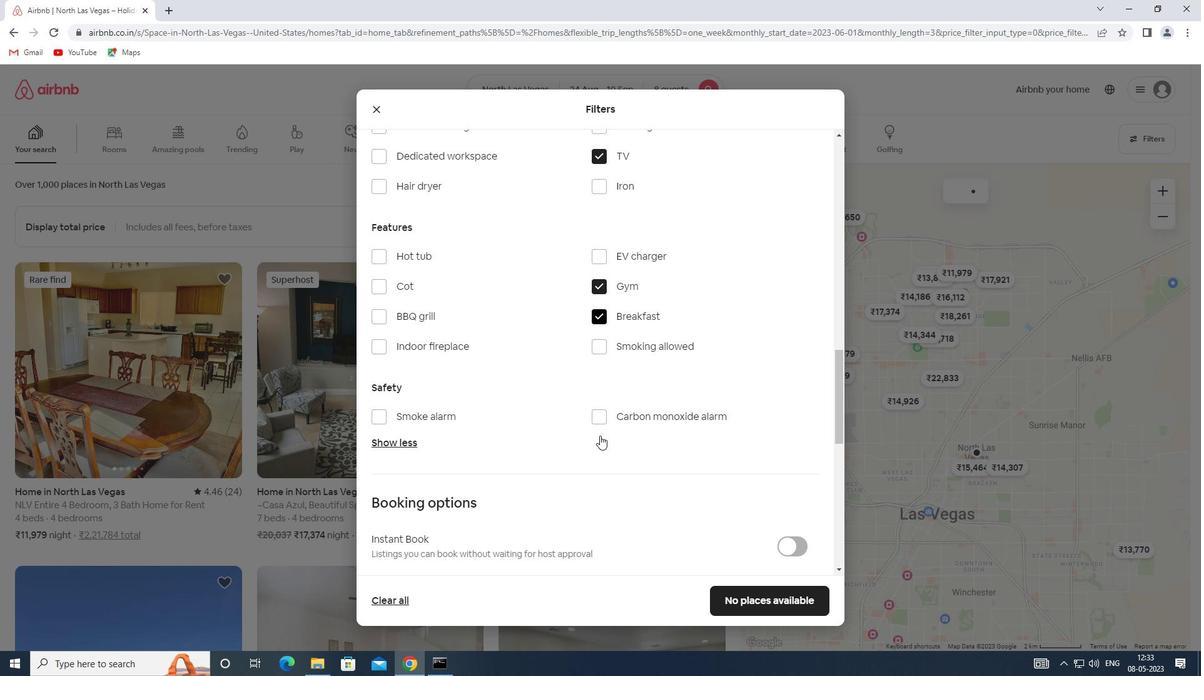 
Action: Mouse scrolled (597, 435) with delta (0, 0)
Screenshot: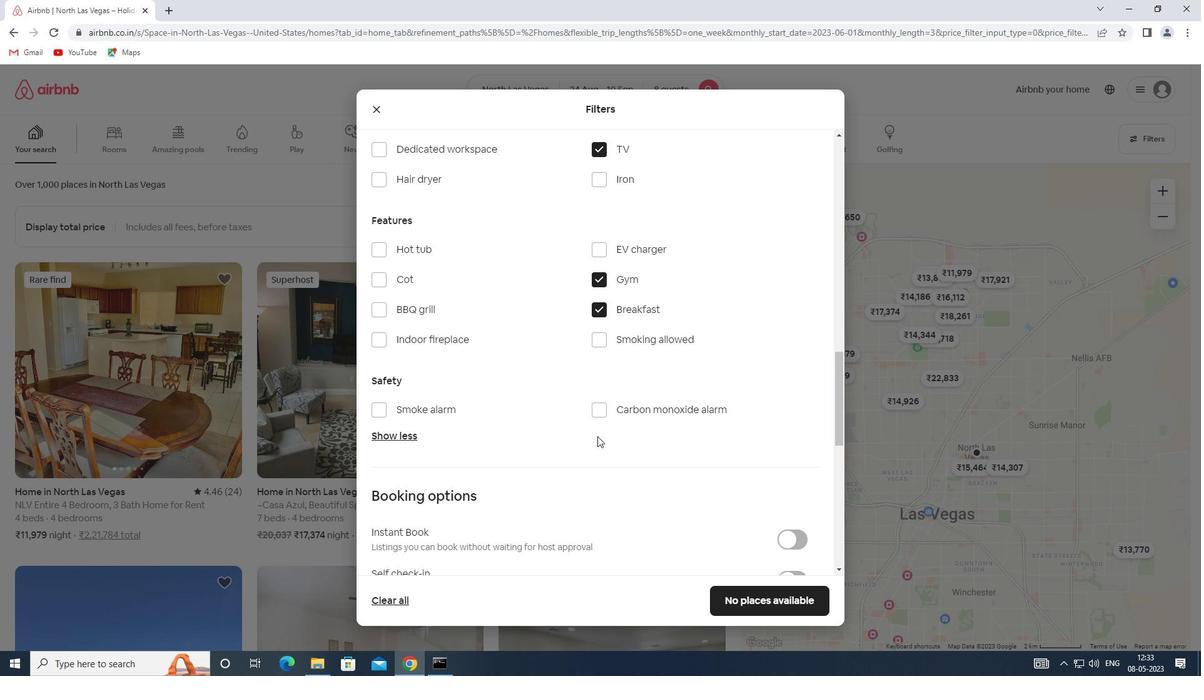 
Action: Mouse scrolled (597, 435) with delta (0, 0)
Screenshot: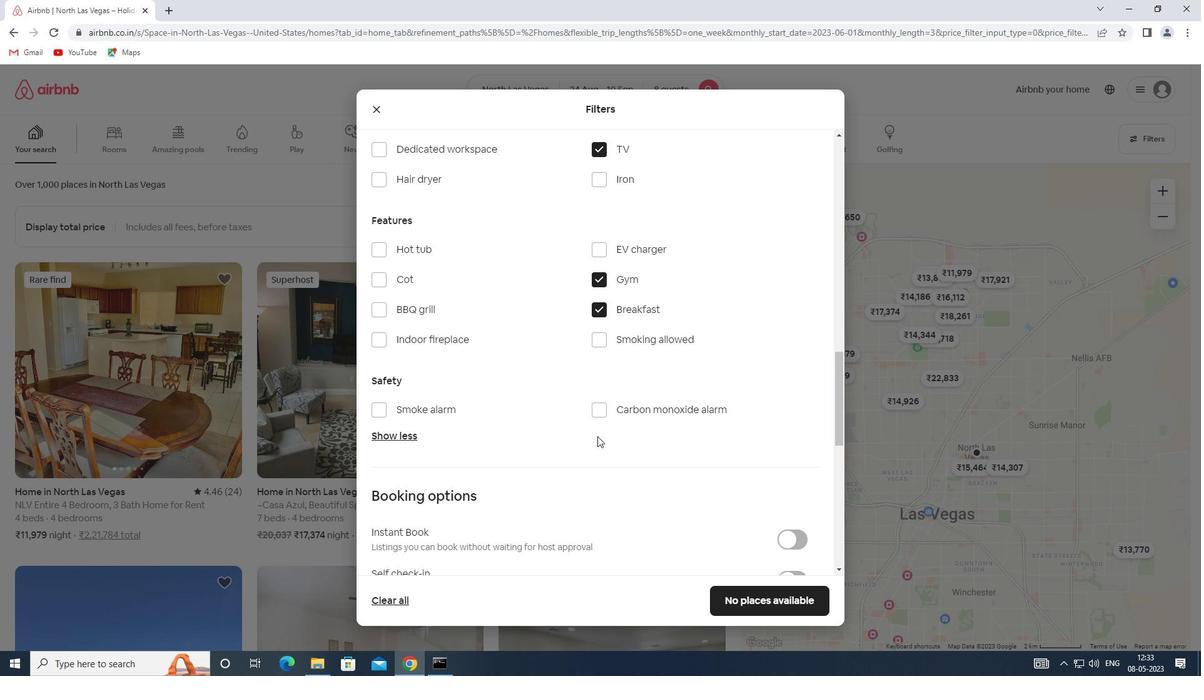 
Action: Mouse scrolled (597, 435) with delta (0, 0)
Screenshot: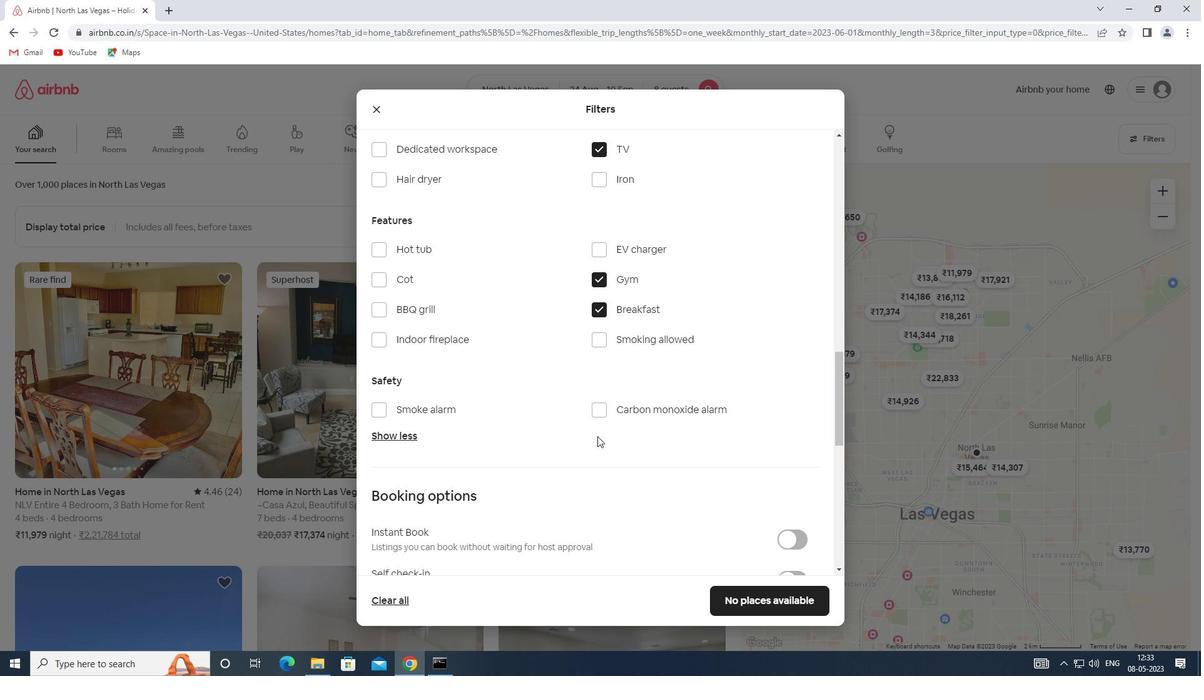 
Action: Mouse moved to (789, 393)
Screenshot: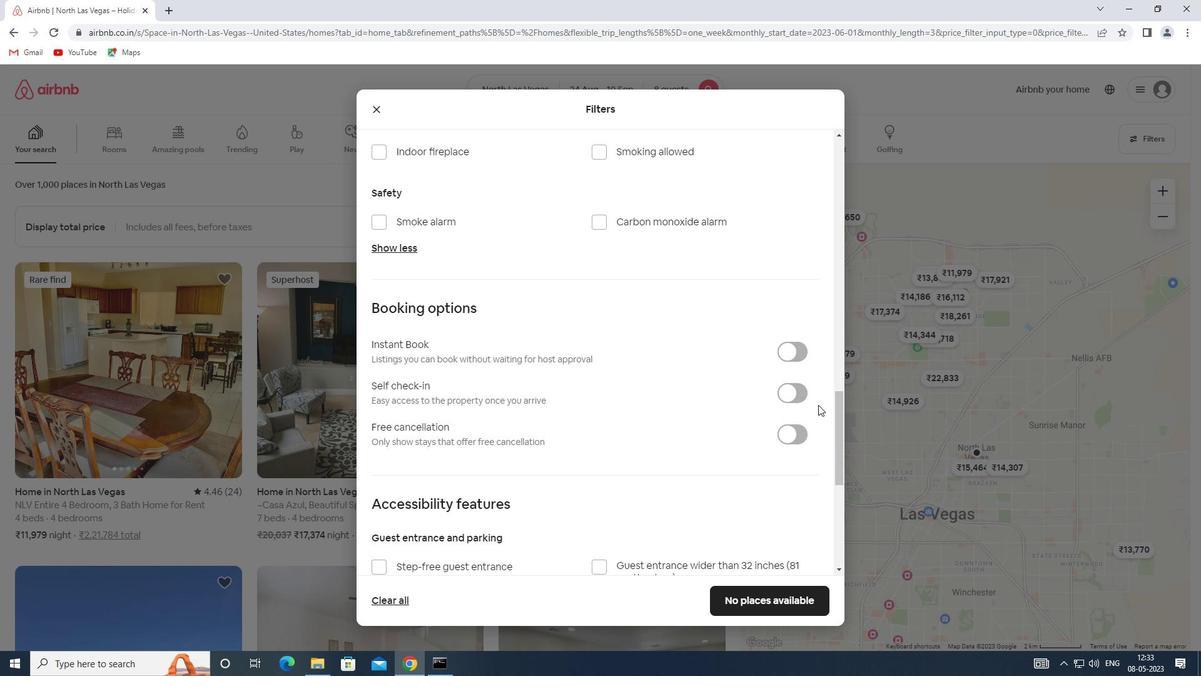 
Action: Mouse pressed left at (789, 393)
Screenshot: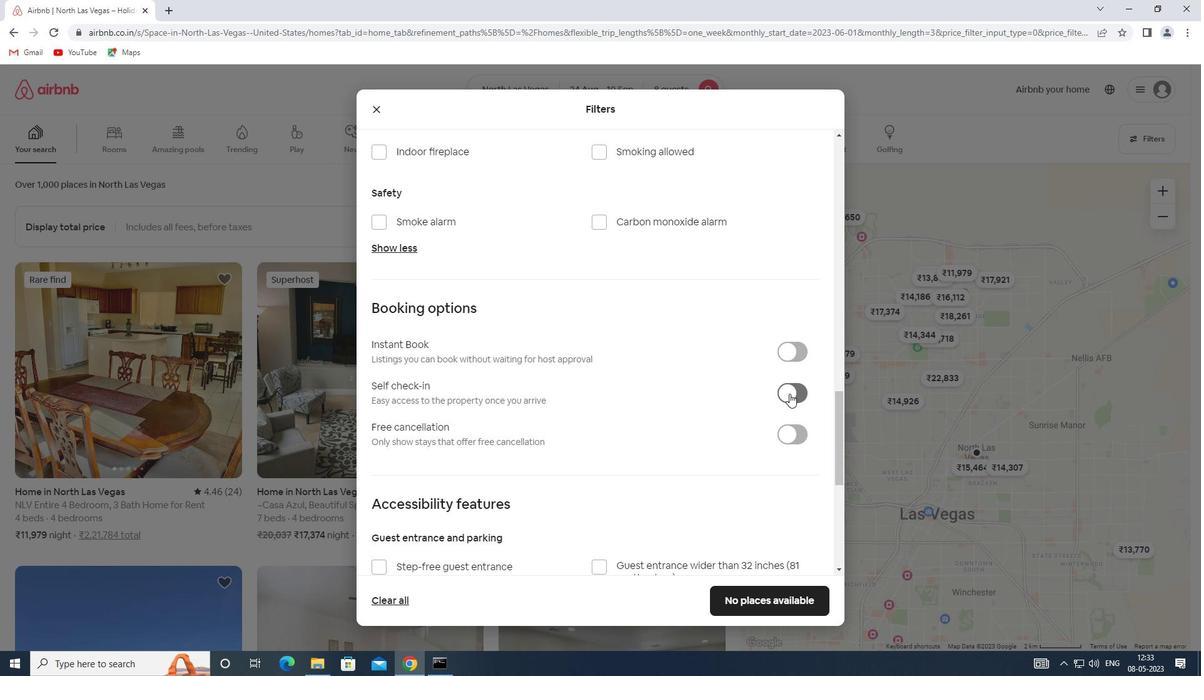 
Action: Mouse moved to (449, 495)
Screenshot: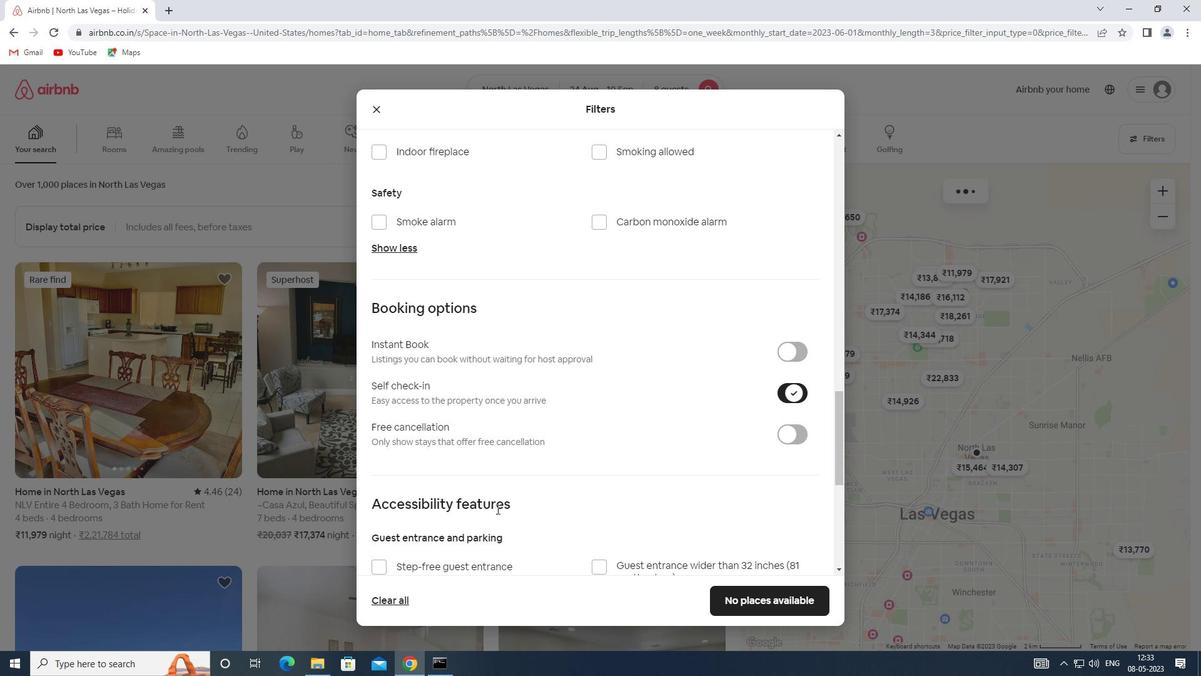 
Action: Mouse scrolled (449, 494) with delta (0, 0)
Screenshot: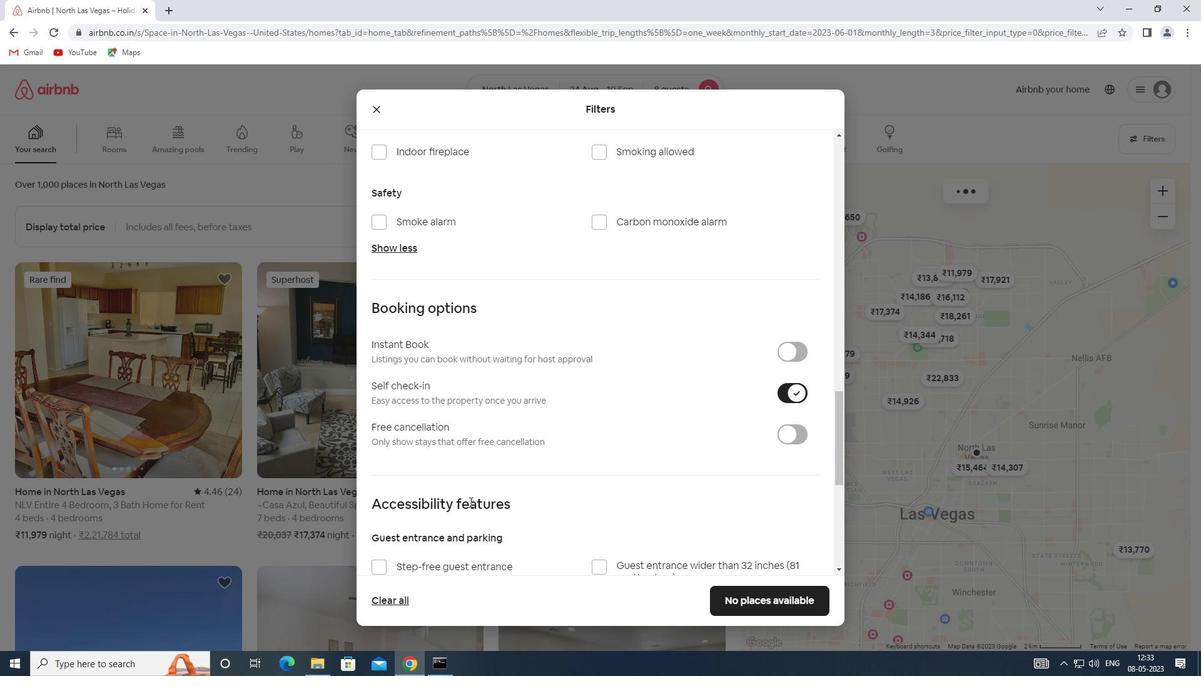 
Action: Mouse scrolled (449, 494) with delta (0, 0)
Screenshot: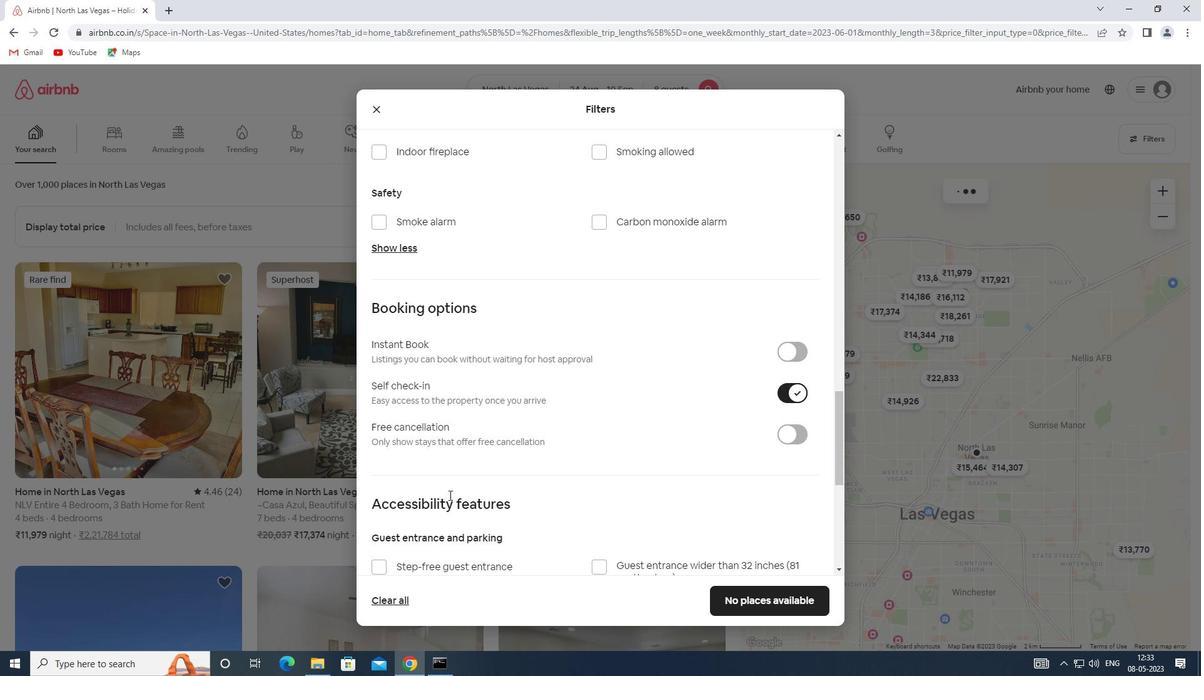 
Action: Mouse scrolled (449, 494) with delta (0, 0)
Screenshot: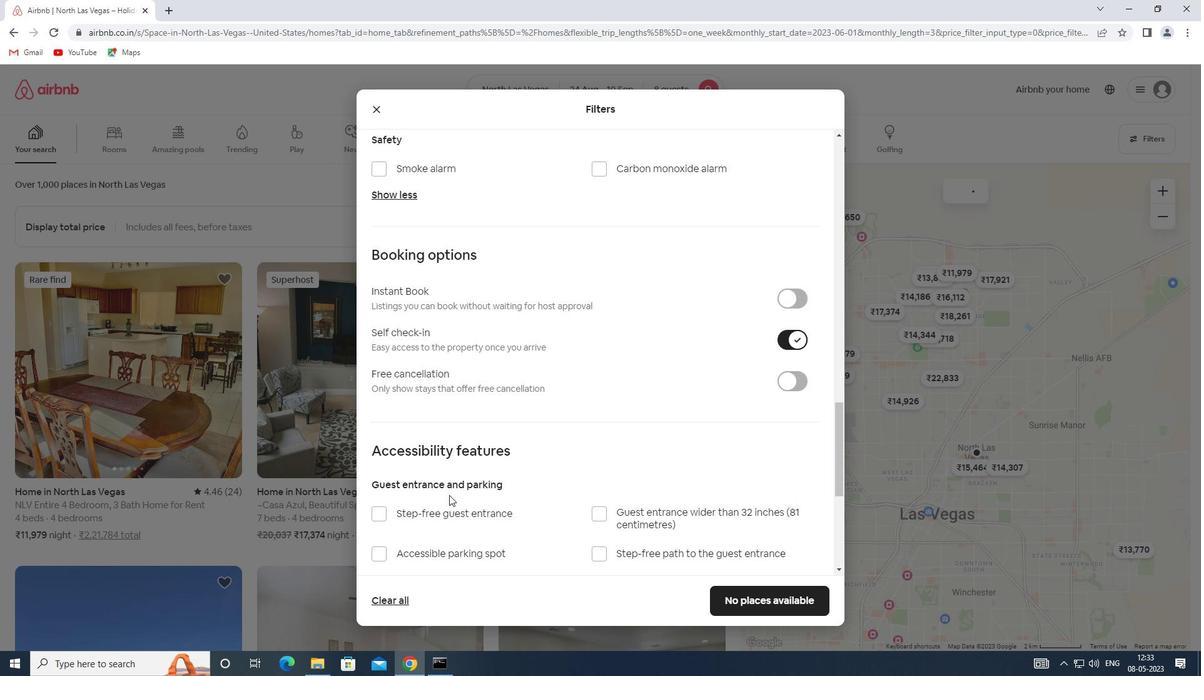 
Action: Mouse scrolled (449, 494) with delta (0, 0)
Screenshot: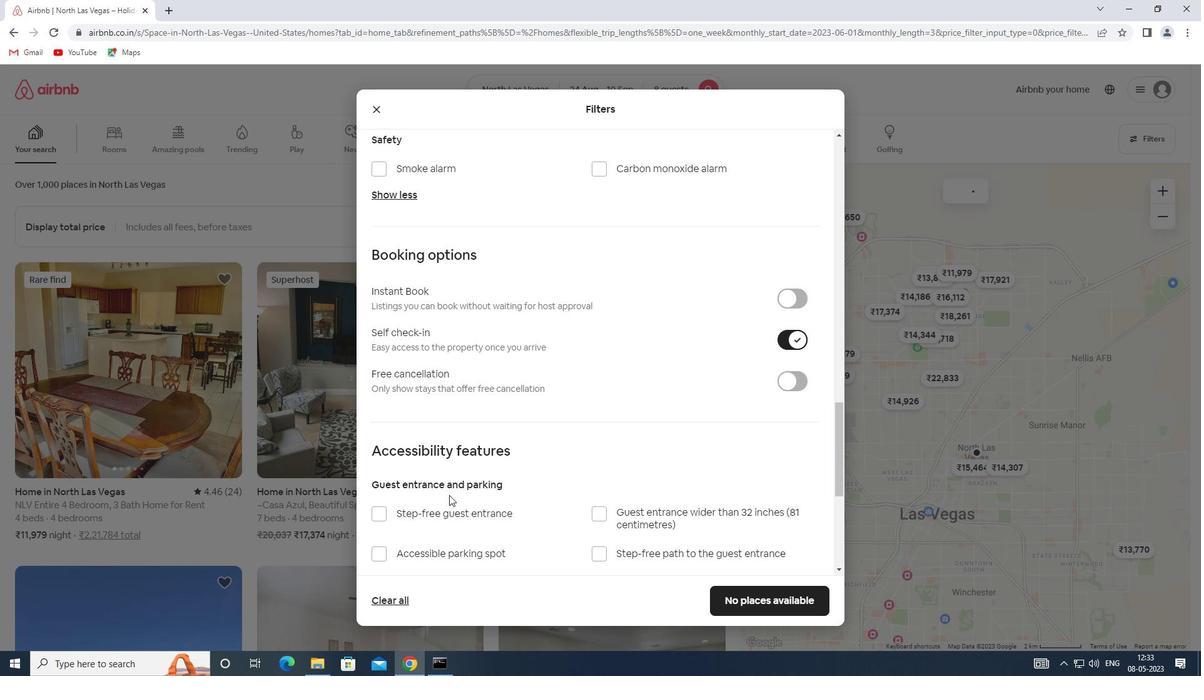 
Action: Mouse scrolled (449, 494) with delta (0, 0)
Screenshot: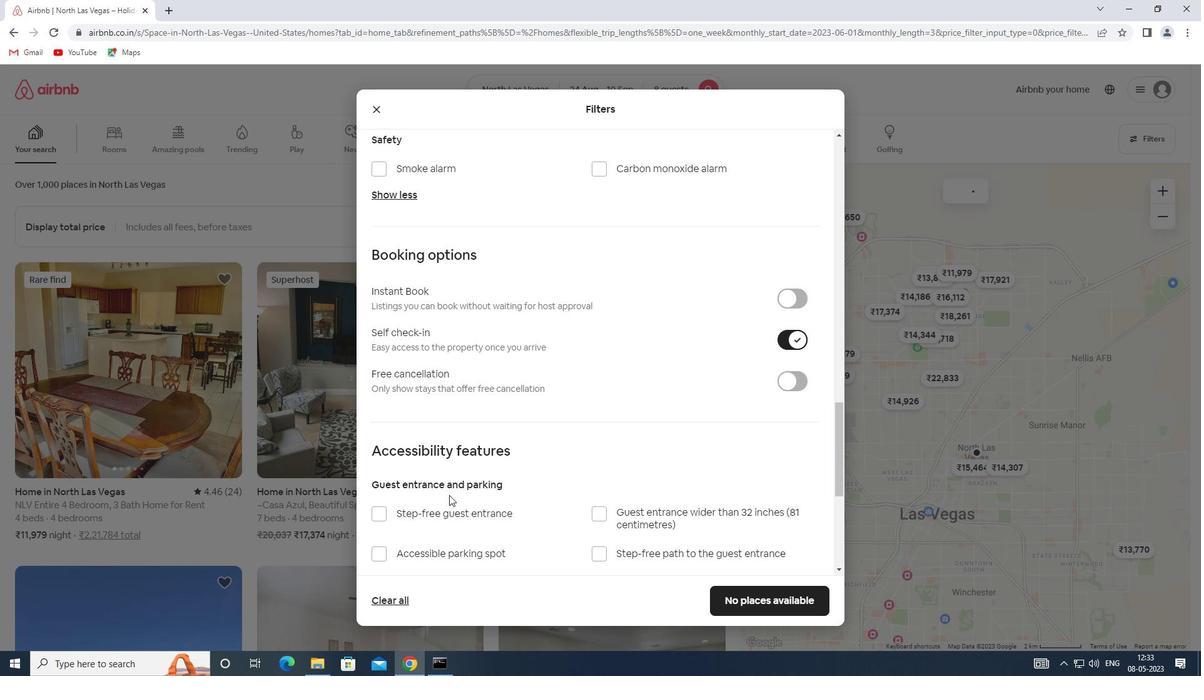 
Action: Mouse scrolled (449, 494) with delta (0, 0)
Screenshot: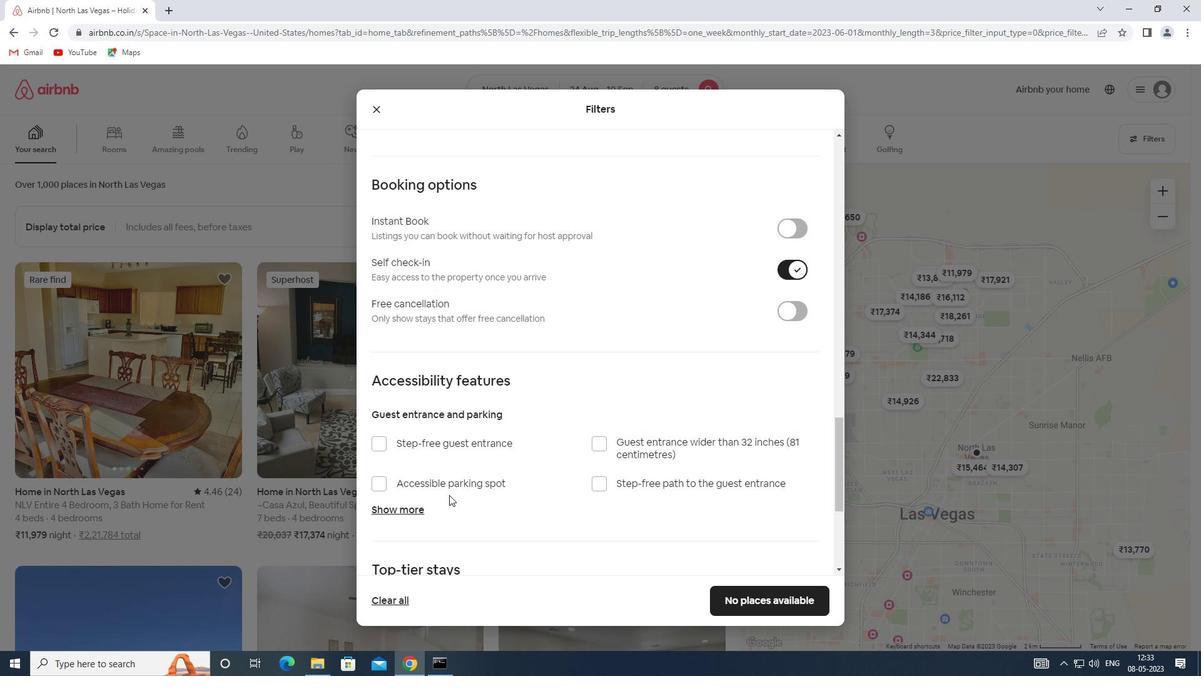 
Action: Mouse moved to (403, 490)
Screenshot: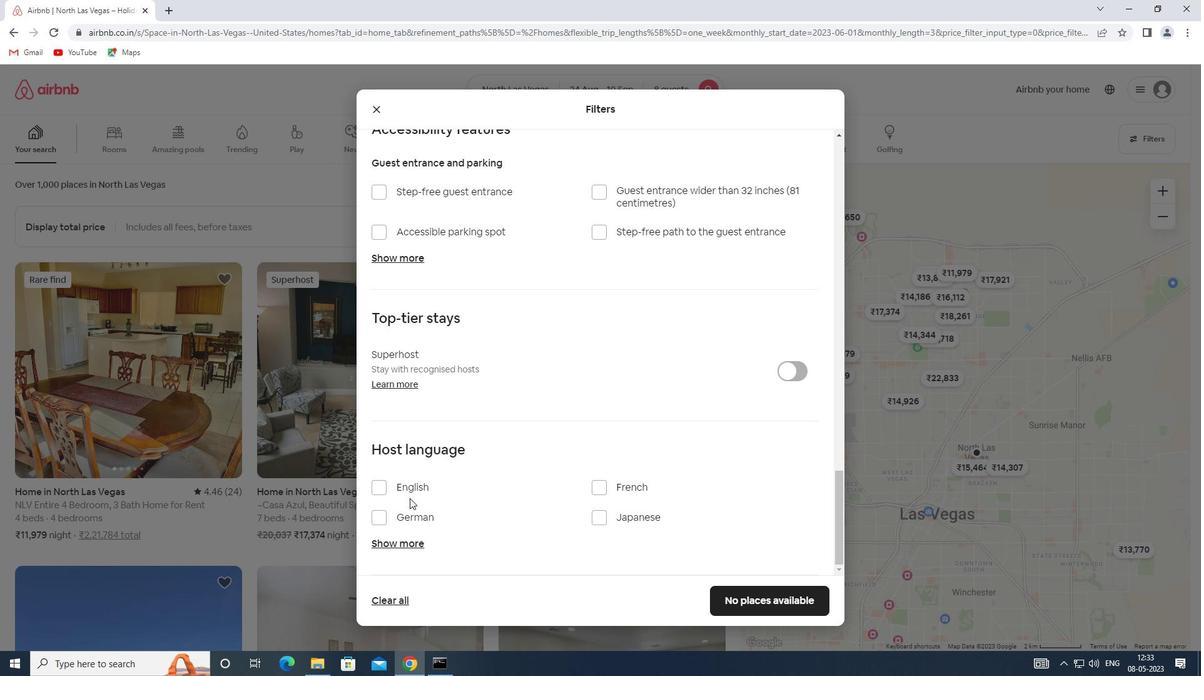 
Action: Mouse pressed left at (403, 490)
Screenshot: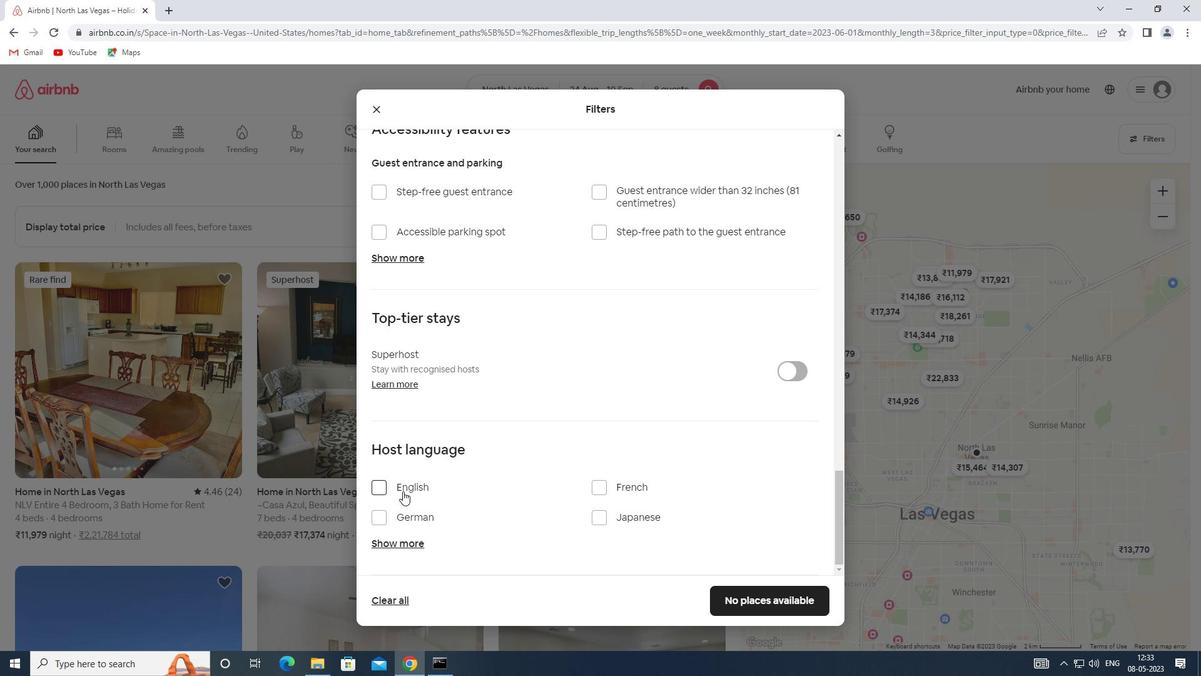 
Action: Mouse moved to (763, 597)
Screenshot: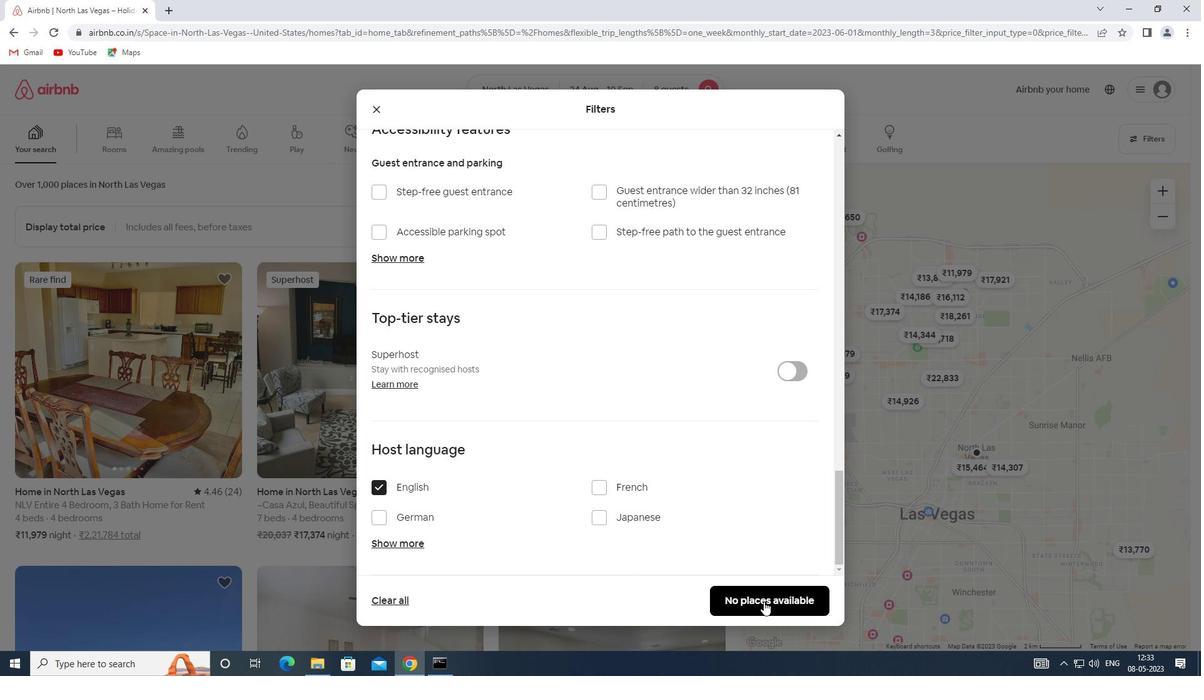 
Action: Mouse pressed left at (763, 597)
Screenshot: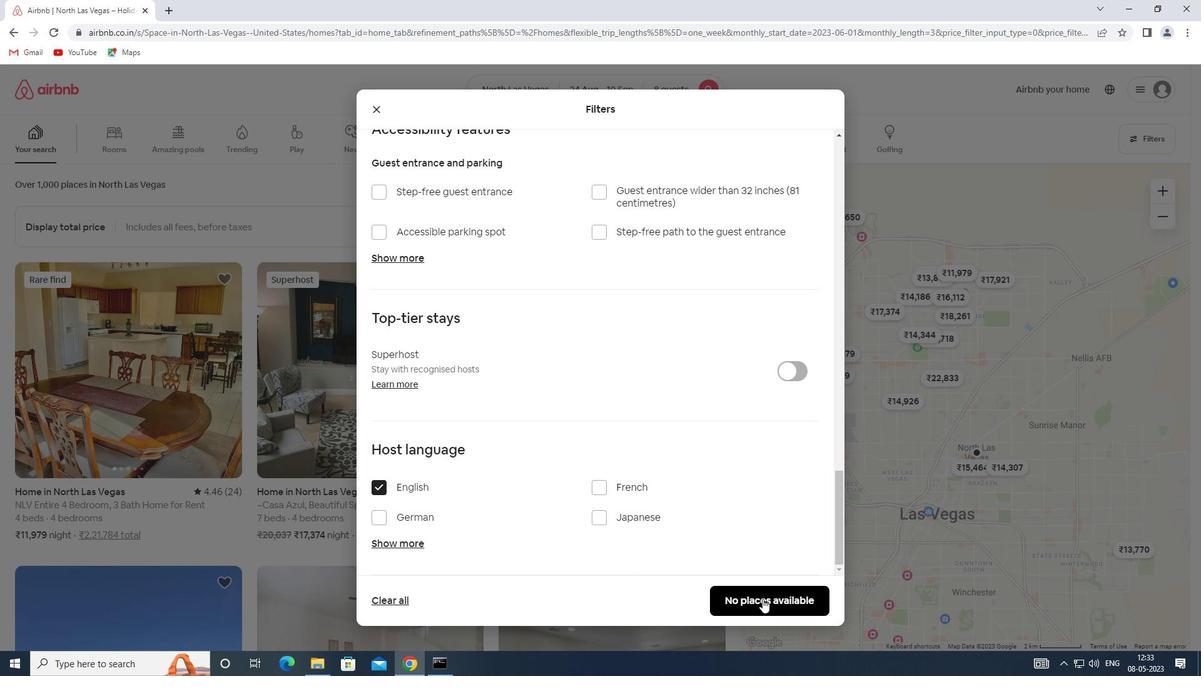 
